 Task: Find connections with filter location Osterholz-Scharmbeck with filter topic #Lifechangewith filter profile language English with filter current company Rackspace Technology with filter school Sree Sastha Institute of Engineering and Technology with filter industry Retail Gasoline with filter service category Search Engine Optimization (SEO) with filter keywords title Welder
Action: Mouse moved to (540, 89)
Screenshot: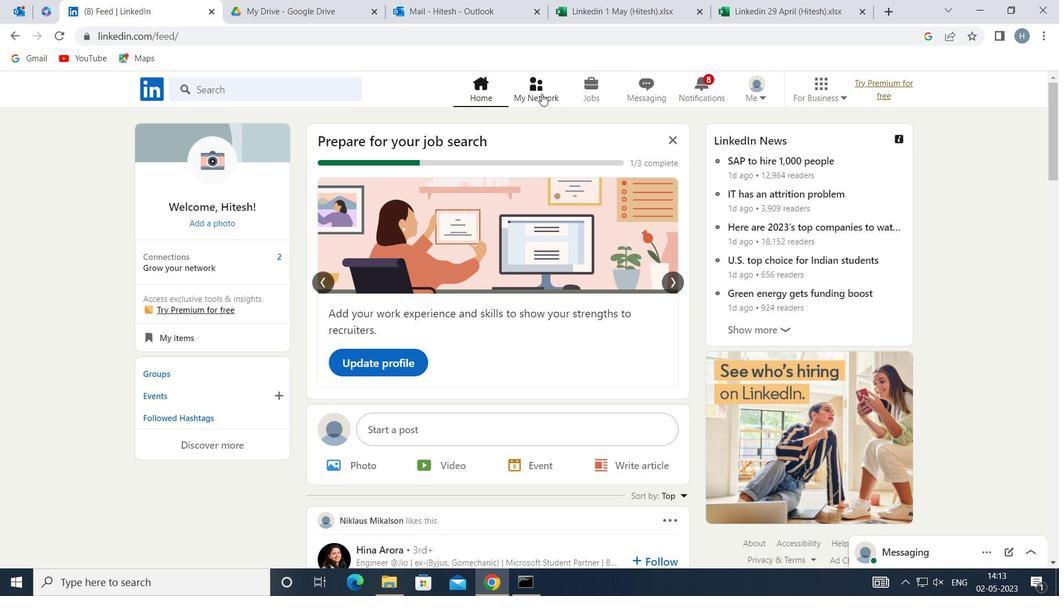 
Action: Mouse pressed left at (540, 89)
Screenshot: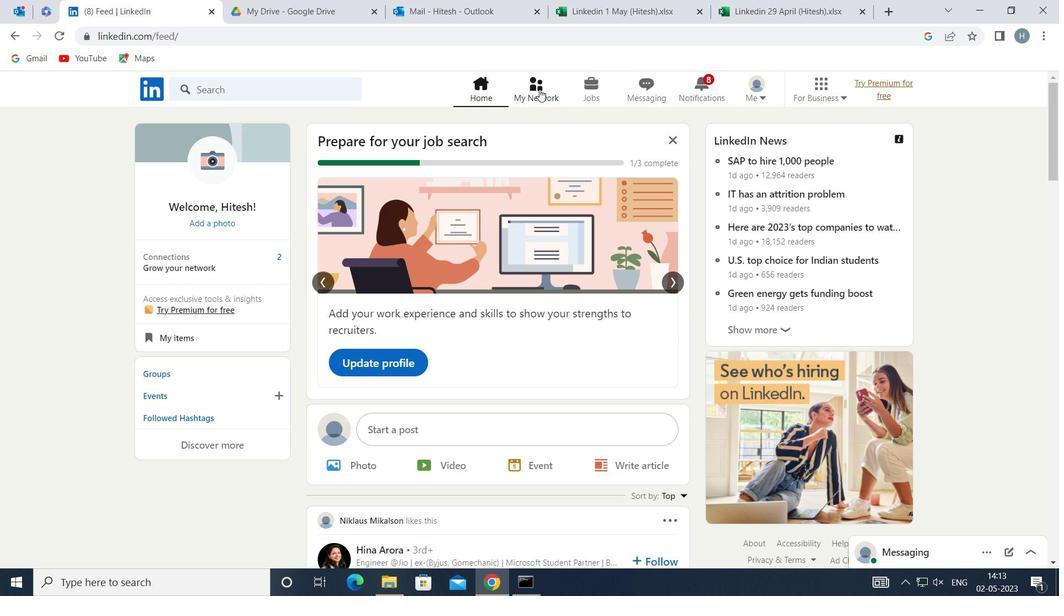 
Action: Mouse moved to (308, 161)
Screenshot: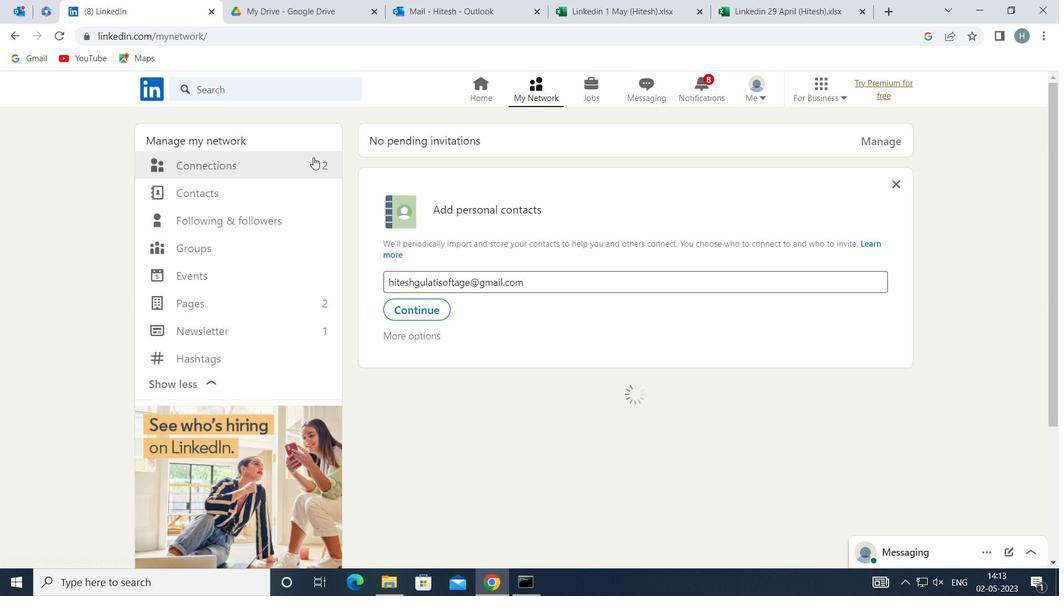 
Action: Mouse pressed left at (308, 161)
Screenshot: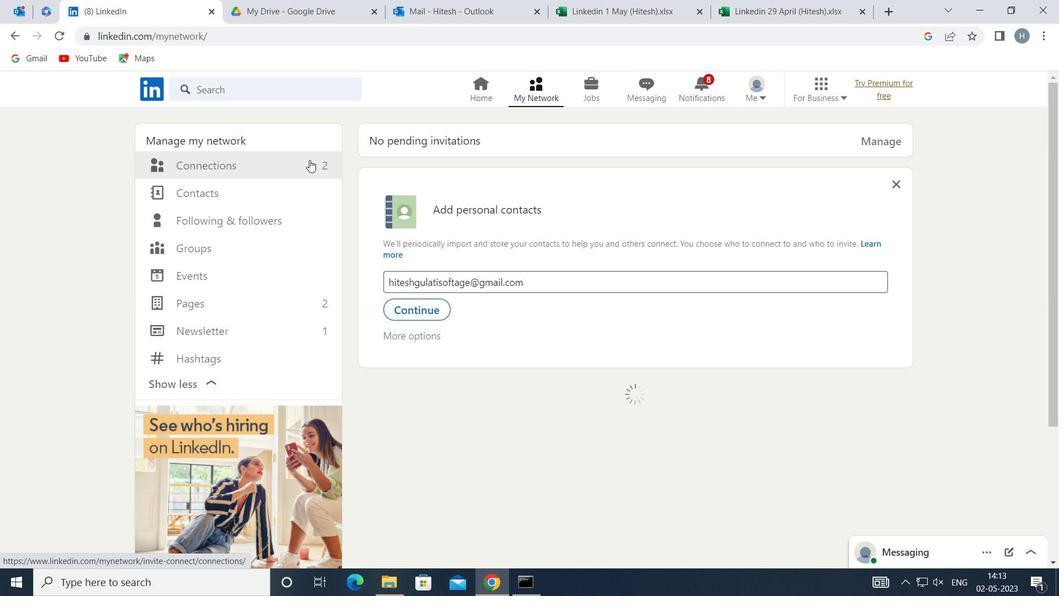 
Action: Mouse moved to (637, 167)
Screenshot: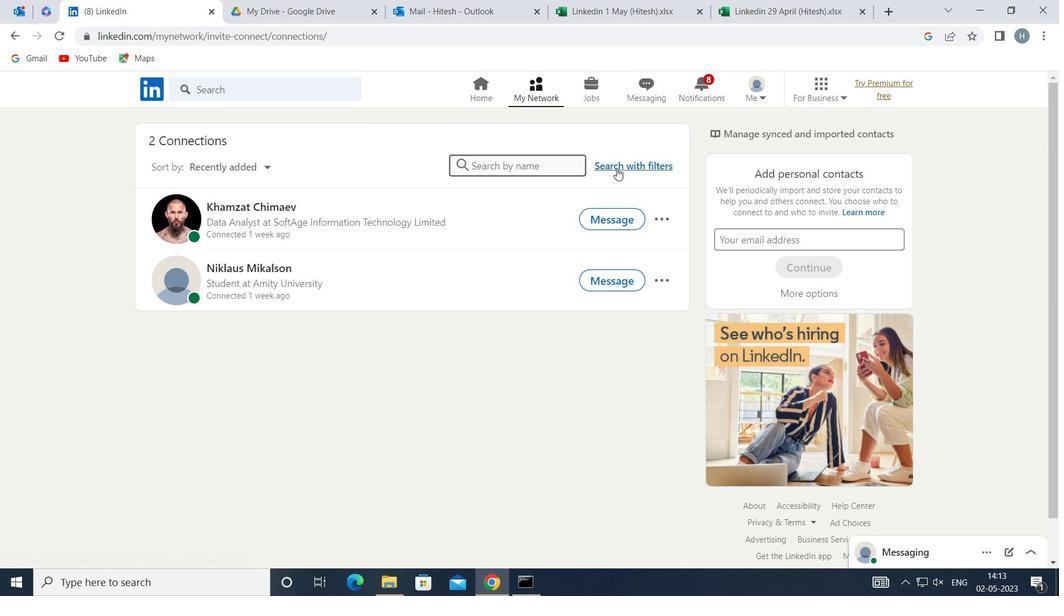 
Action: Mouse pressed left at (637, 167)
Screenshot: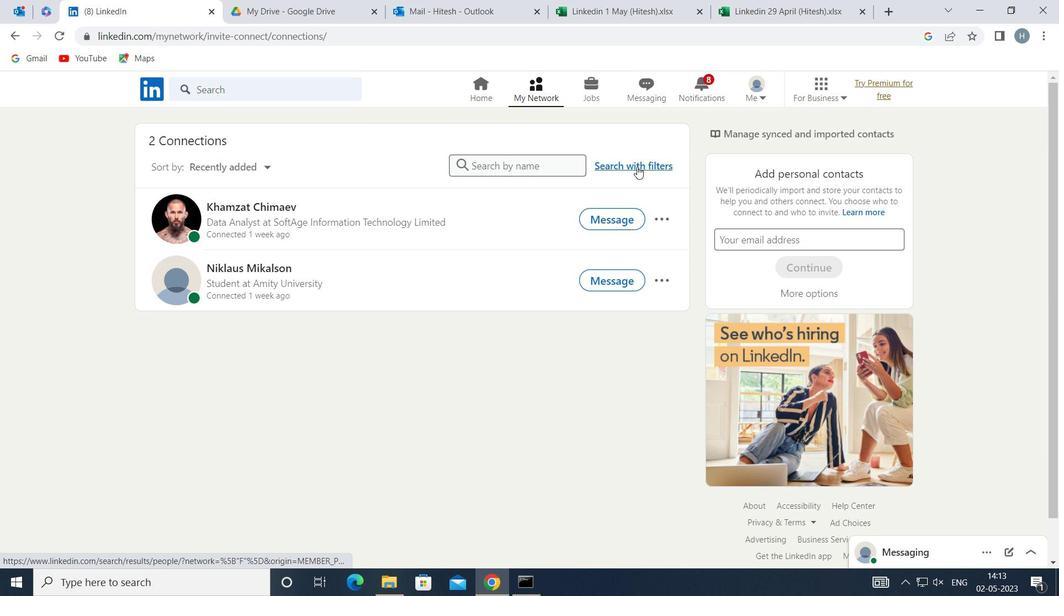 
Action: Mouse moved to (580, 126)
Screenshot: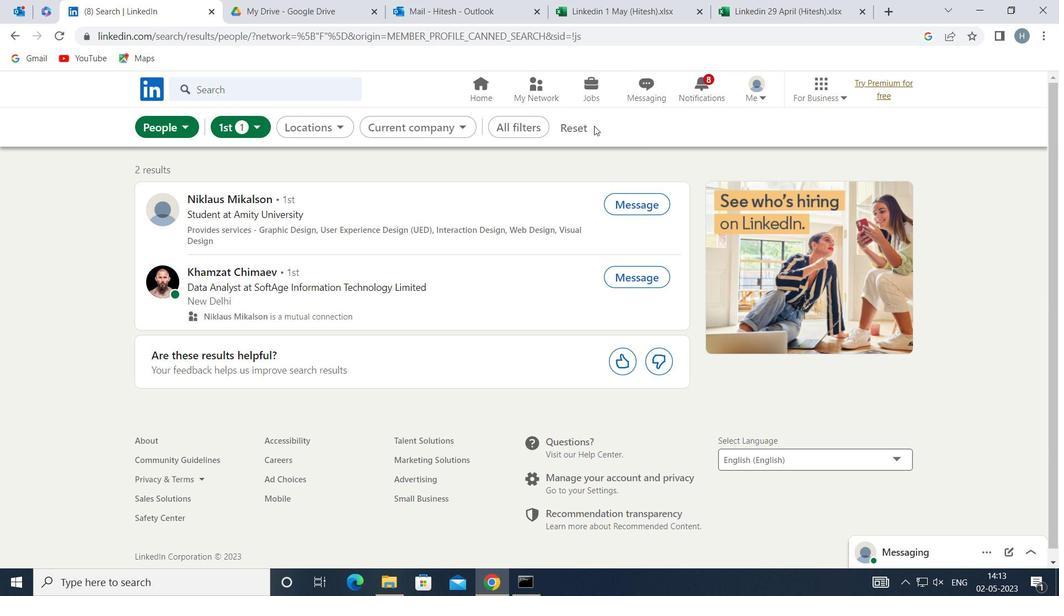 
Action: Mouse pressed left at (580, 126)
Screenshot: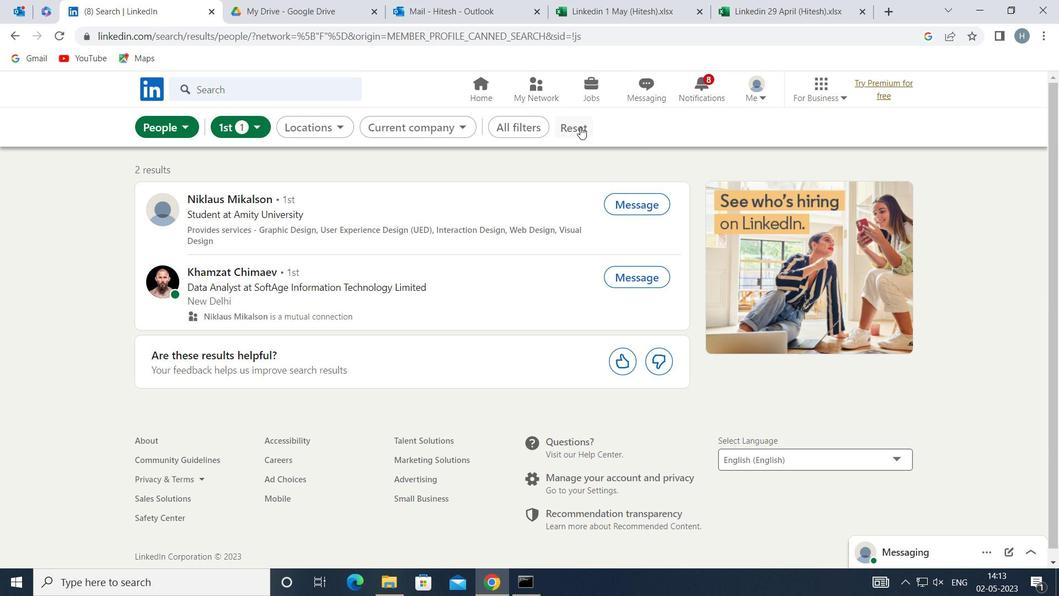
Action: Mouse moved to (564, 122)
Screenshot: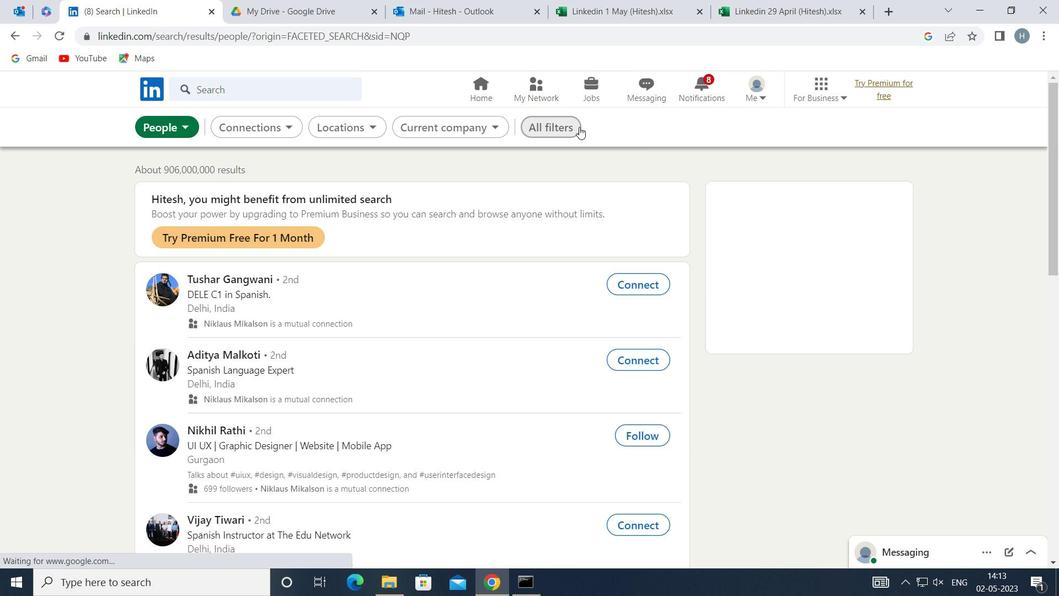 
Action: Mouse pressed left at (564, 122)
Screenshot: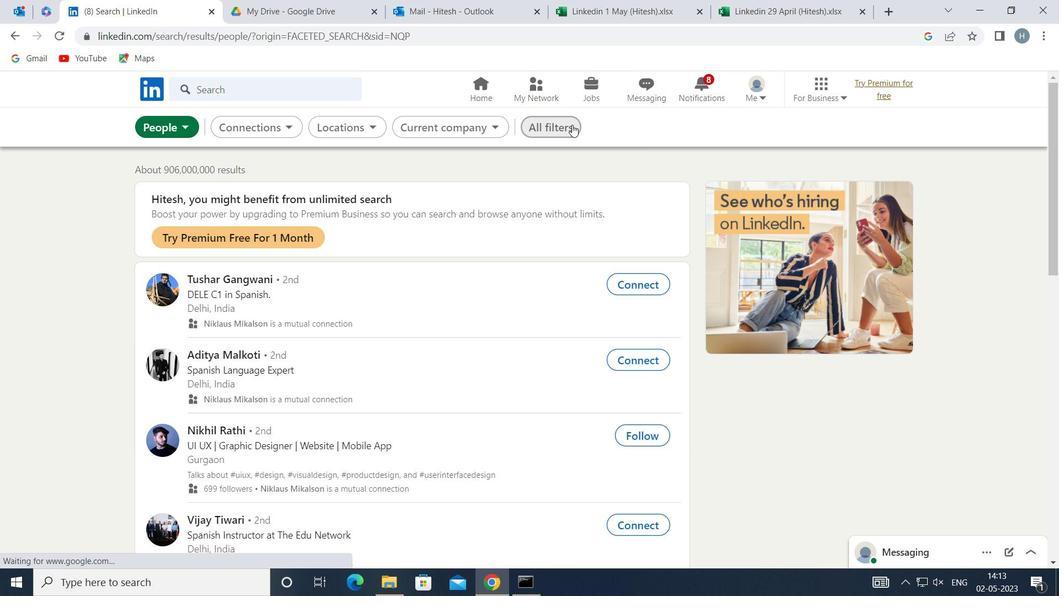 
Action: Mouse moved to (812, 260)
Screenshot: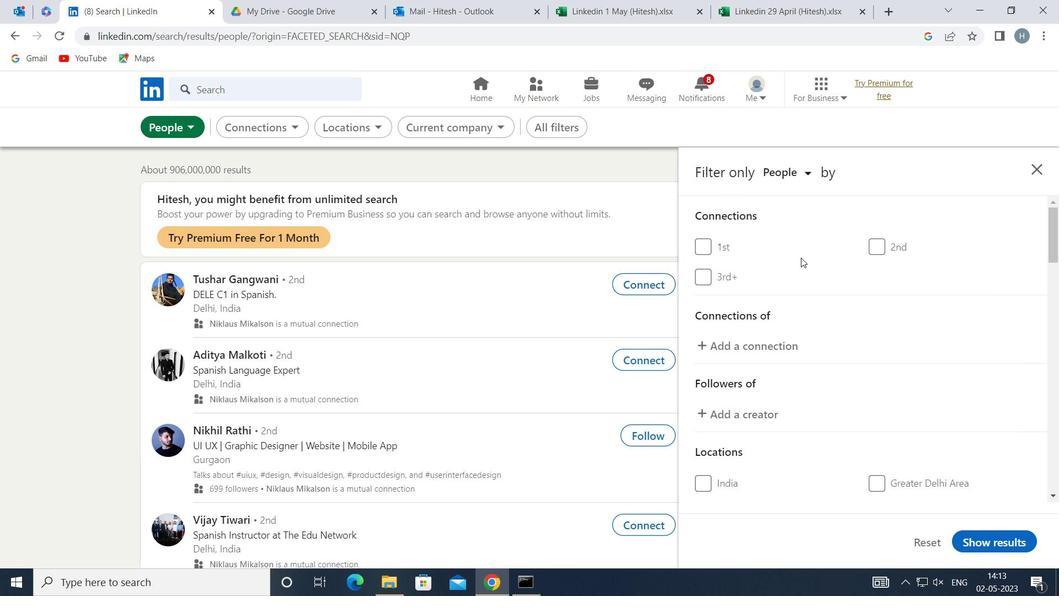 
Action: Mouse scrolled (812, 259) with delta (0, 0)
Screenshot: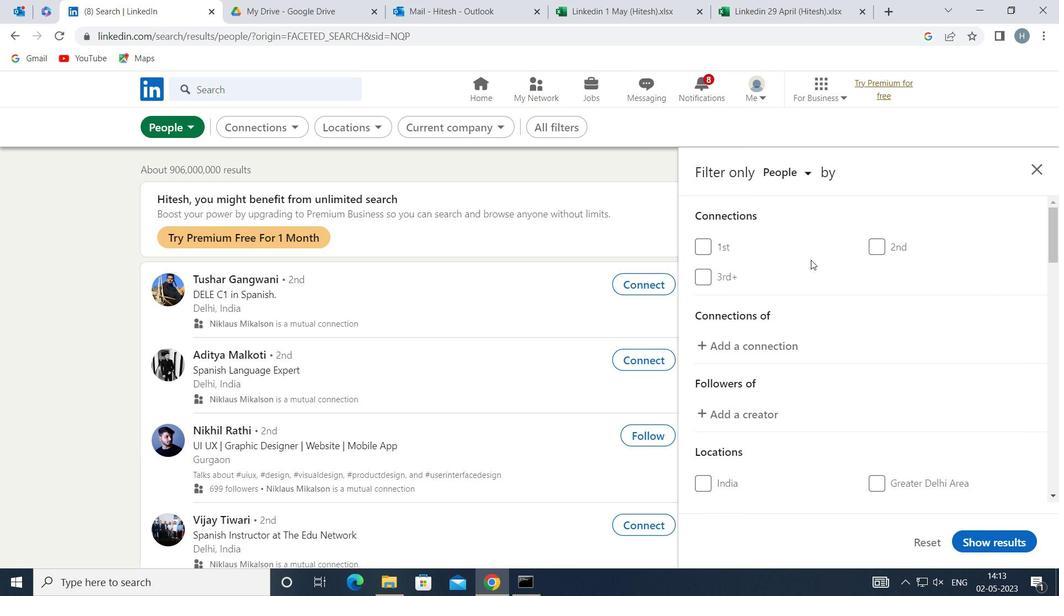 
Action: Mouse scrolled (812, 259) with delta (0, 0)
Screenshot: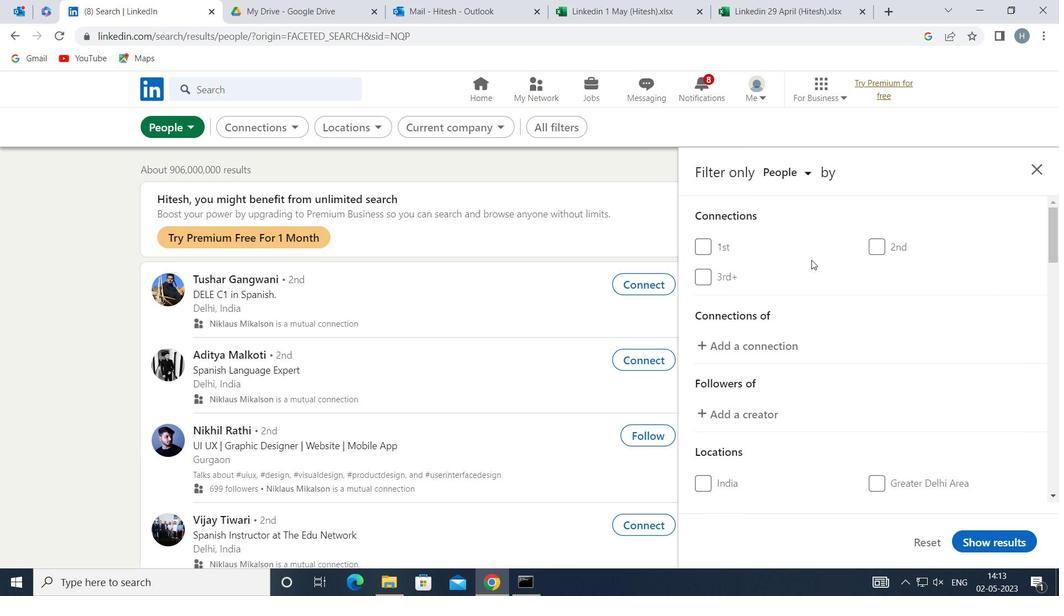 
Action: Mouse scrolled (812, 259) with delta (0, 0)
Screenshot: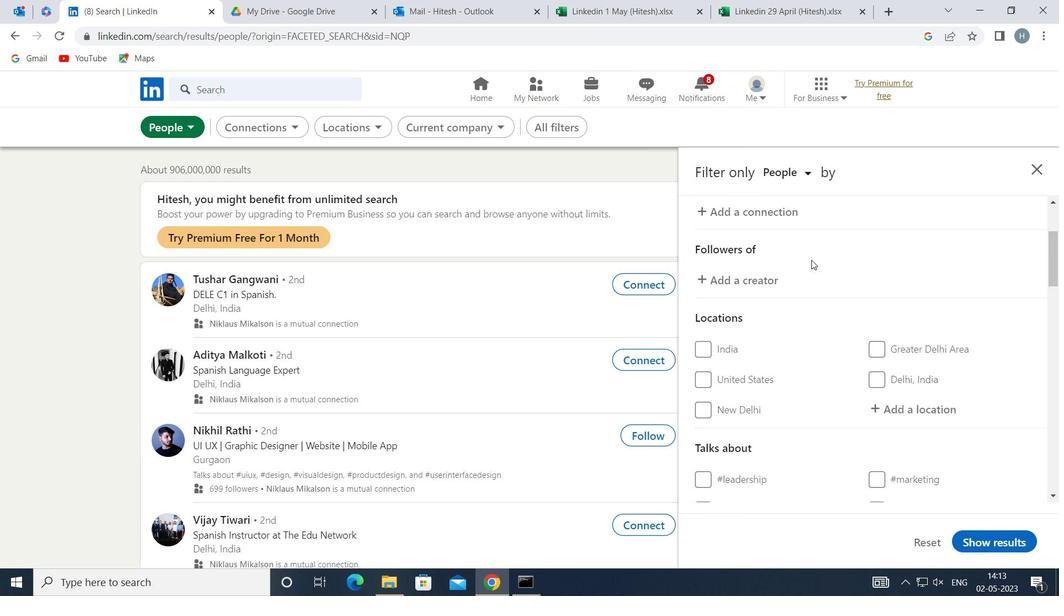 
Action: Mouse moved to (900, 331)
Screenshot: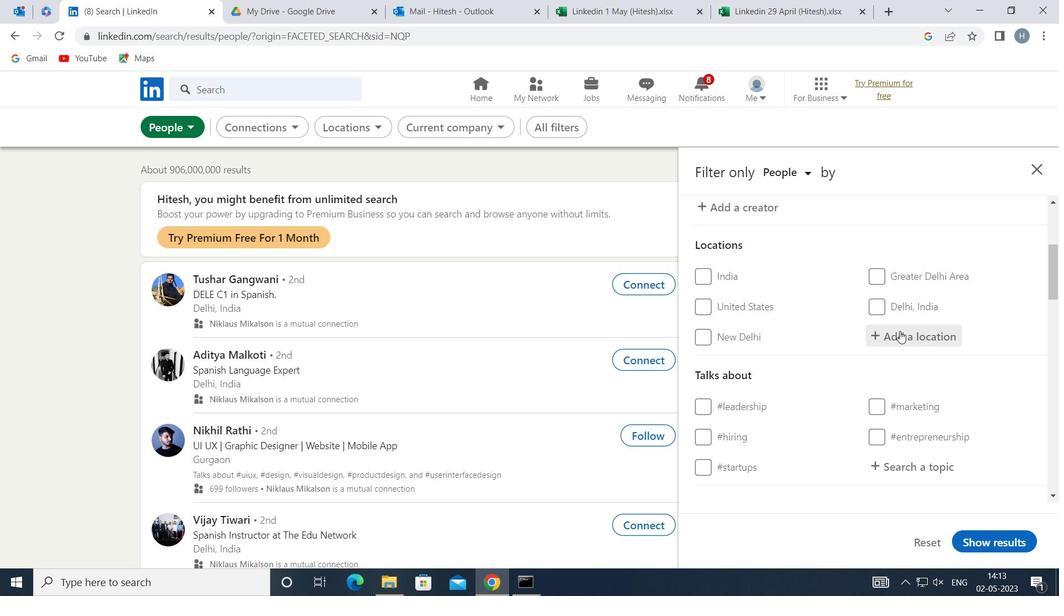
Action: Mouse pressed left at (900, 331)
Screenshot: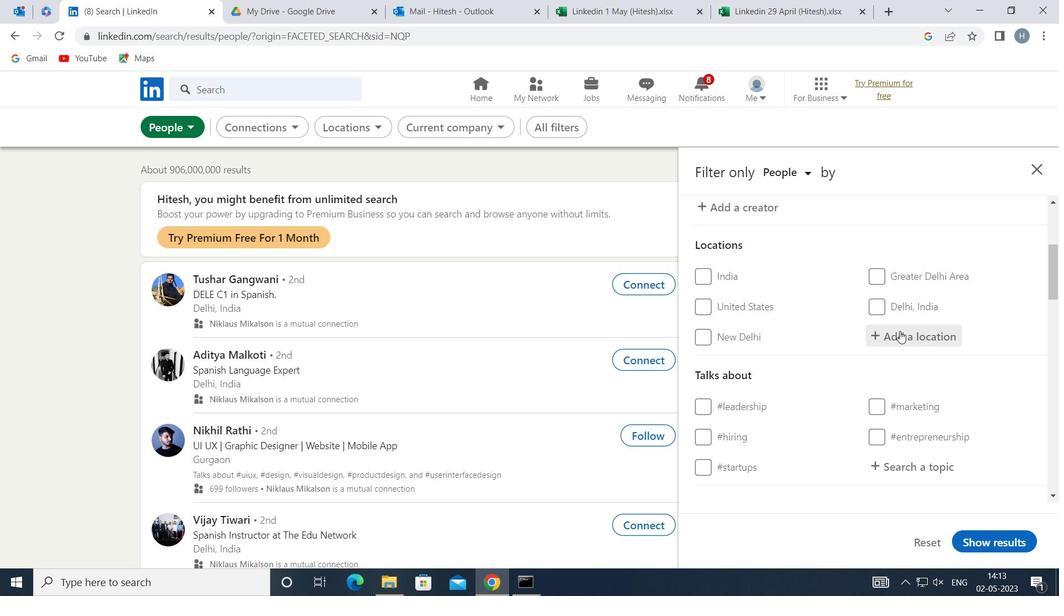 
Action: Mouse moved to (888, 325)
Screenshot: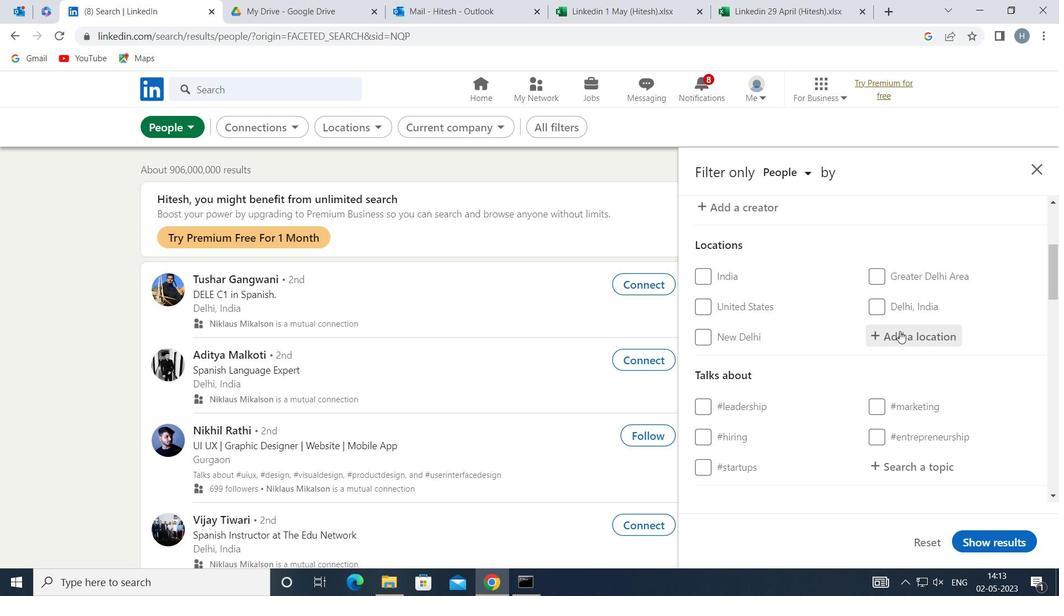 
Action: Key pressed <Key.shift>OSTERHI<Key.backspace>OLZ
Screenshot: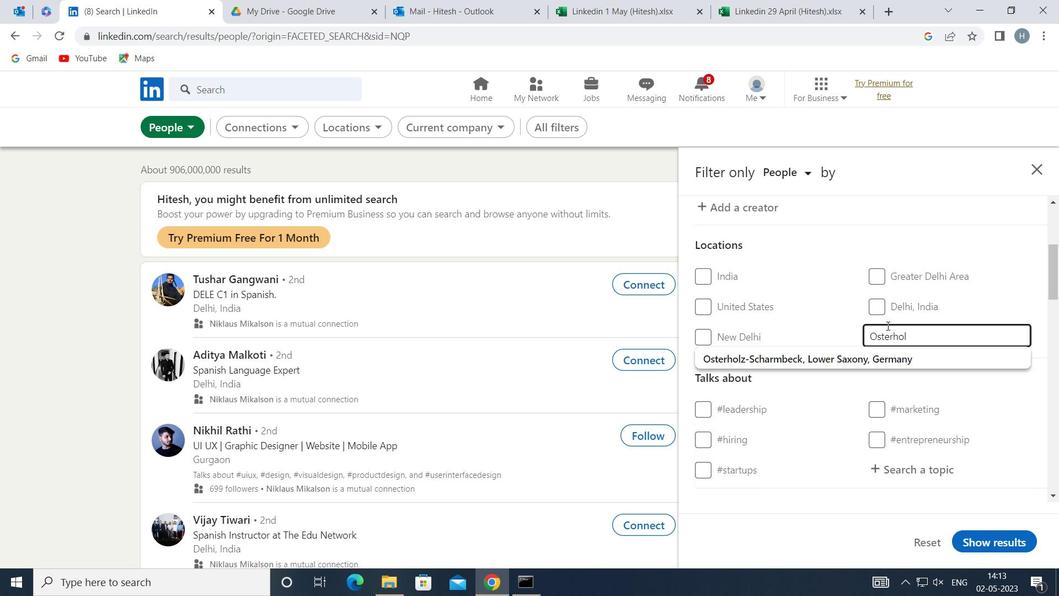 
Action: Mouse moved to (839, 354)
Screenshot: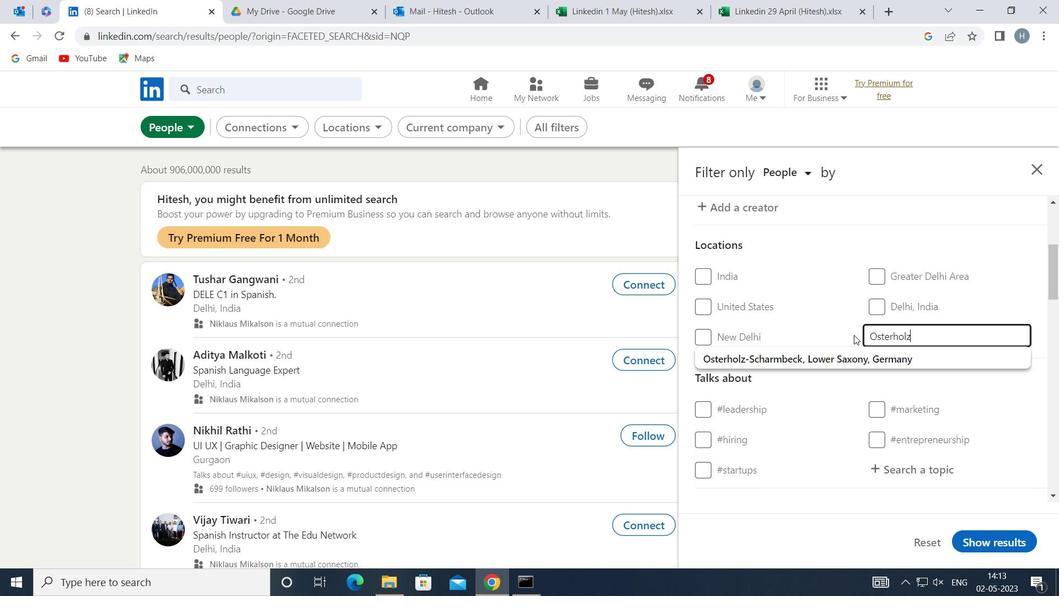
Action: Mouse pressed left at (839, 354)
Screenshot: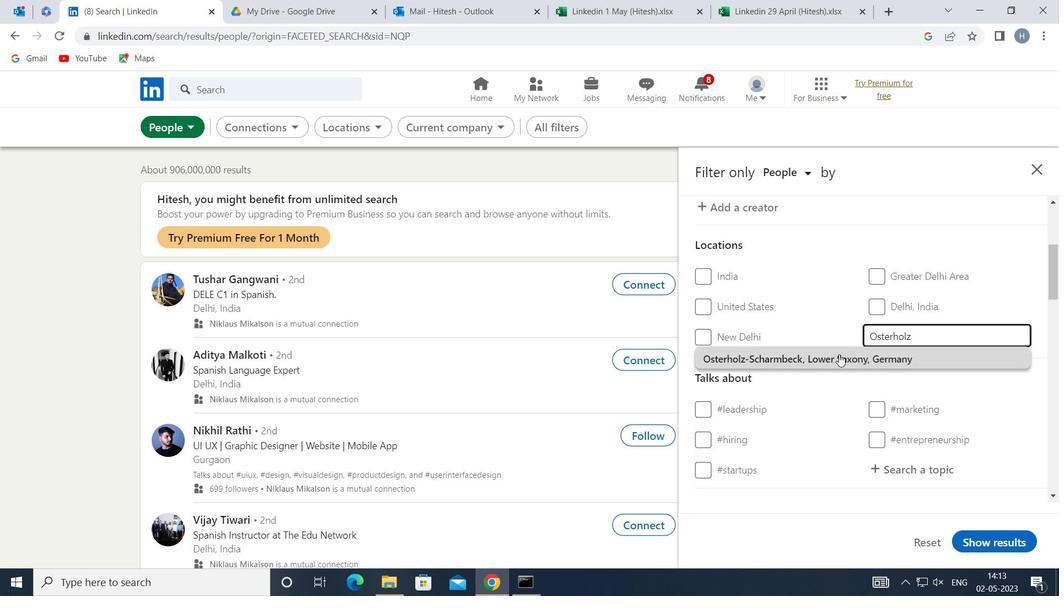 
Action: Mouse moved to (837, 355)
Screenshot: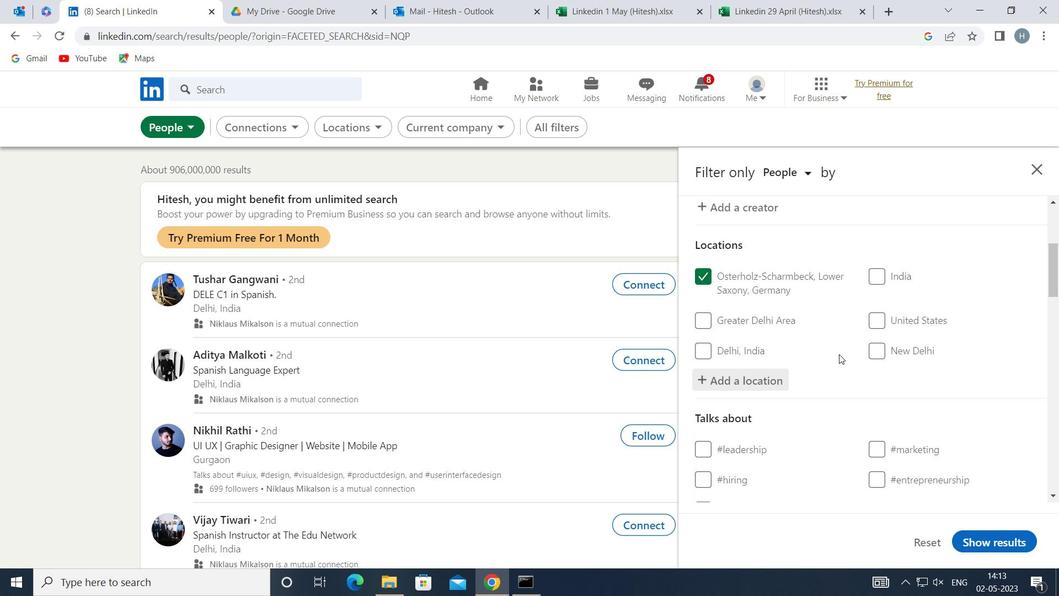 
Action: Mouse scrolled (837, 354) with delta (0, 0)
Screenshot: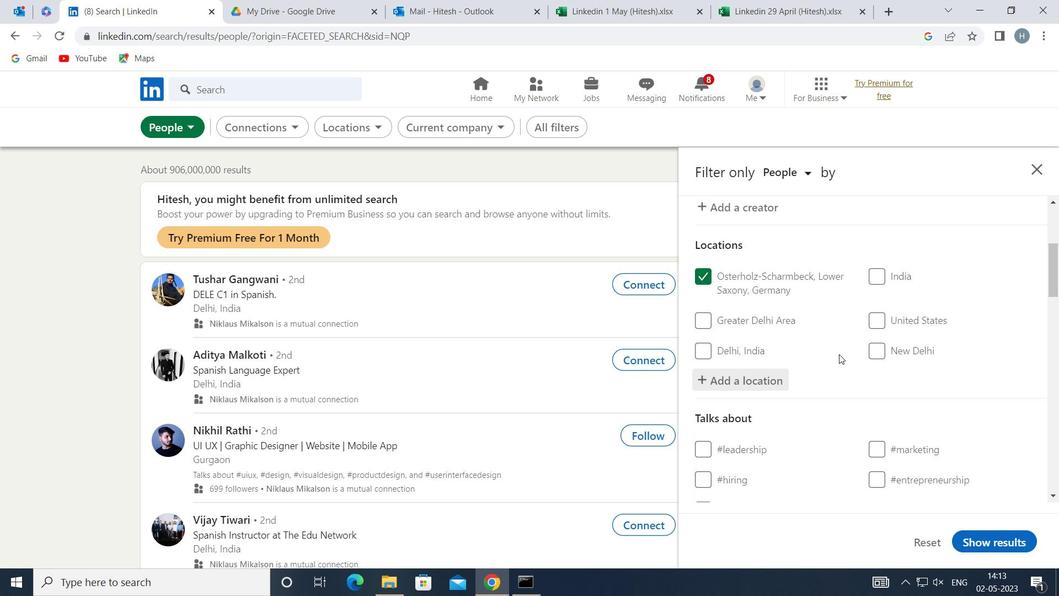 
Action: Mouse moved to (835, 358)
Screenshot: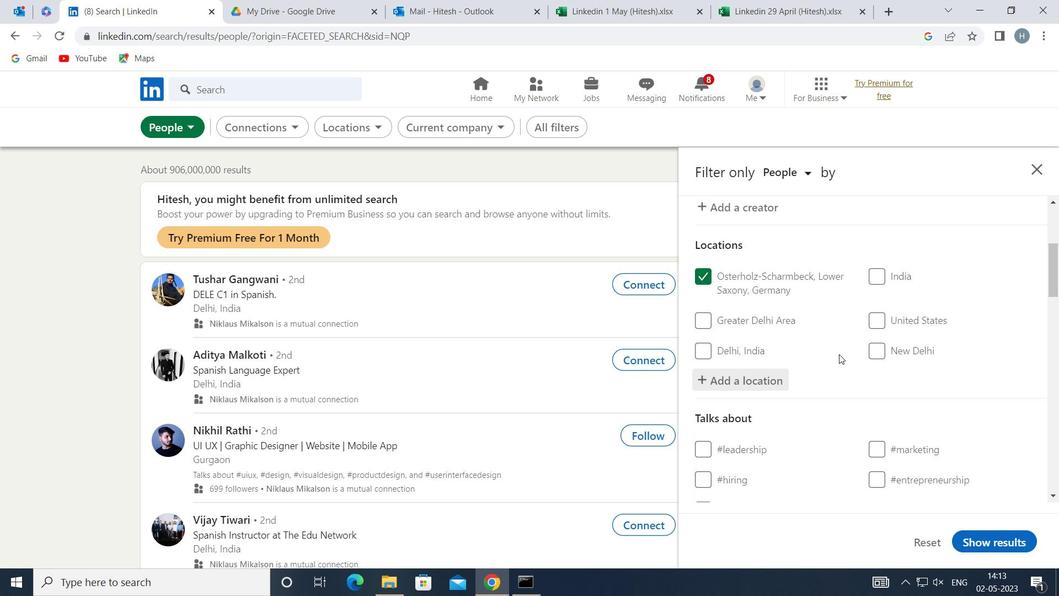 
Action: Mouse scrolled (835, 358) with delta (0, 0)
Screenshot: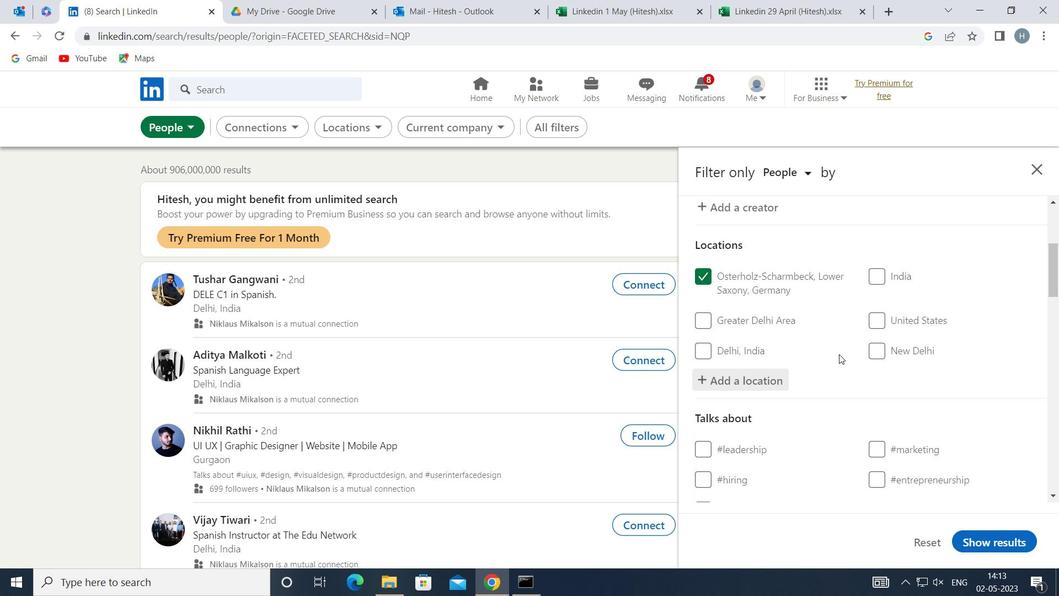 
Action: Mouse moved to (900, 370)
Screenshot: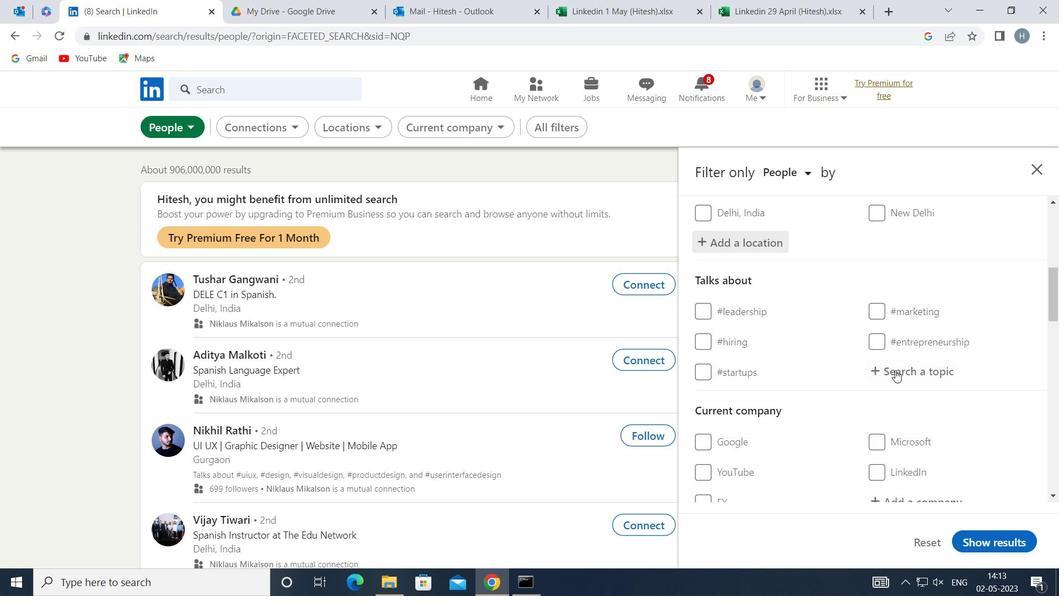 
Action: Mouse pressed left at (900, 370)
Screenshot: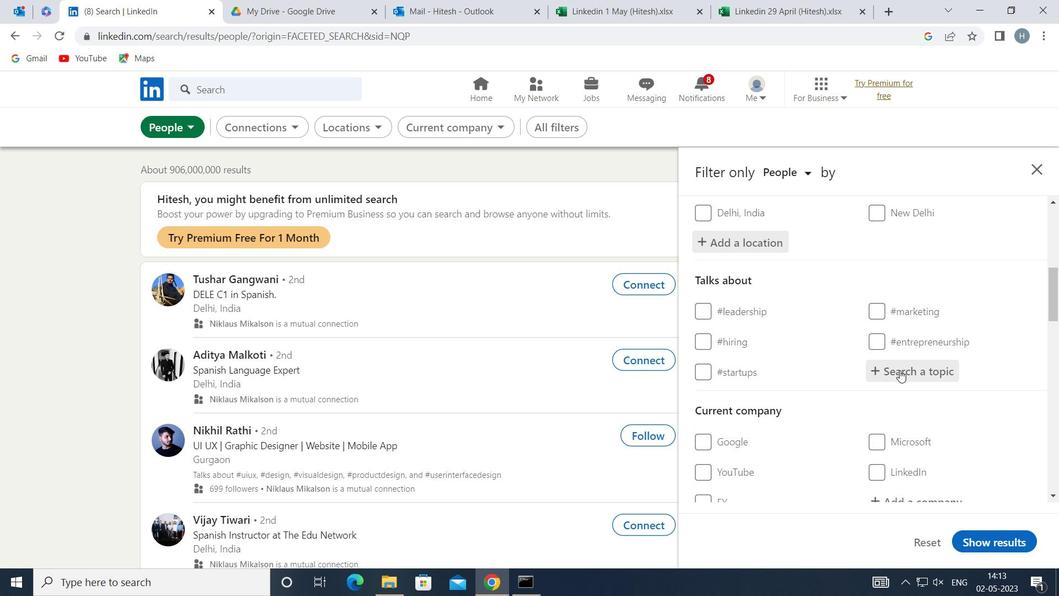 
Action: Key pressed <Key.shift>LIFE<Key.space><Key.backspace><Key.shift>CHANGE
Screenshot: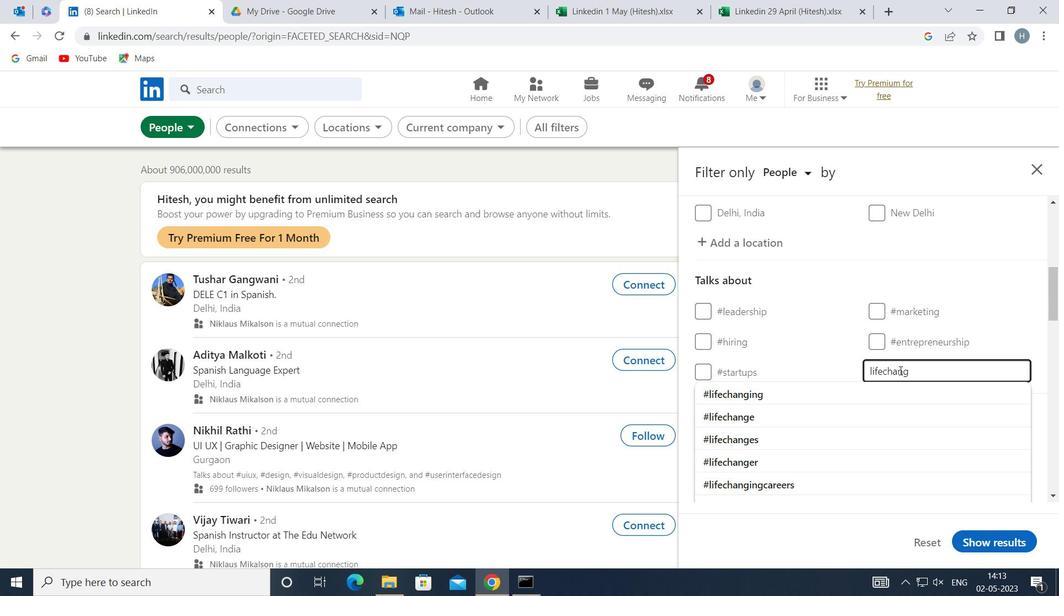 
Action: Mouse moved to (805, 398)
Screenshot: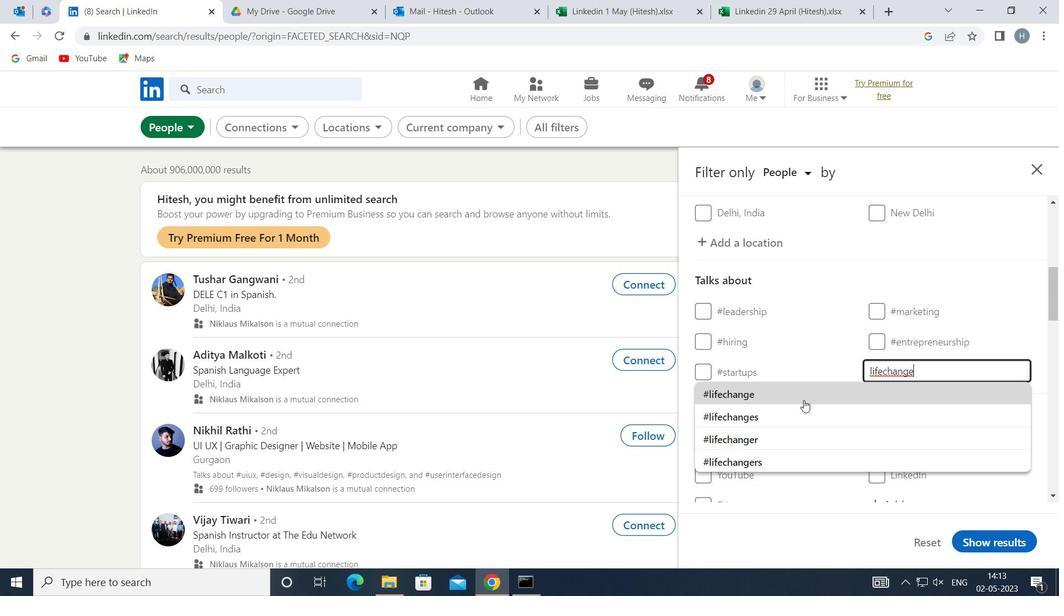 
Action: Mouse pressed left at (805, 398)
Screenshot: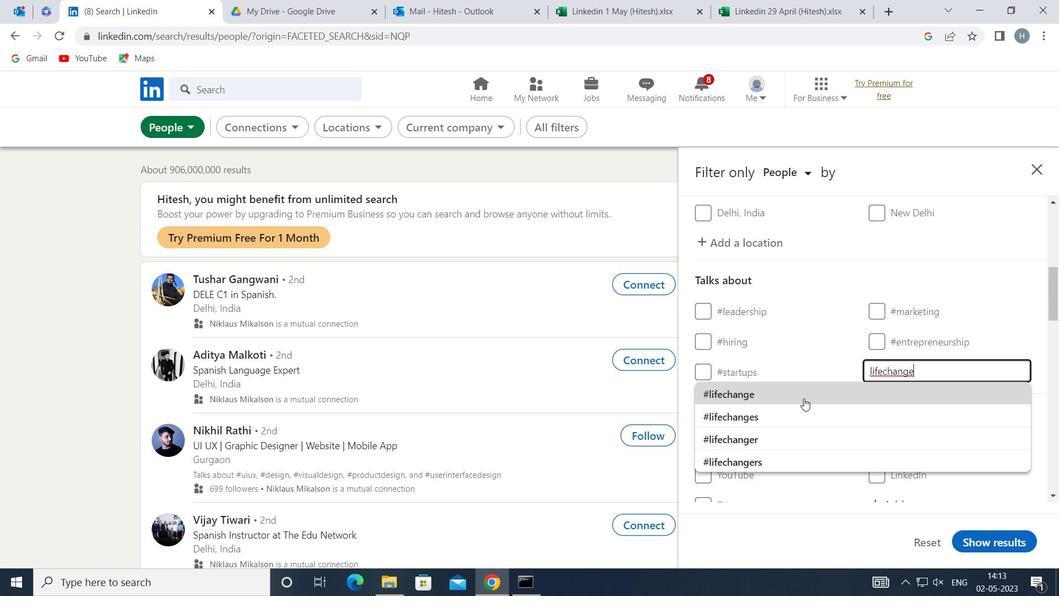 
Action: Mouse moved to (805, 371)
Screenshot: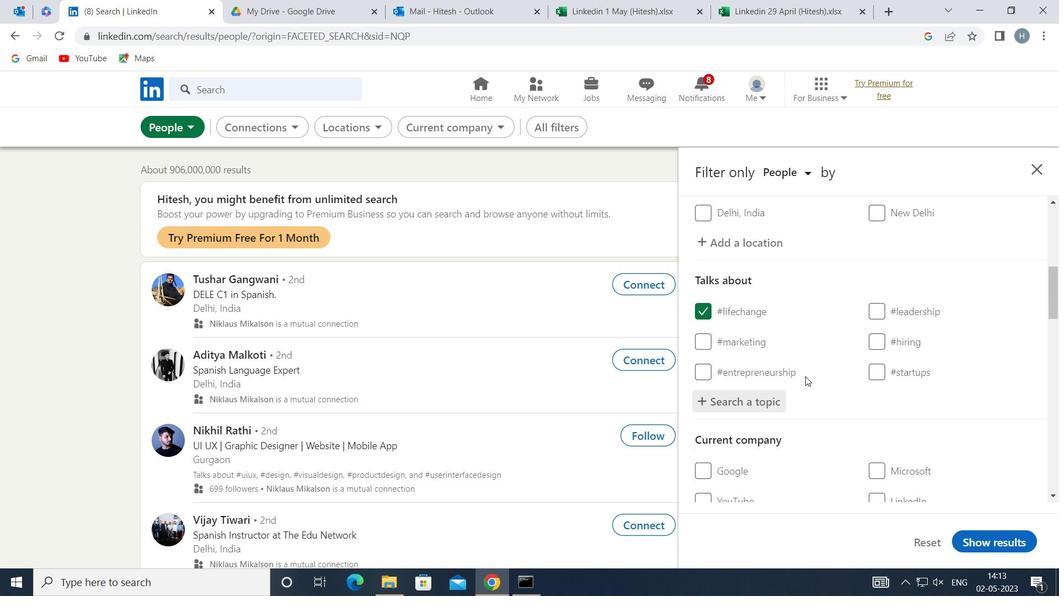 
Action: Mouse scrolled (805, 370) with delta (0, 0)
Screenshot: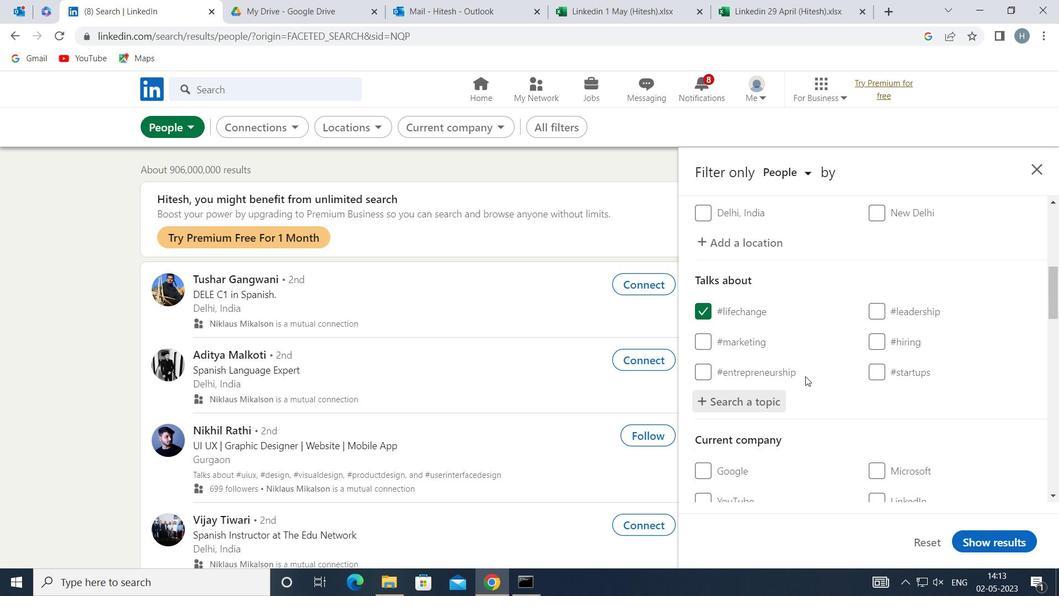 
Action: Mouse moved to (807, 368)
Screenshot: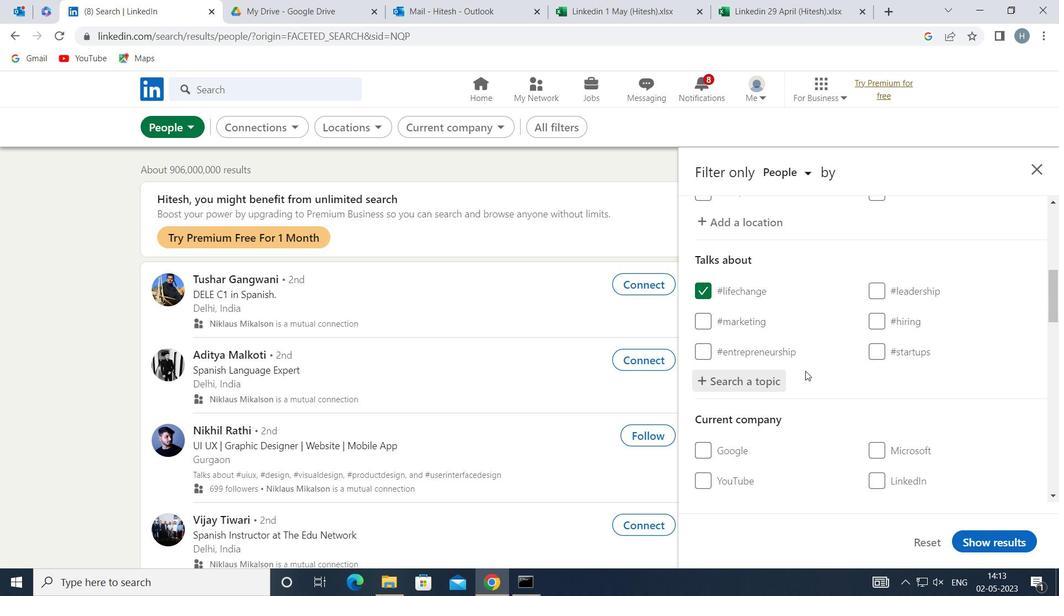 
Action: Mouse scrolled (807, 367) with delta (0, 0)
Screenshot: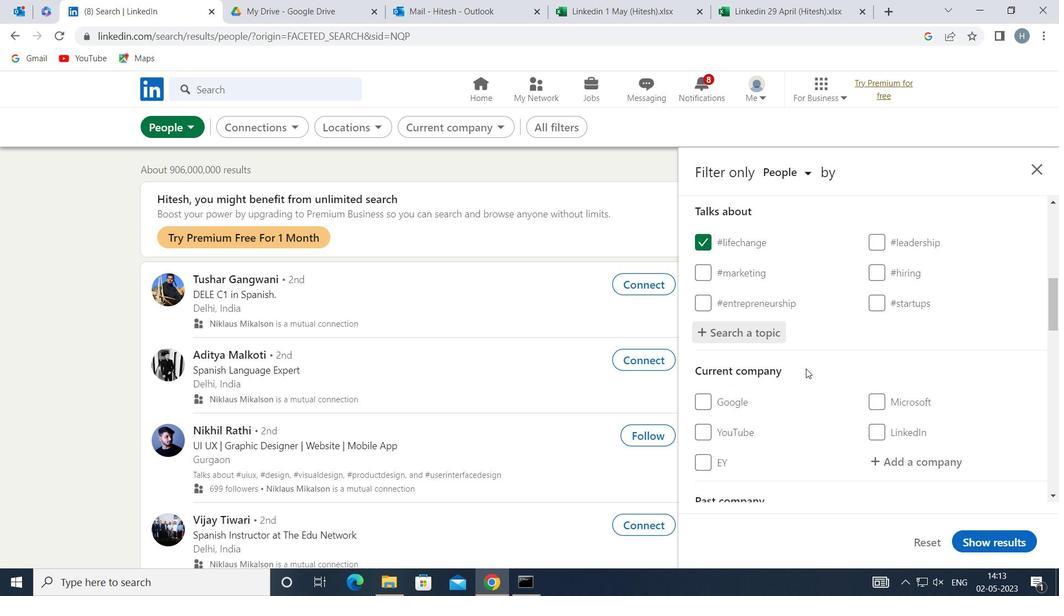 
Action: Mouse scrolled (807, 367) with delta (0, 0)
Screenshot: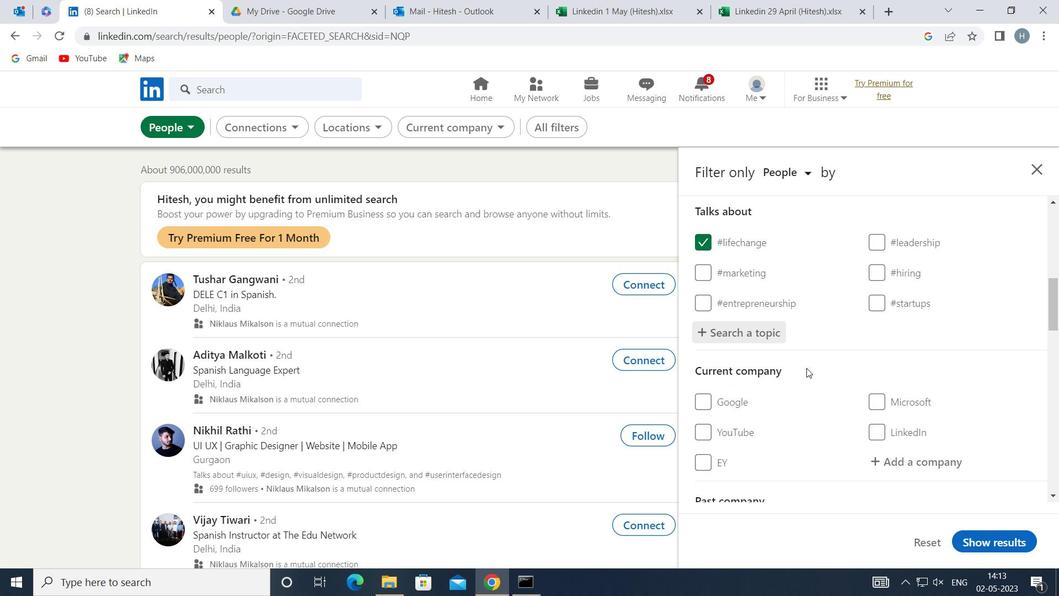 
Action: Mouse moved to (809, 367)
Screenshot: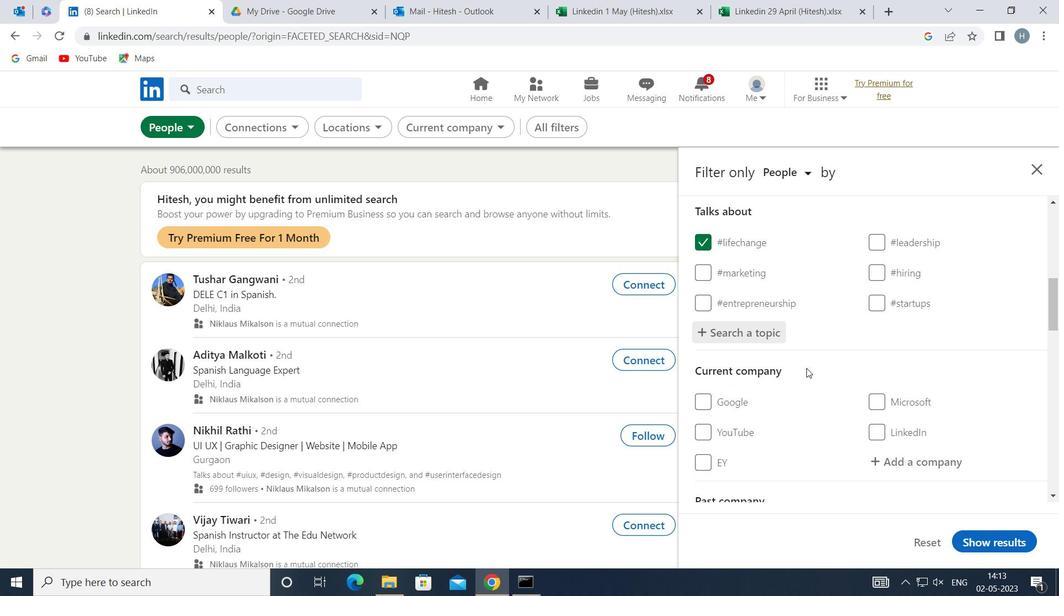 
Action: Mouse scrolled (809, 367) with delta (0, 0)
Screenshot: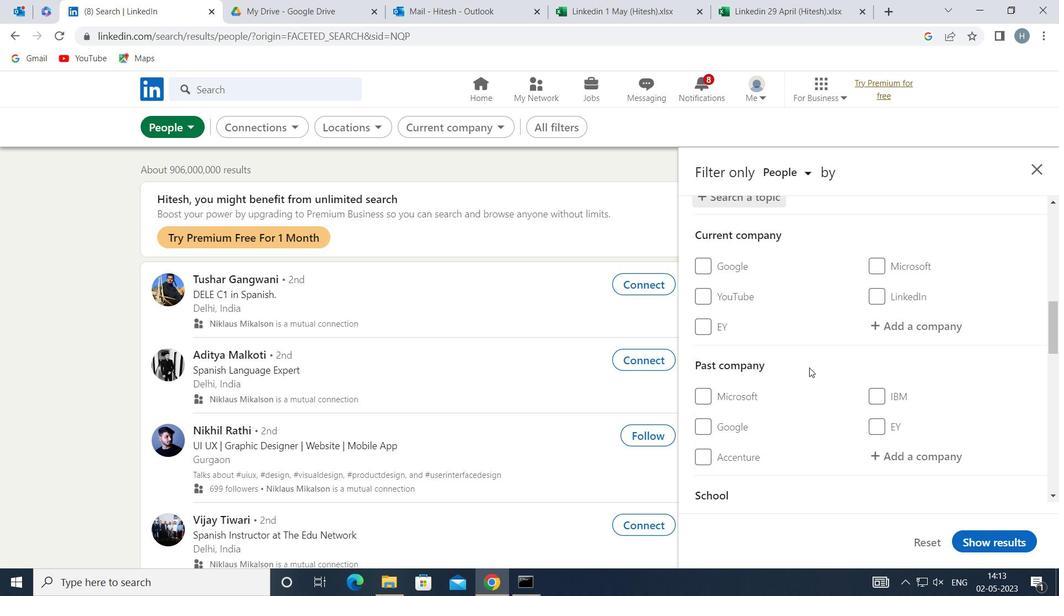 
Action: Mouse moved to (810, 367)
Screenshot: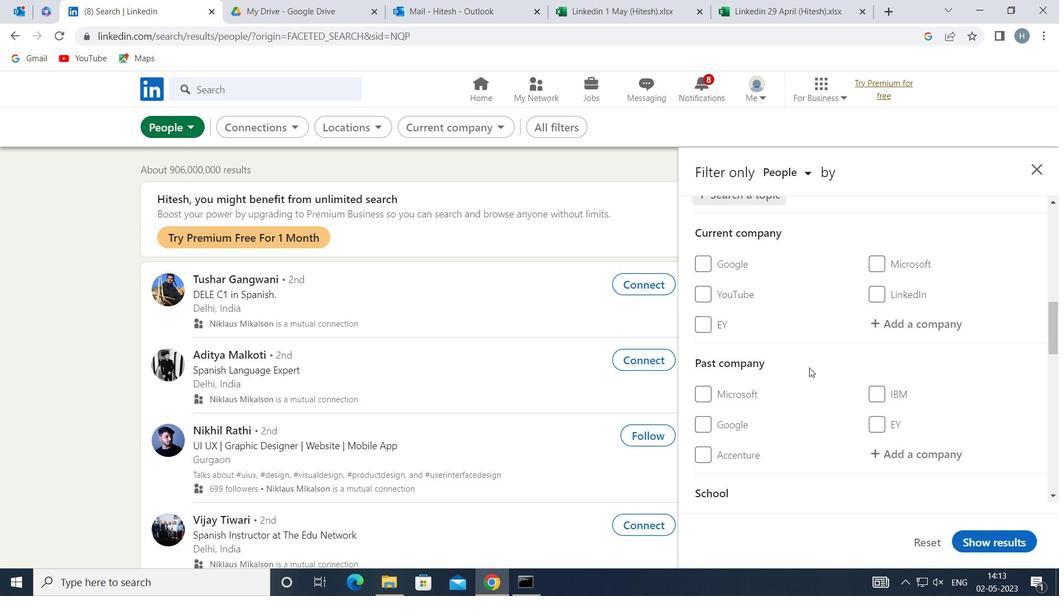 
Action: Mouse scrolled (810, 367) with delta (0, 0)
Screenshot: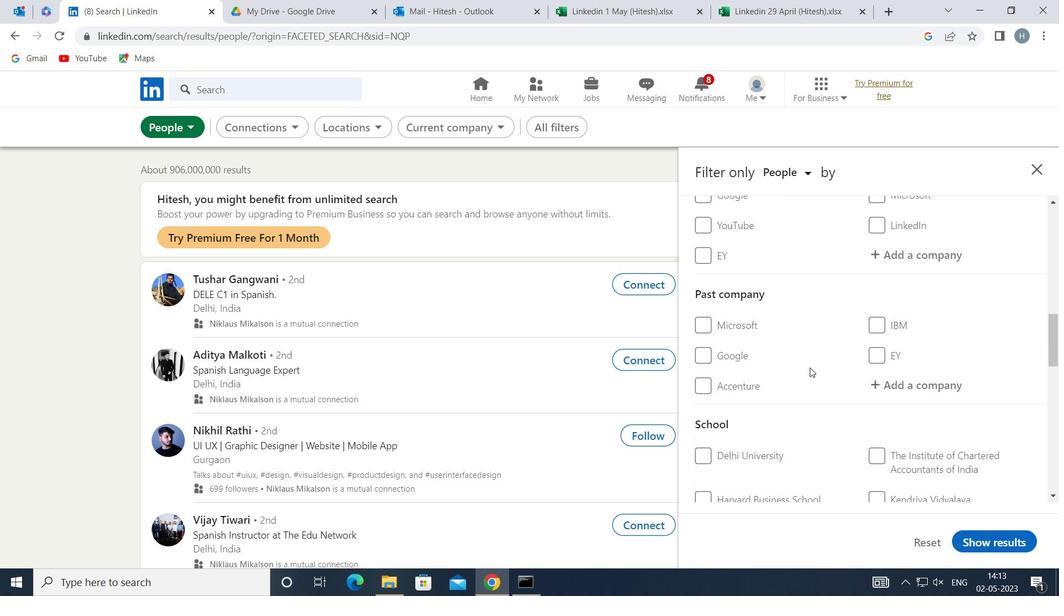 
Action: Mouse moved to (812, 367)
Screenshot: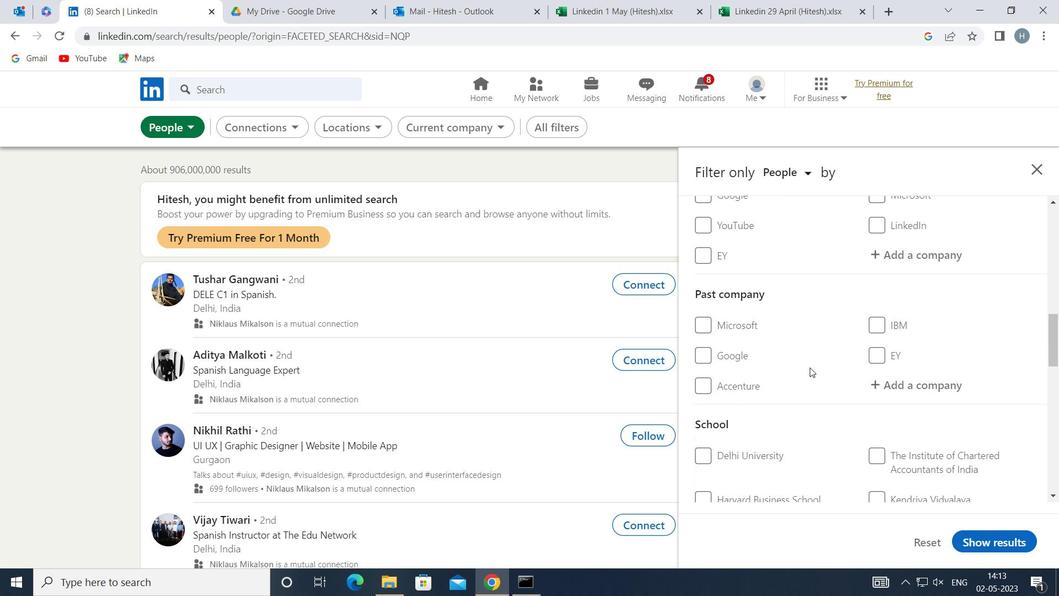 
Action: Mouse scrolled (812, 367) with delta (0, 0)
Screenshot: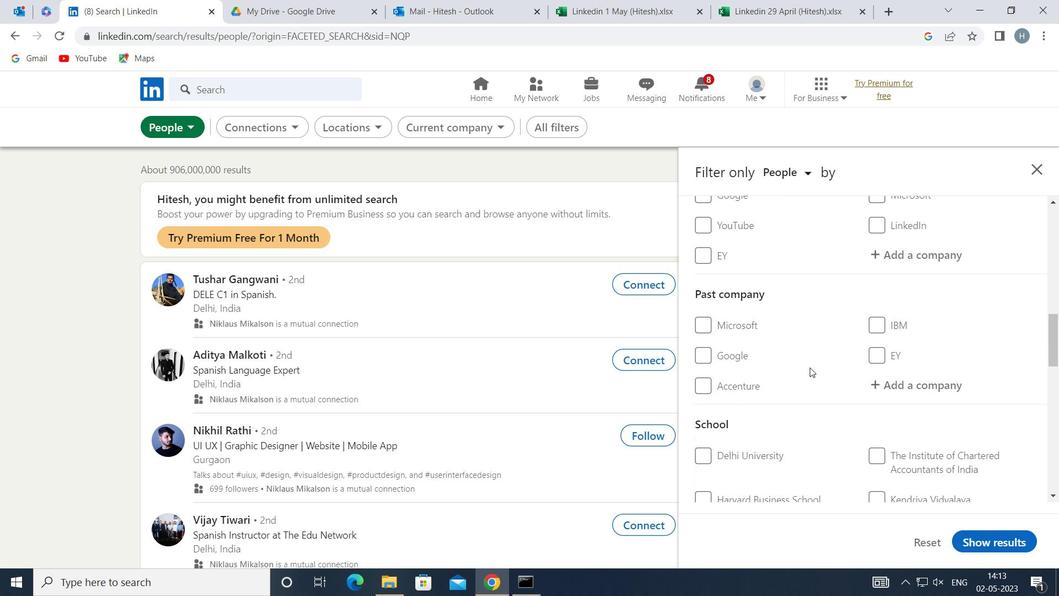 
Action: Mouse scrolled (812, 367) with delta (0, 0)
Screenshot: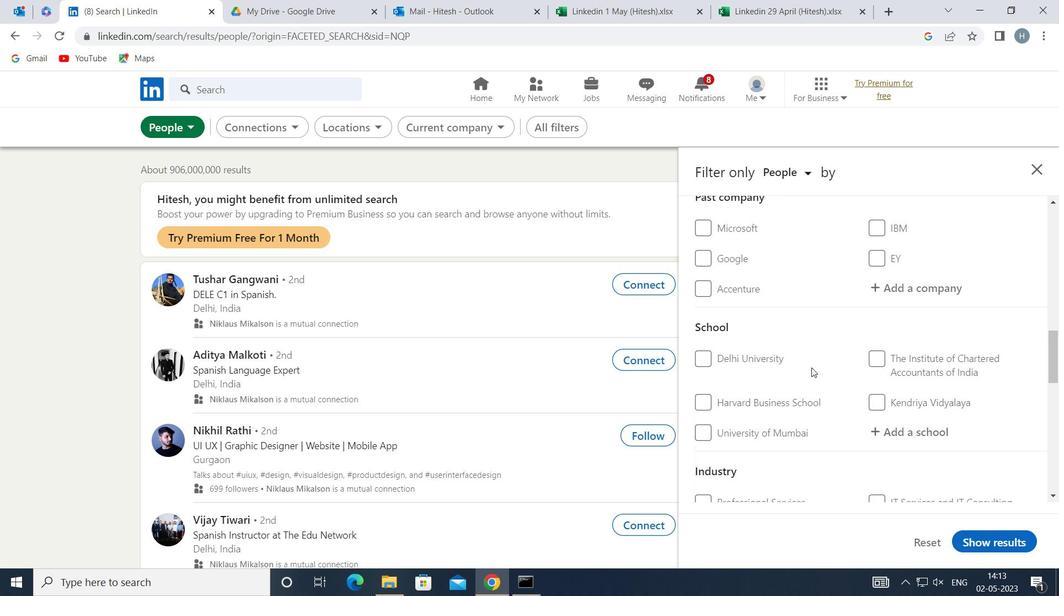 
Action: Mouse moved to (812, 367)
Screenshot: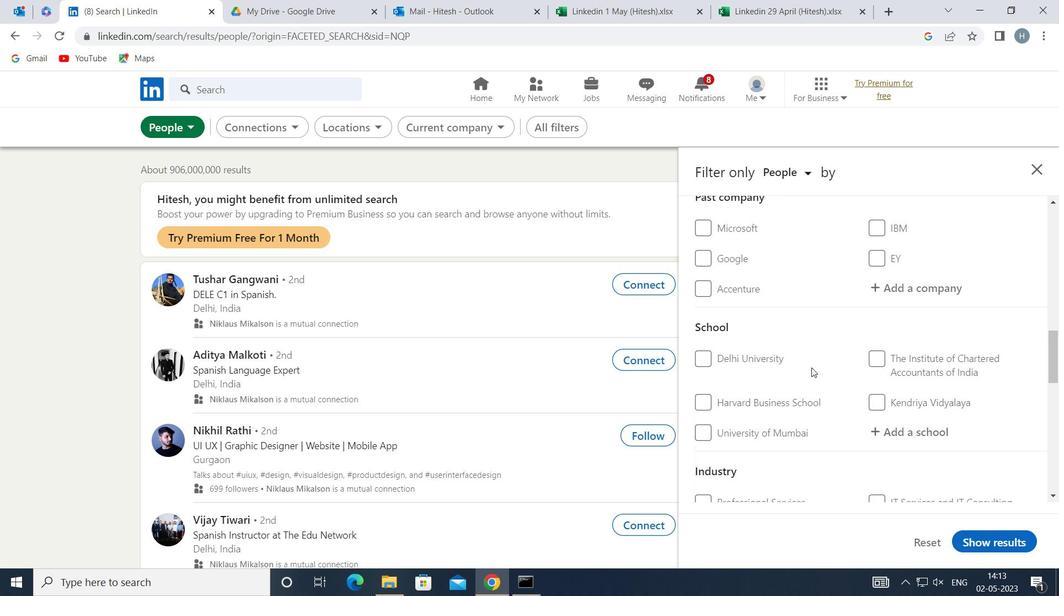 
Action: Mouse scrolled (812, 367) with delta (0, 0)
Screenshot: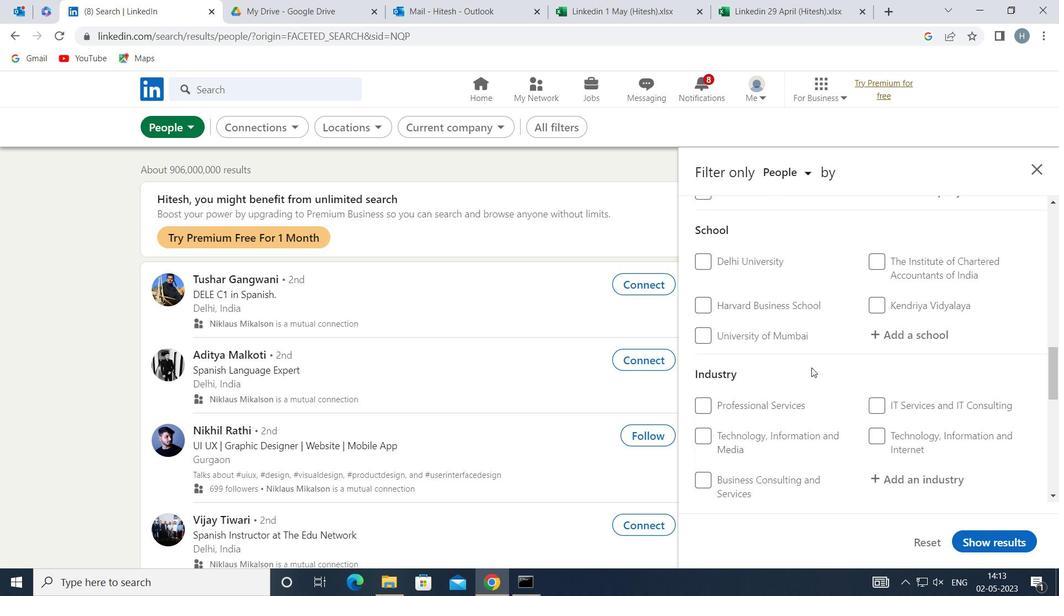 
Action: Mouse moved to (812, 368)
Screenshot: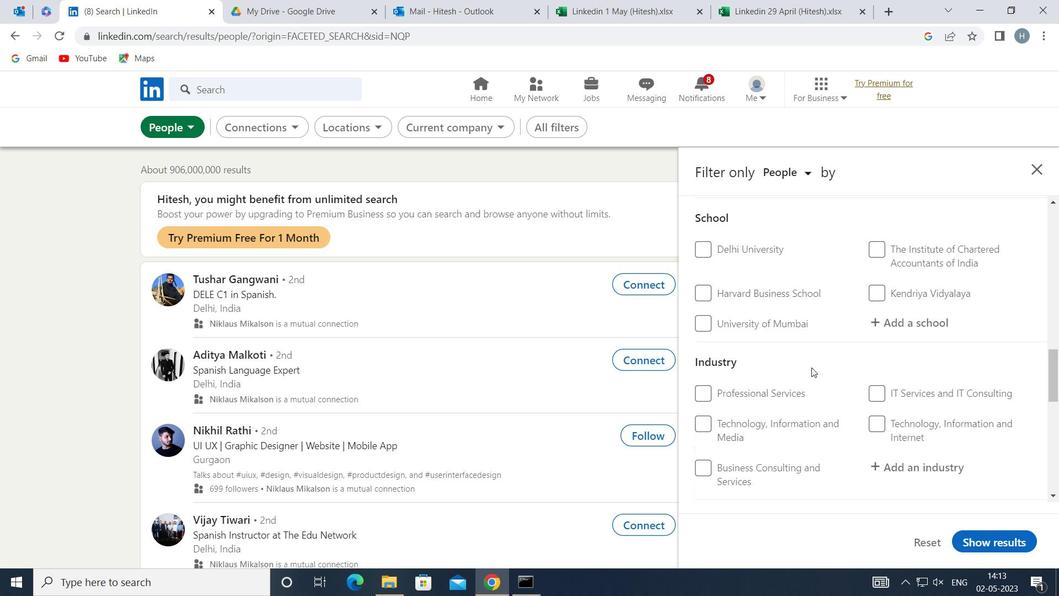 
Action: Mouse scrolled (812, 367) with delta (0, 0)
Screenshot: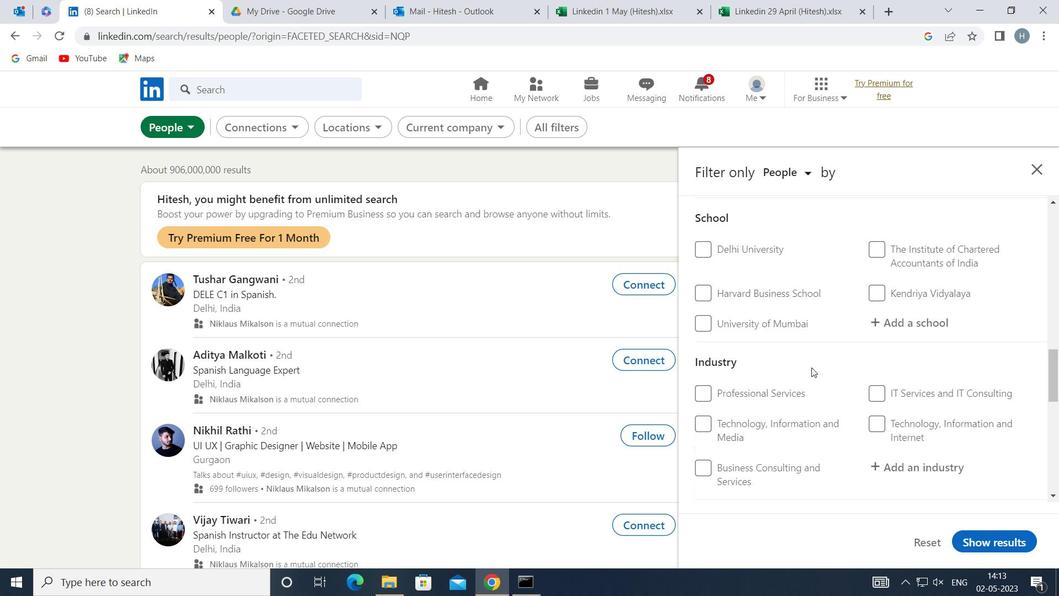 
Action: Mouse moved to (725, 416)
Screenshot: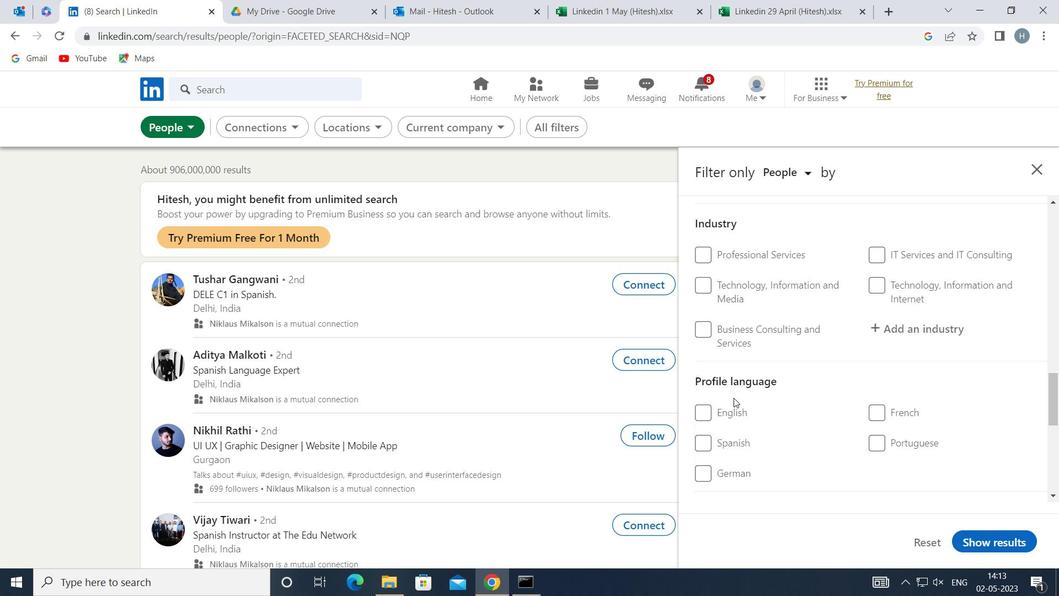 
Action: Mouse pressed left at (725, 416)
Screenshot: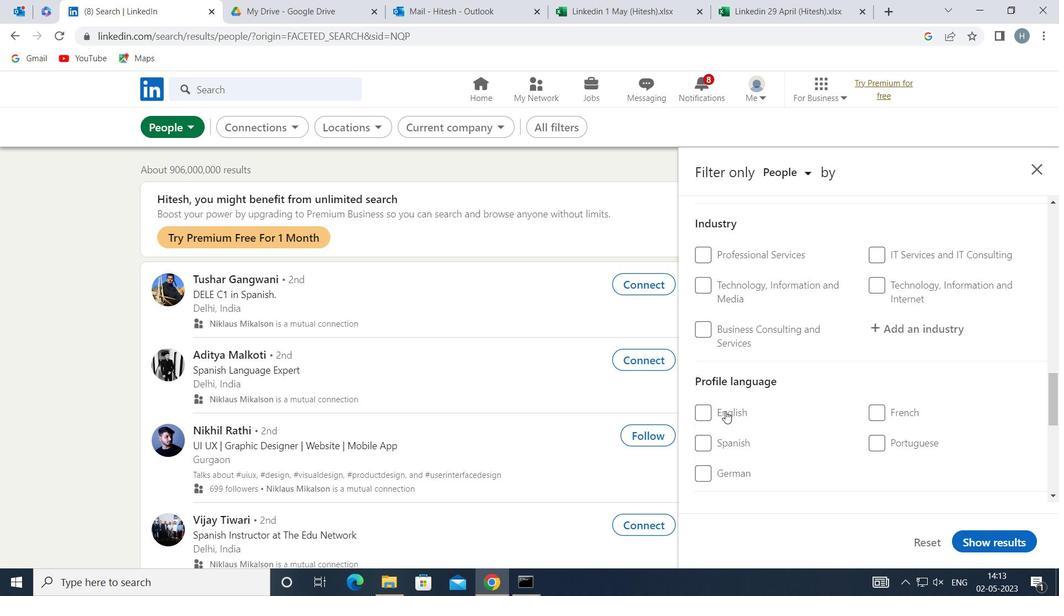 
Action: Mouse moved to (842, 400)
Screenshot: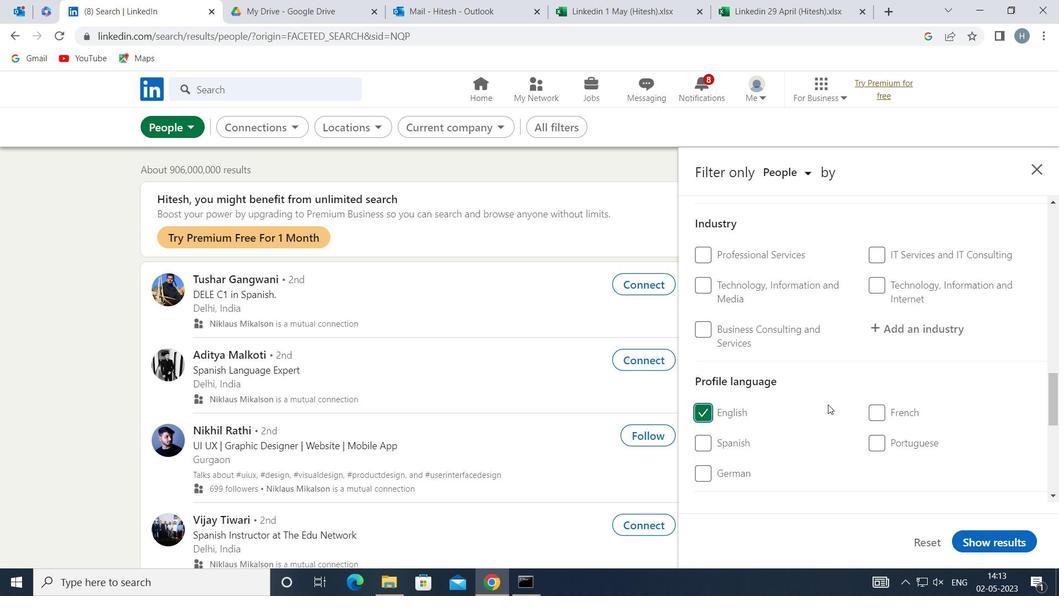 
Action: Mouse scrolled (842, 400) with delta (0, 0)
Screenshot: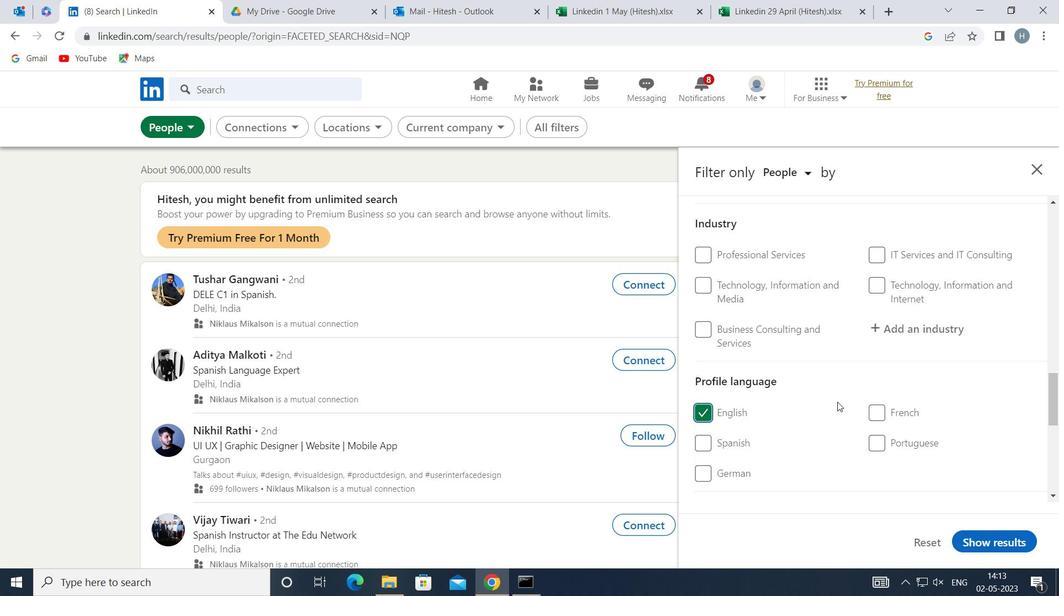
Action: Mouse moved to (842, 396)
Screenshot: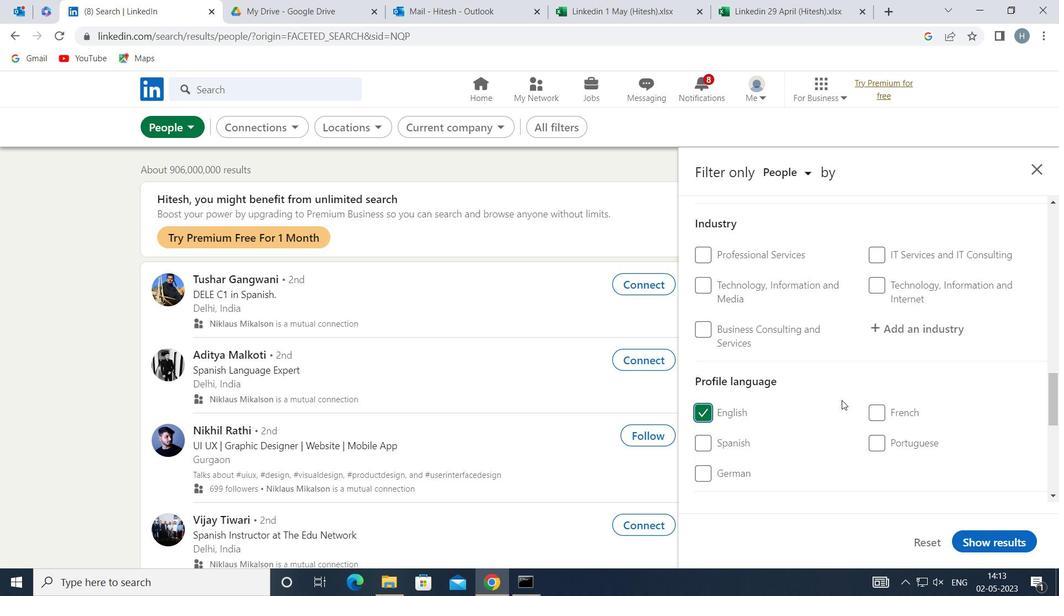 
Action: Mouse scrolled (842, 397) with delta (0, 0)
Screenshot: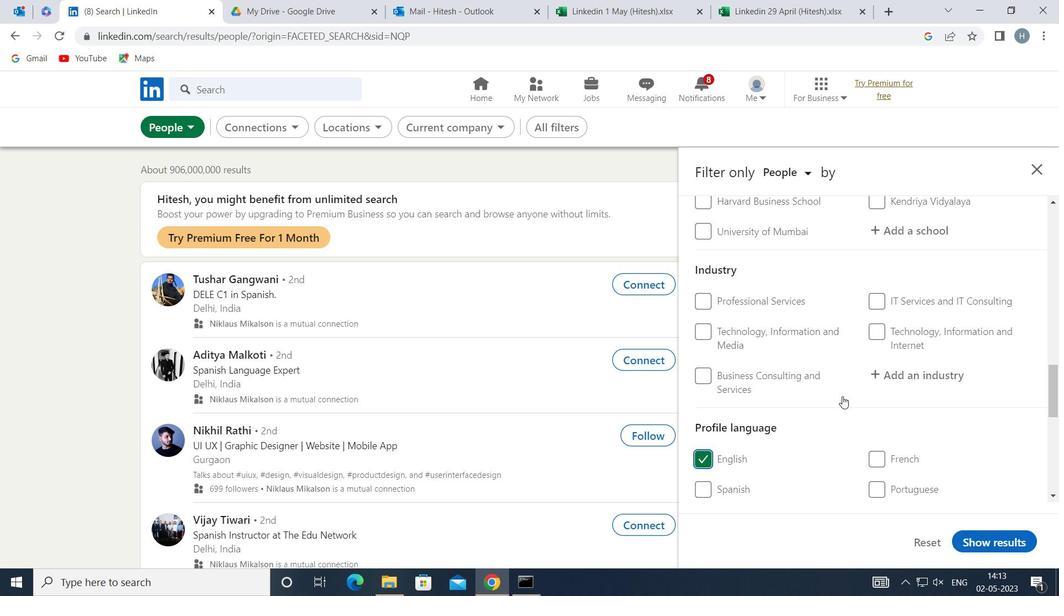 
Action: Mouse scrolled (842, 397) with delta (0, 0)
Screenshot: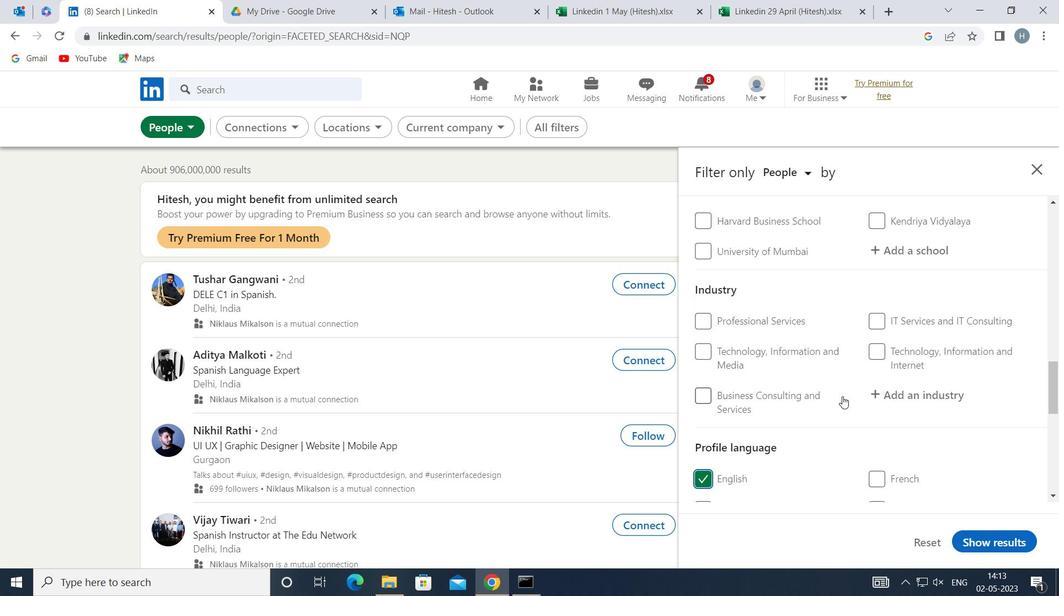 
Action: Mouse scrolled (842, 397) with delta (0, 0)
Screenshot: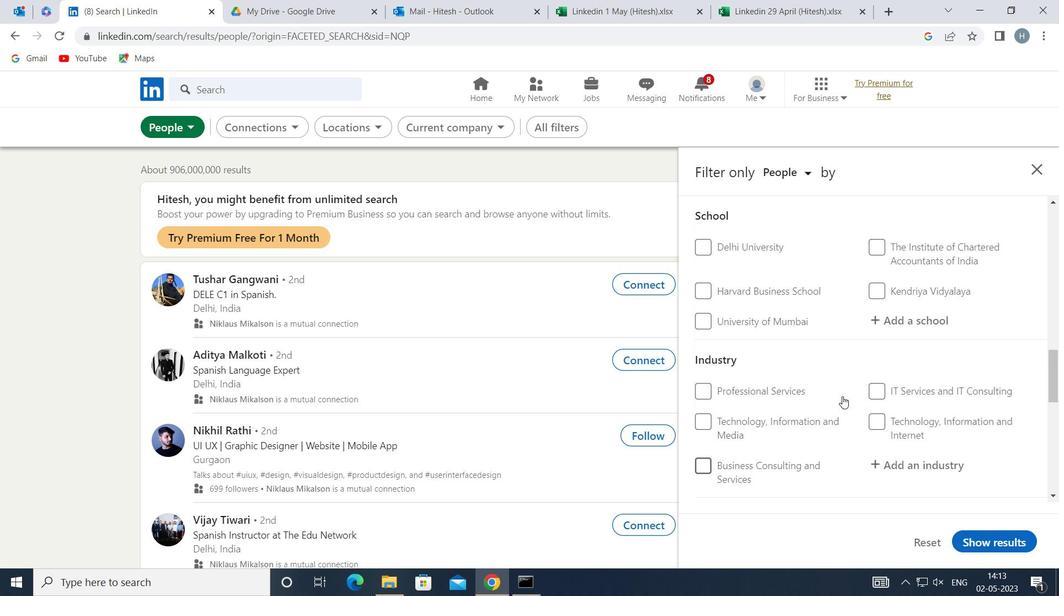 
Action: Mouse scrolled (842, 397) with delta (0, 0)
Screenshot: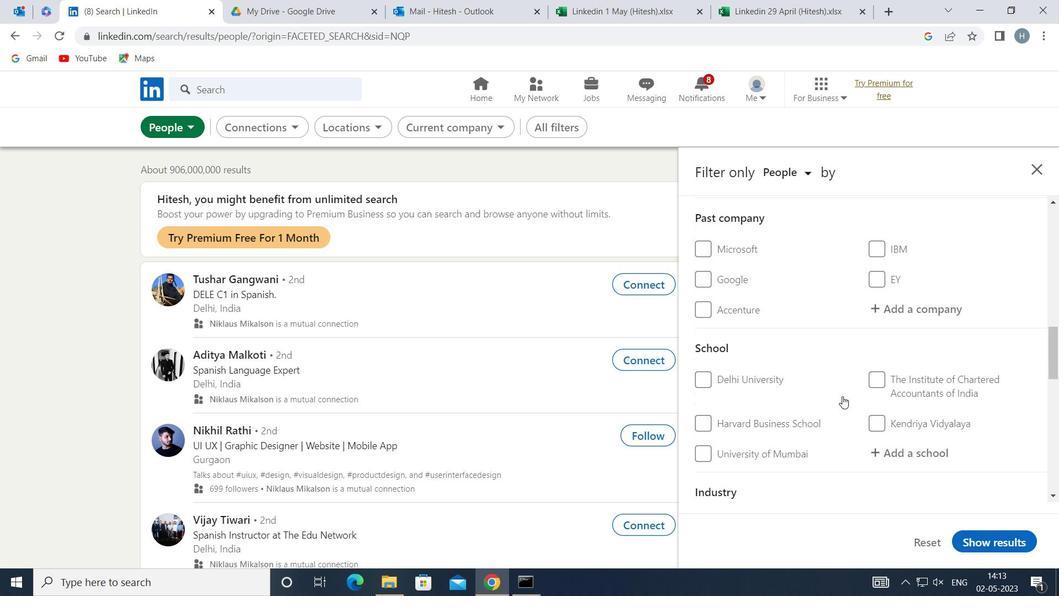 
Action: Mouse scrolled (842, 397) with delta (0, 0)
Screenshot: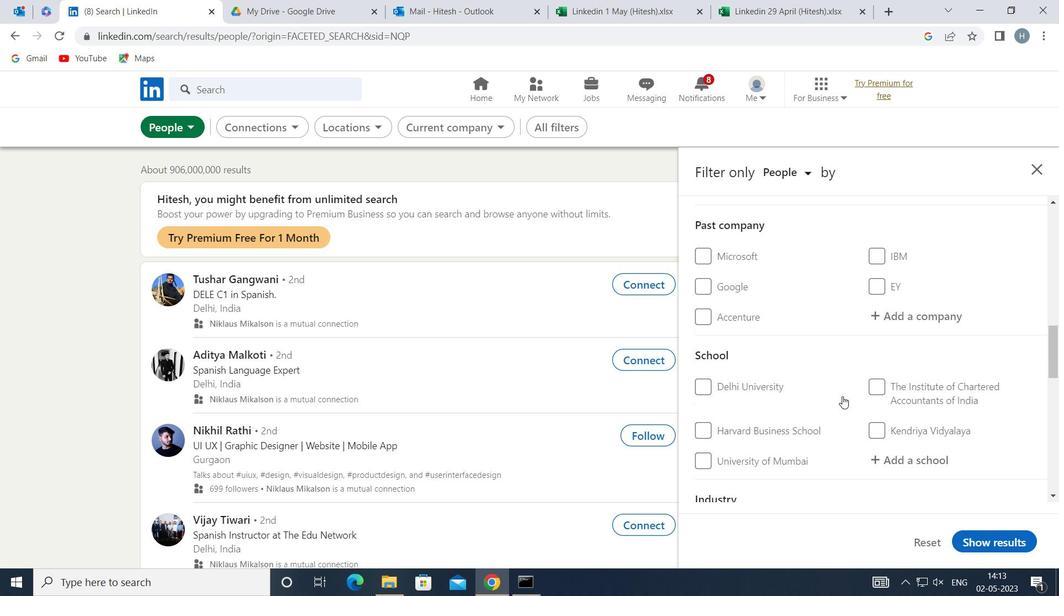 
Action: Mouse scrolled (842, 397) with delta (0, 0)
Screenshot: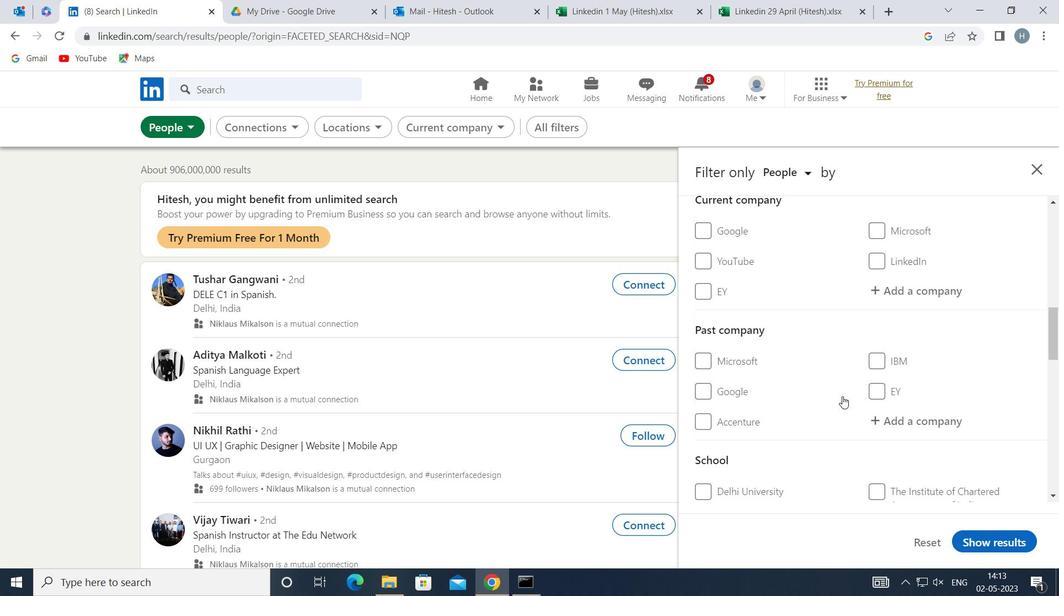
Action: Mouse scrolled (842, 397) with delta (0, 0)
Screenshot: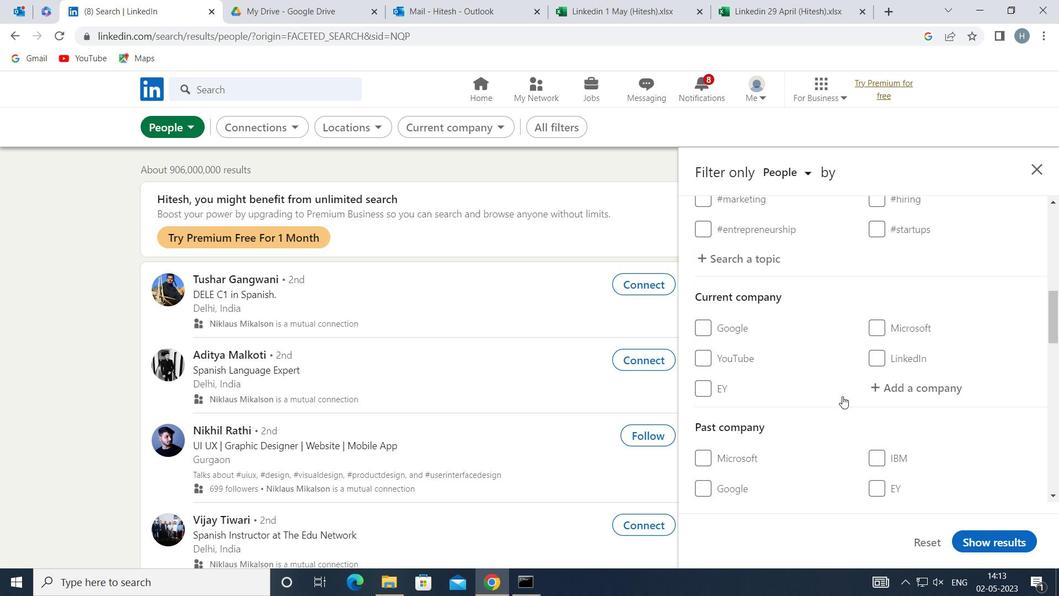 
Action: Mouse moved to (899, 460)
Screenshot: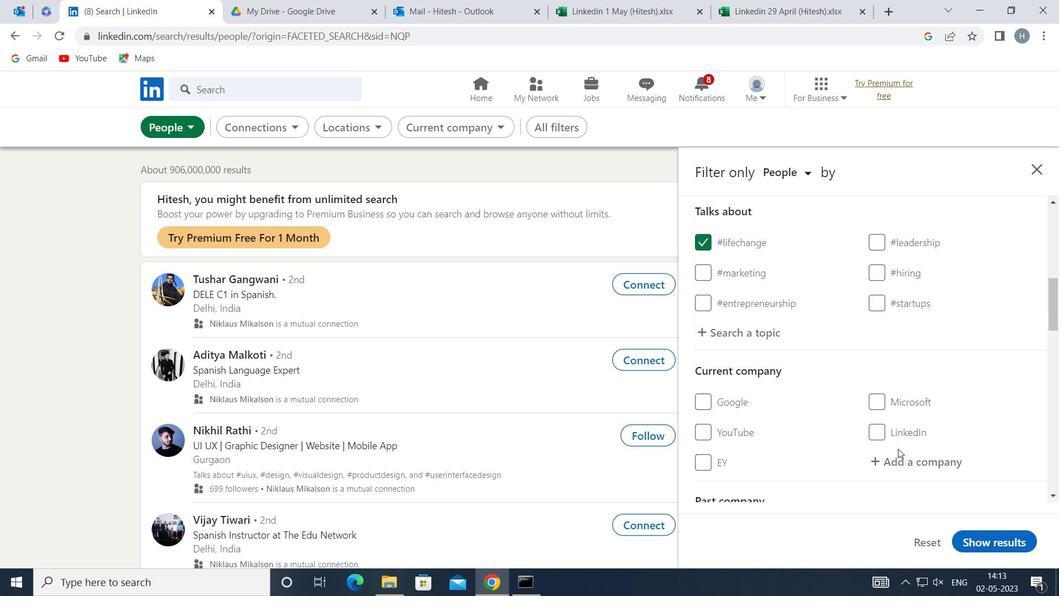 
Action: Mouse pressed left at (899, 460)
Screenshot: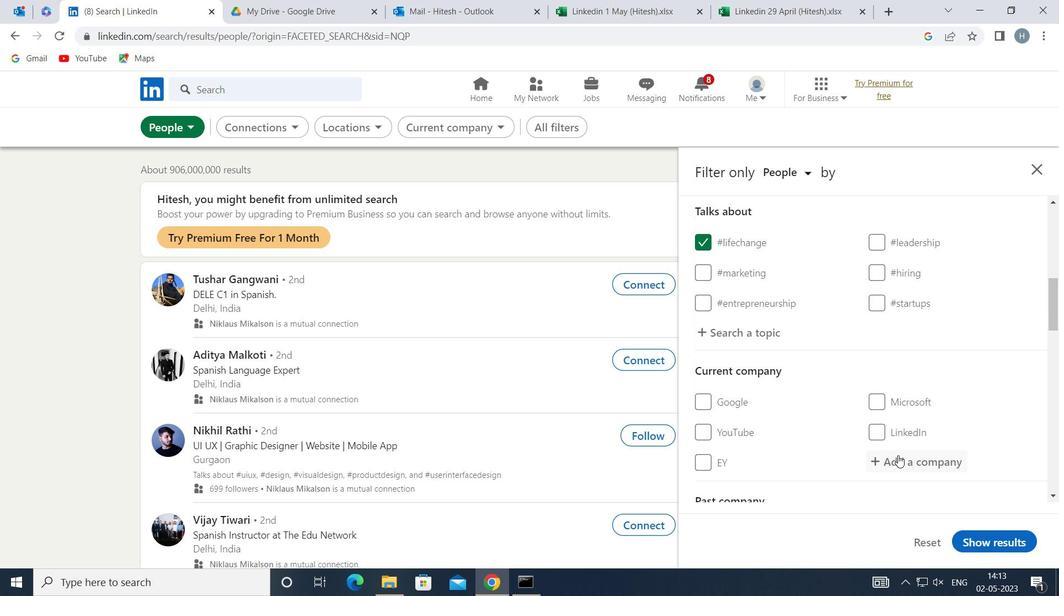 
Action: Key pressed <Key.shift><Key.shift><Key.shift>RACKSPACE<Key.space><Key.shift>TE
Screenshot: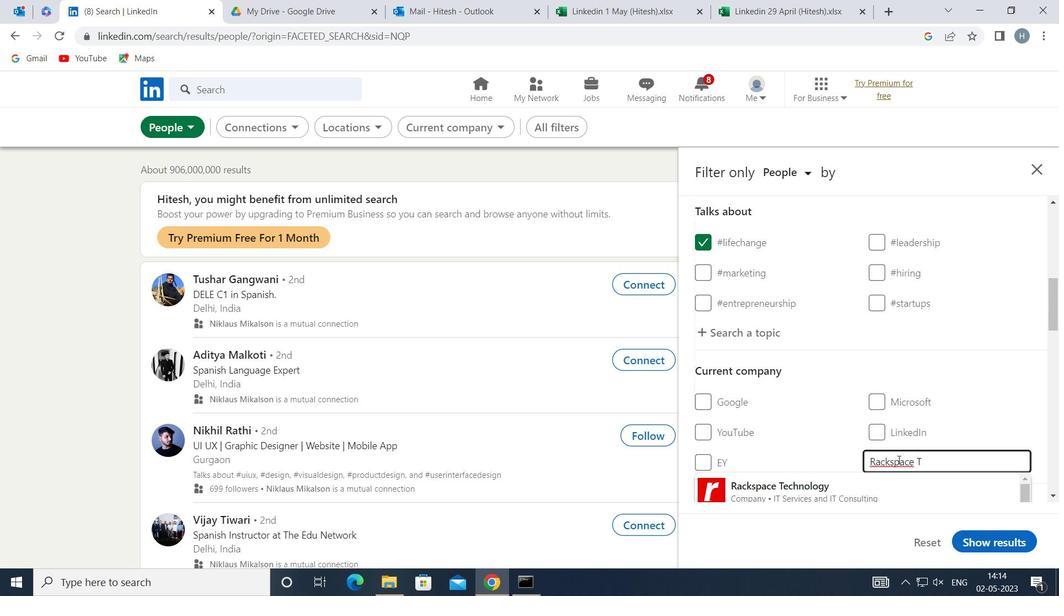 
Action: Mouse moved to (876, 485)
Screenshot: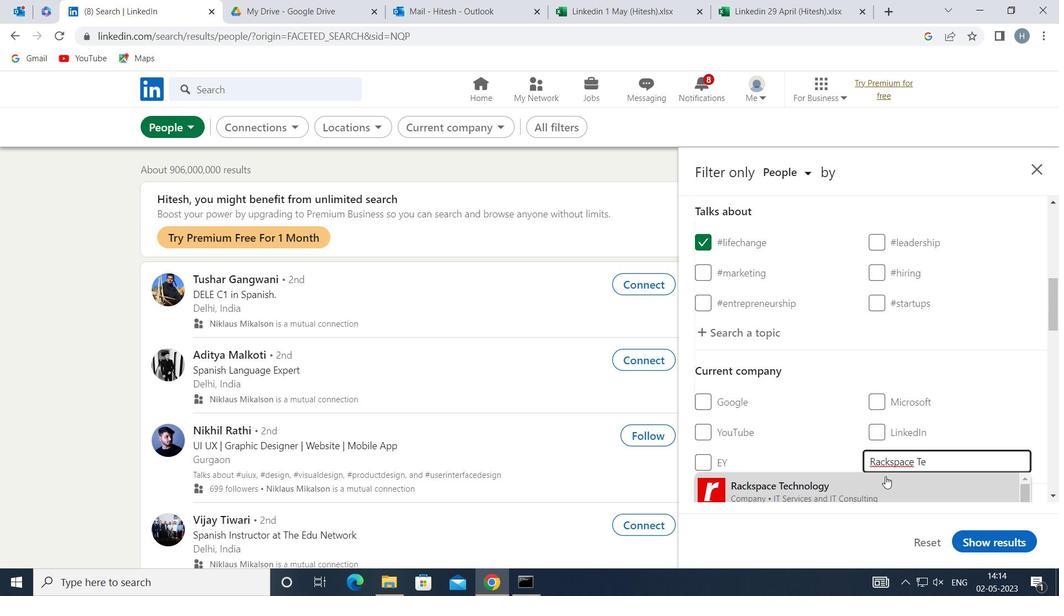 
Action: Mouse pressed left at (876, 485)
Screenshot: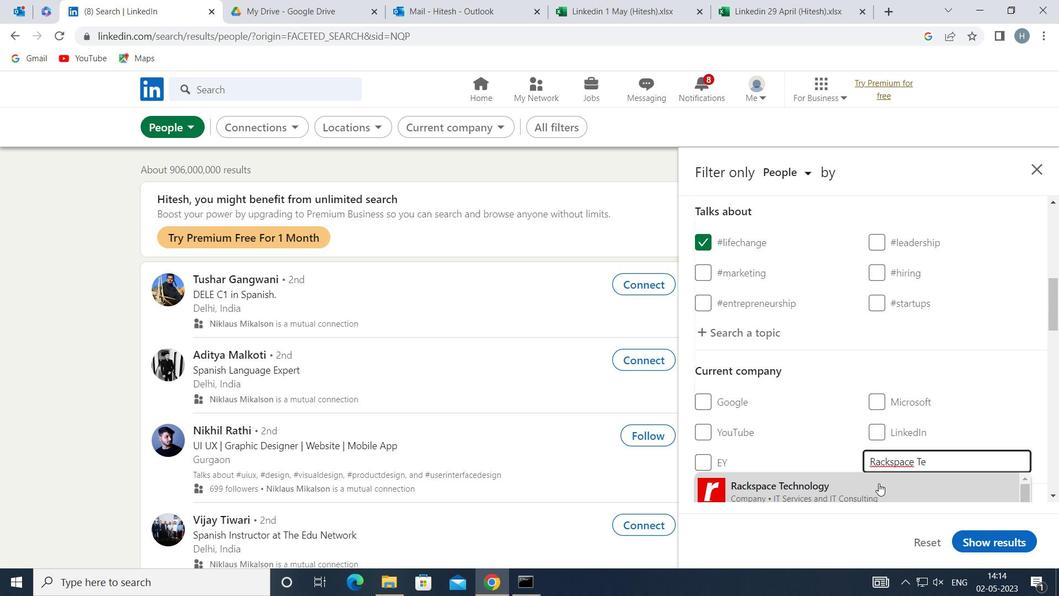 
Action: Mouse moved to (859, 343)
Screenshot: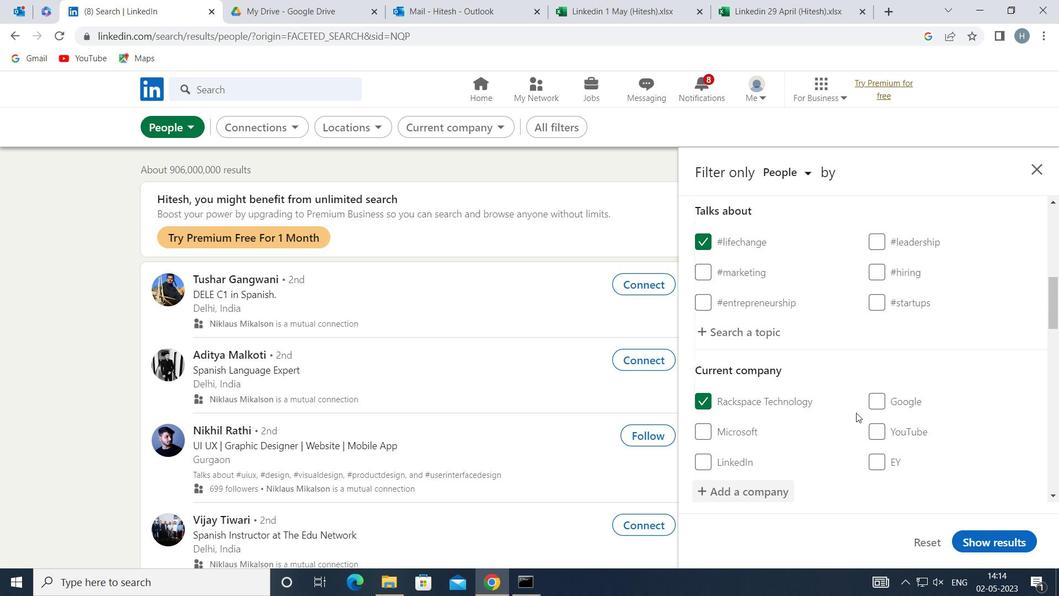 
Action: Mouse scrolled (859, 342) with delta (0, 0)
Screenshot: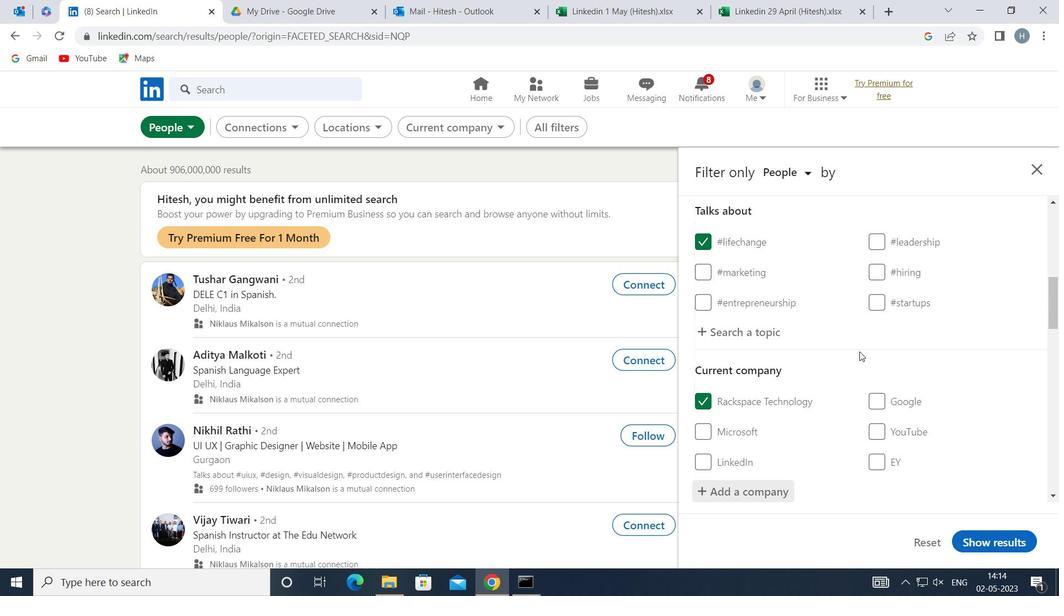 
Action: Mouse scrolled (859, 342) with delta (0, 0)
Screenshot: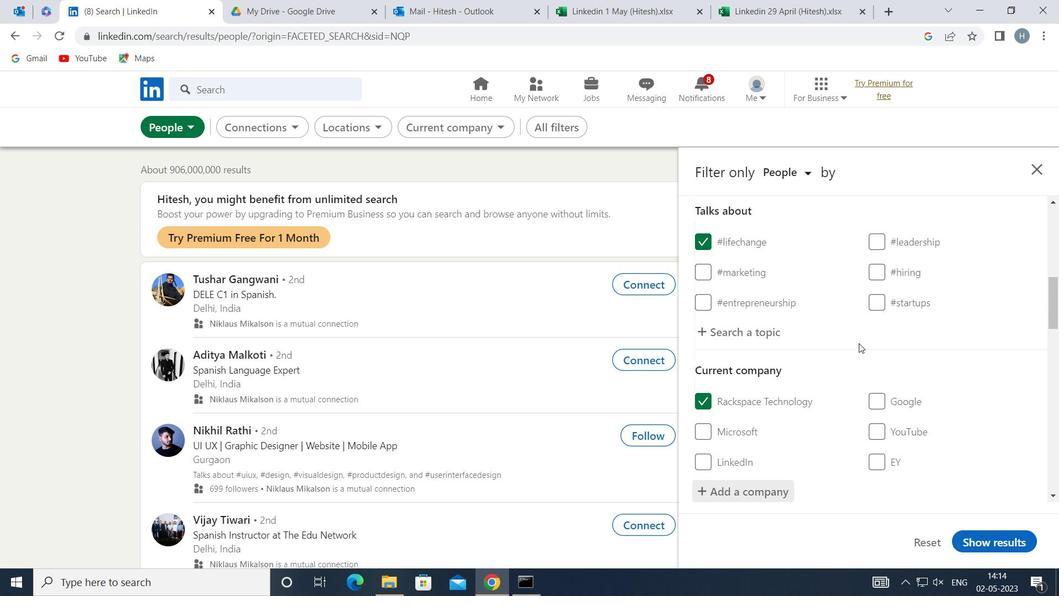 
Action: Mouse moved to (845, 342)
Screenshot: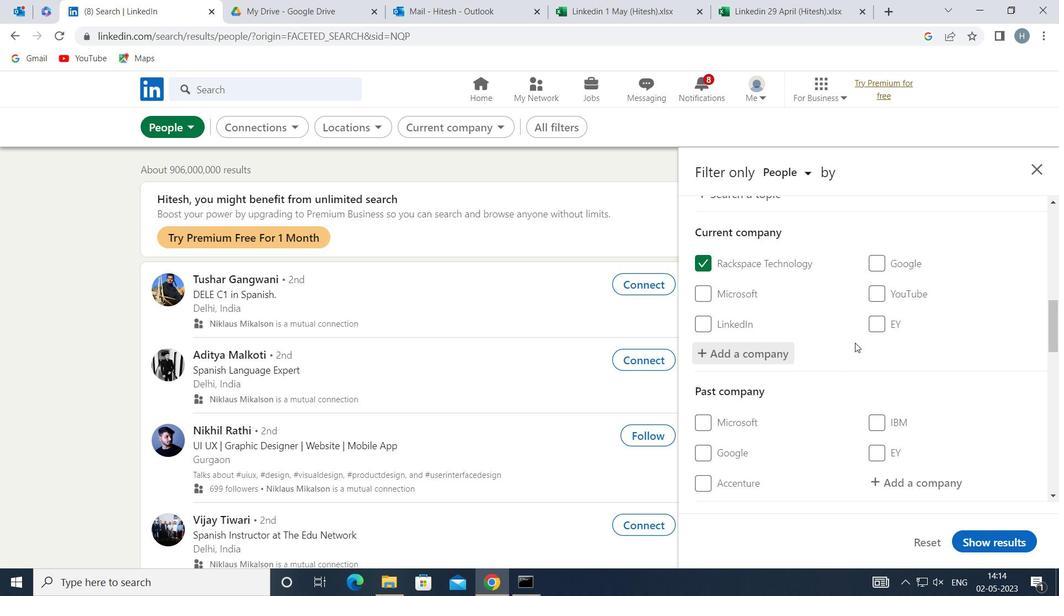
Action: Mouse scrolled (845, 342) with delta (0, 0)
Screenshot: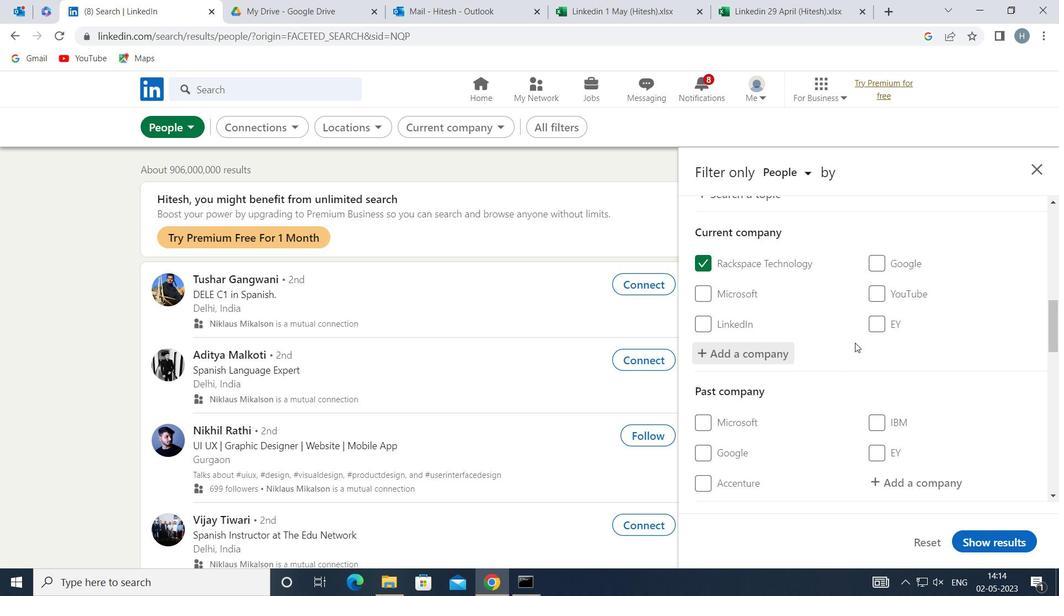 
Action: Mouse moved to (835, 341)
Screenshot: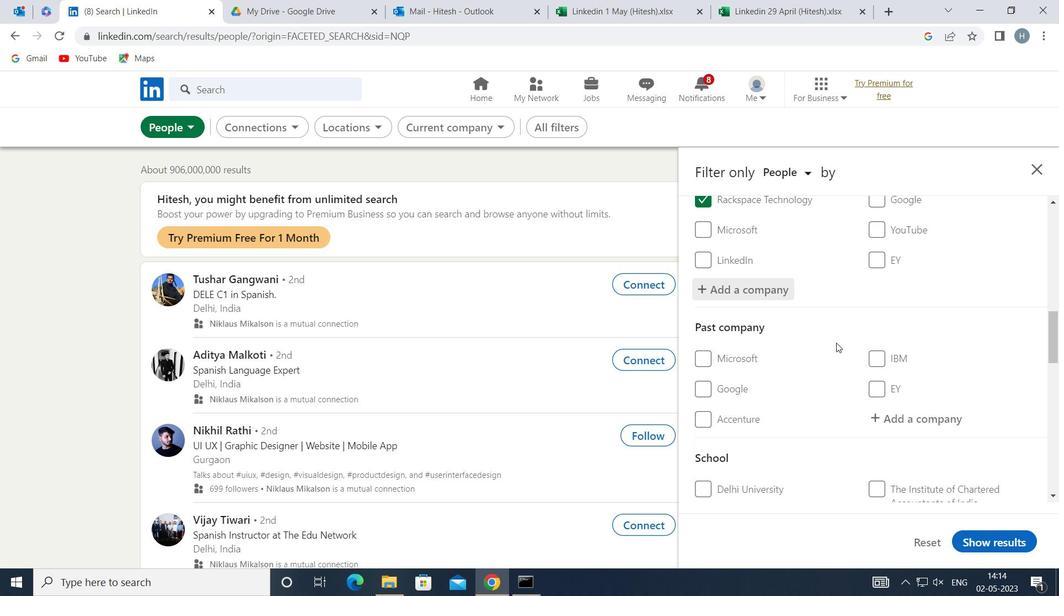 
Action: Mouse scrolled (835, 341) with delta (0, 0)
Screenshot: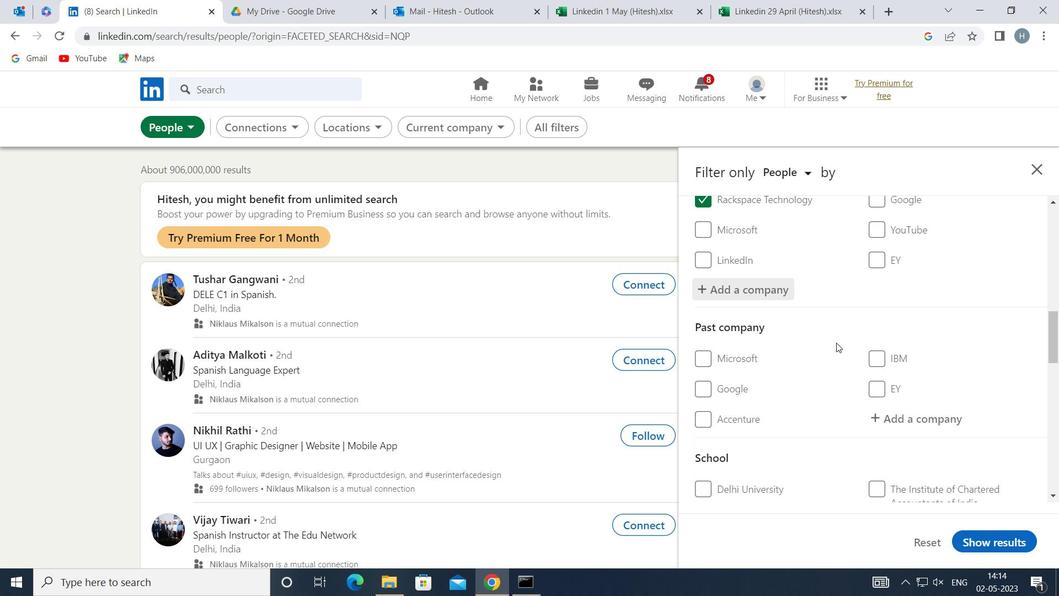 
Action: Mouse scrolled (835, 341) with delta (0, 0)
Screenshot: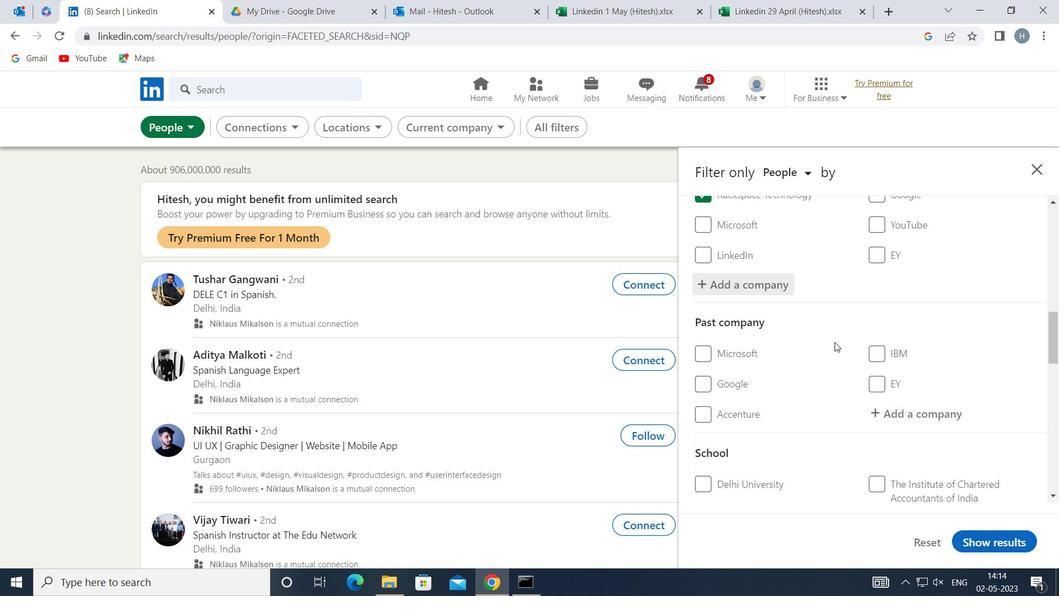 
Action: Mouse moved to (833, 338)
Screenshot: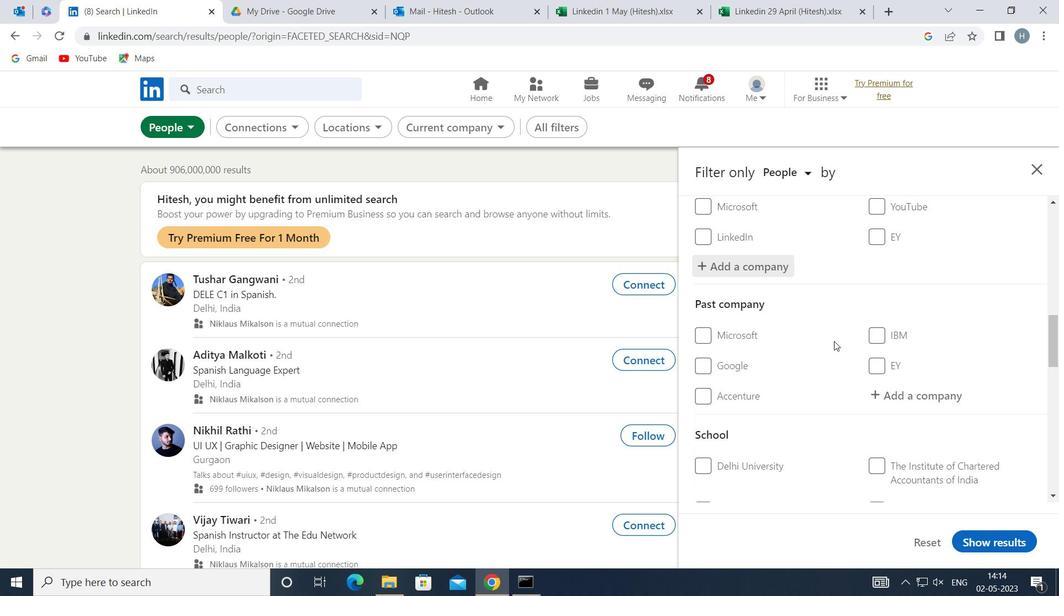 
Action: Mouse scrolled (833, 337) with delta (0, 0)
Screenshot: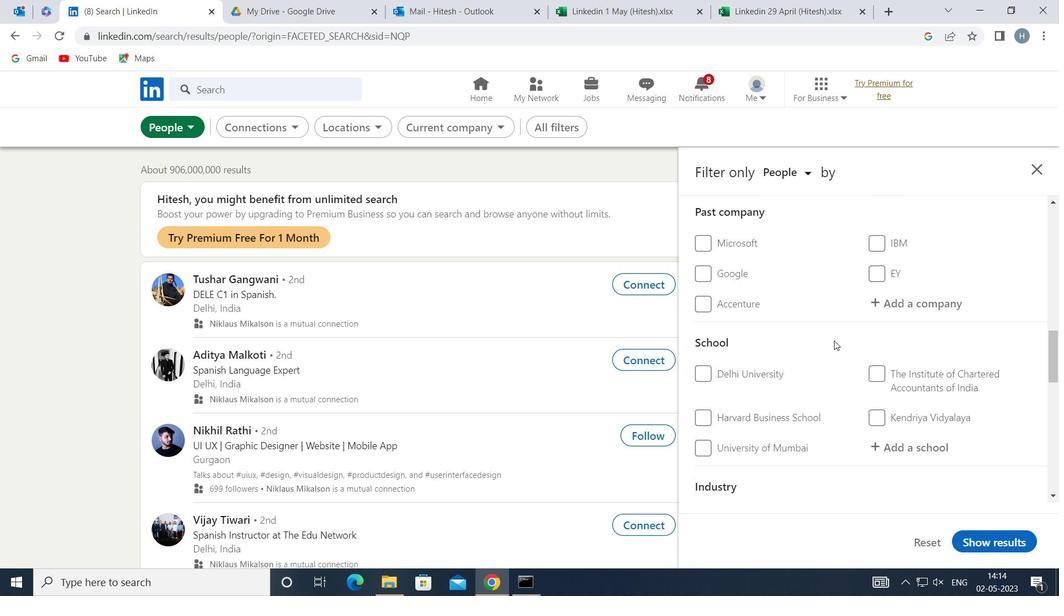 
Action: Mouse moved to (927, 342)
Screenshot: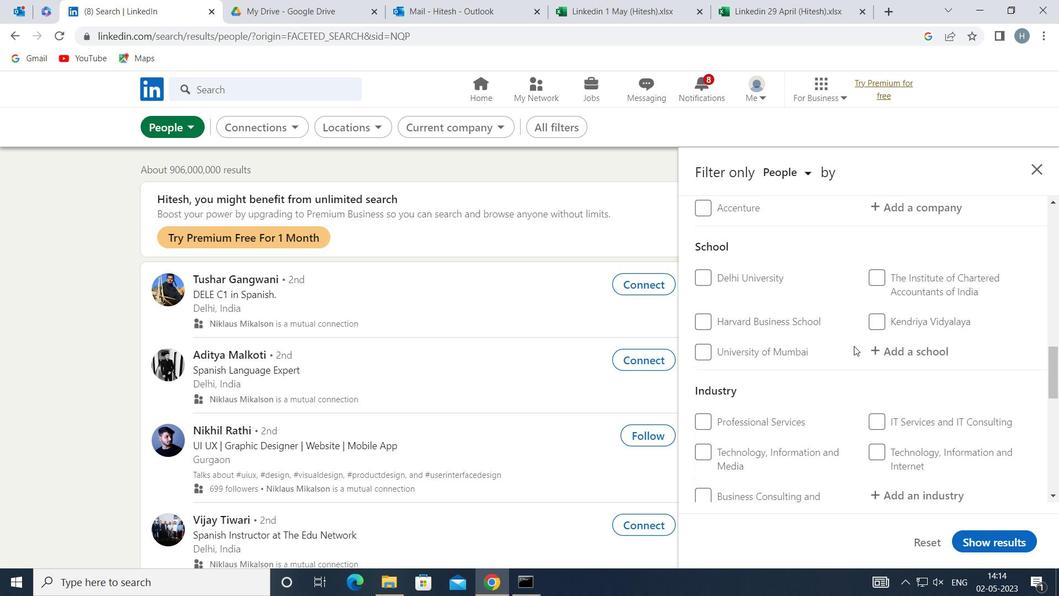 
Action: Mouse pressed left at (927, 342)
Screenshot: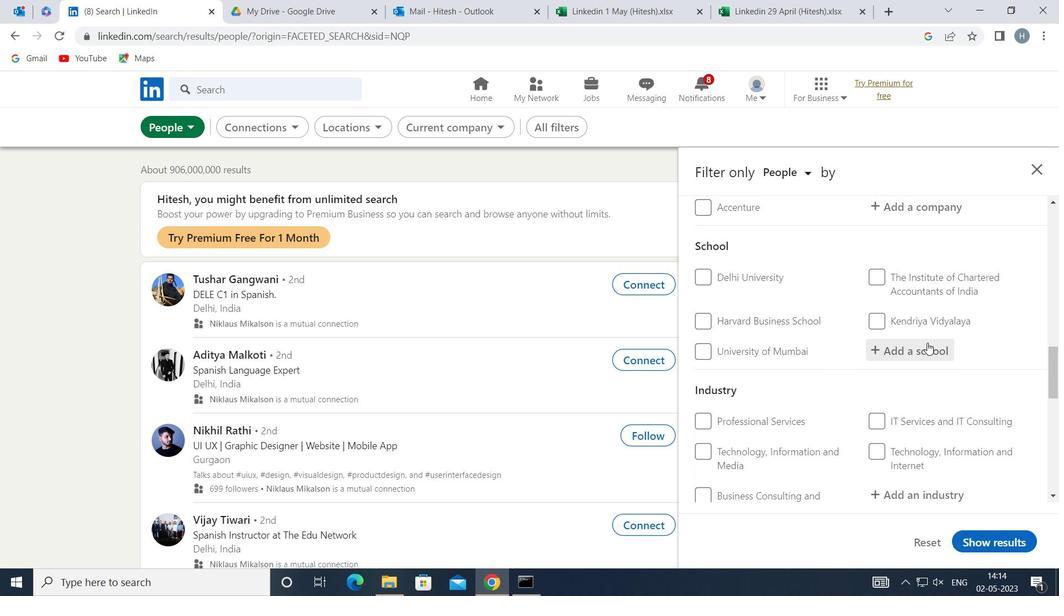 
Action: Key pressed <Key.shift>SREE<Key.space><Key.shift>SASTHA<Key.space><Key.shift>IN
Screenshot: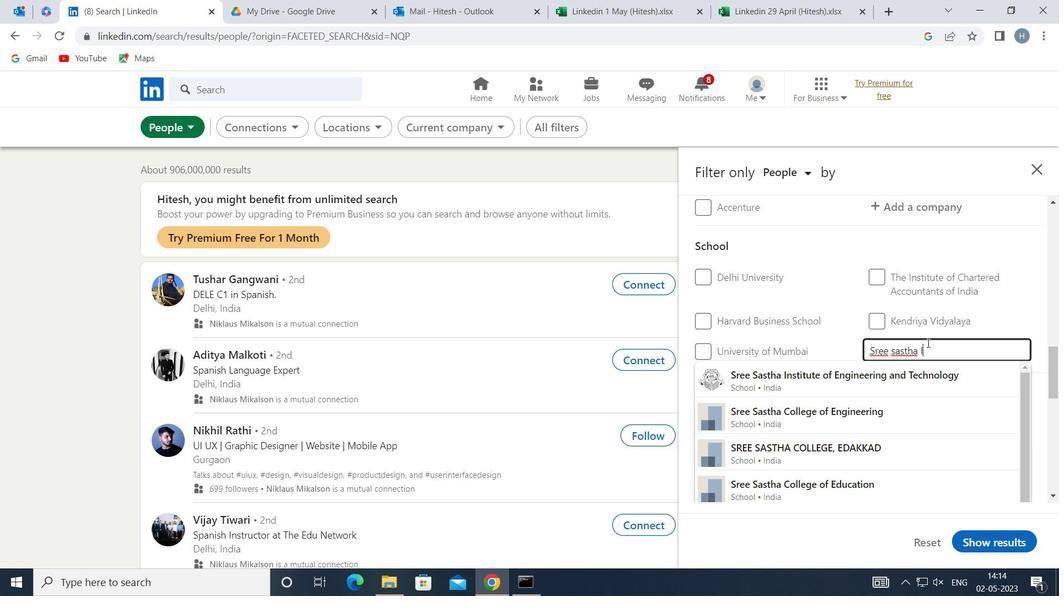 
Action: Mouse moved to (904, 377)
Screenshot: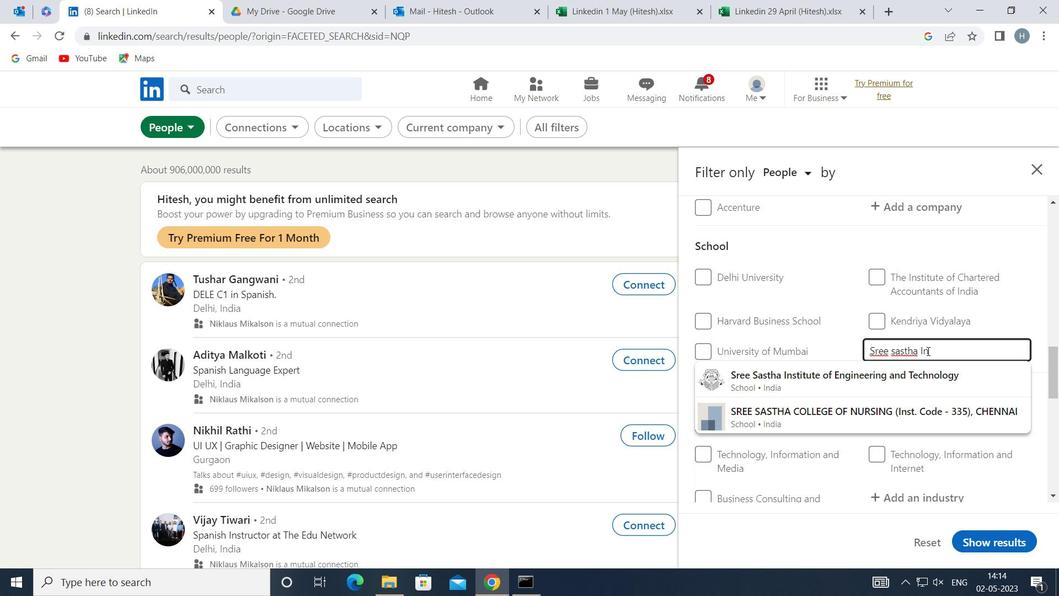 
Action: Mouse pressed left at (904, 377)
Screenshot: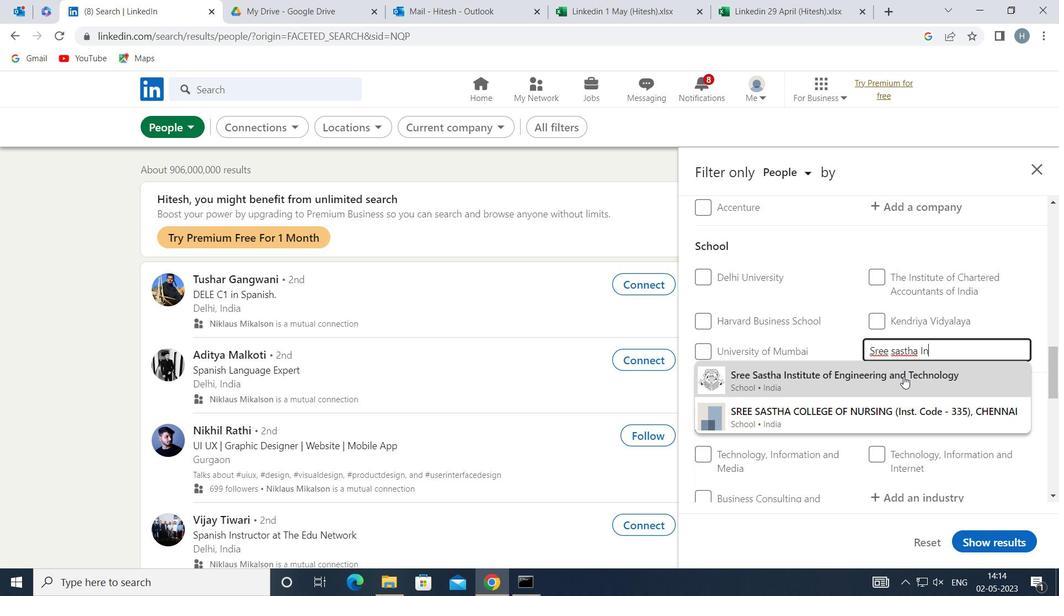 
Action: Mouse moved to (892, 353)
Screenshot: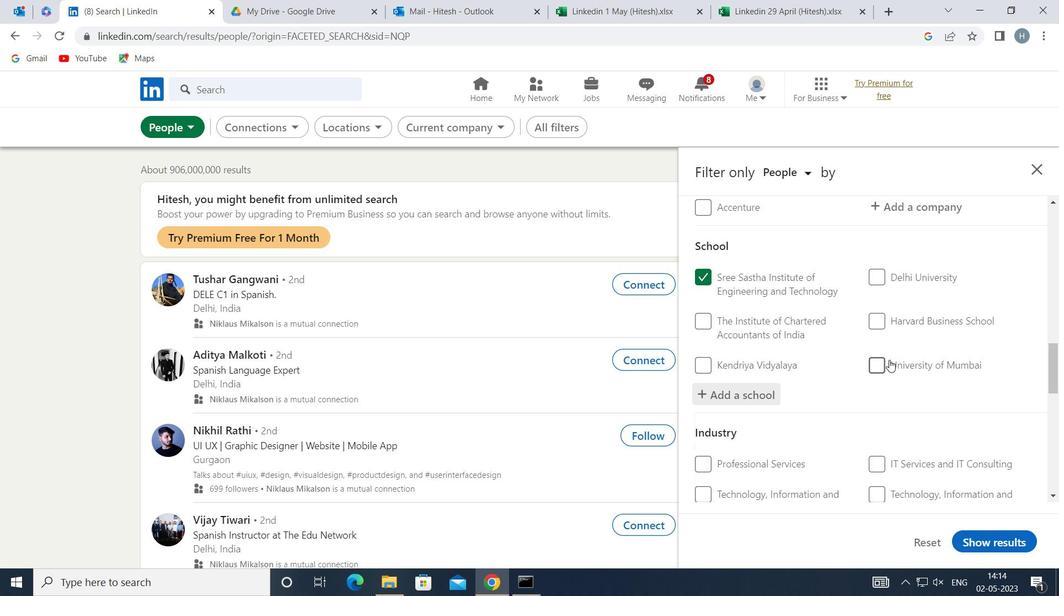 
Action: Mouse scrolled (892, 353) with delta (0, 0)
Screenshot: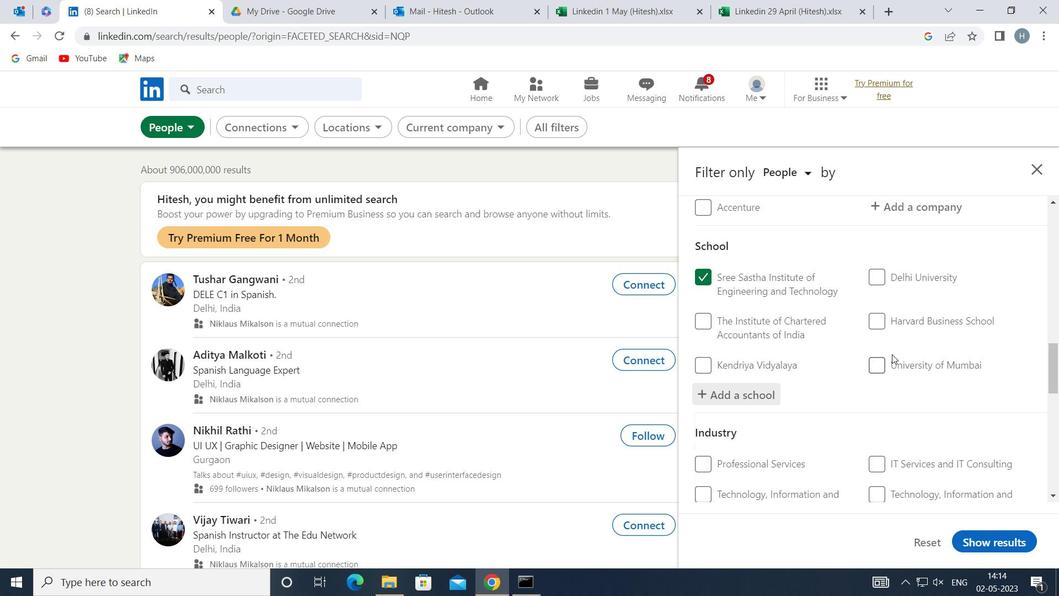 
Action: Mouse scrolled (892, 353) with delta (0, 0)
Screenshot: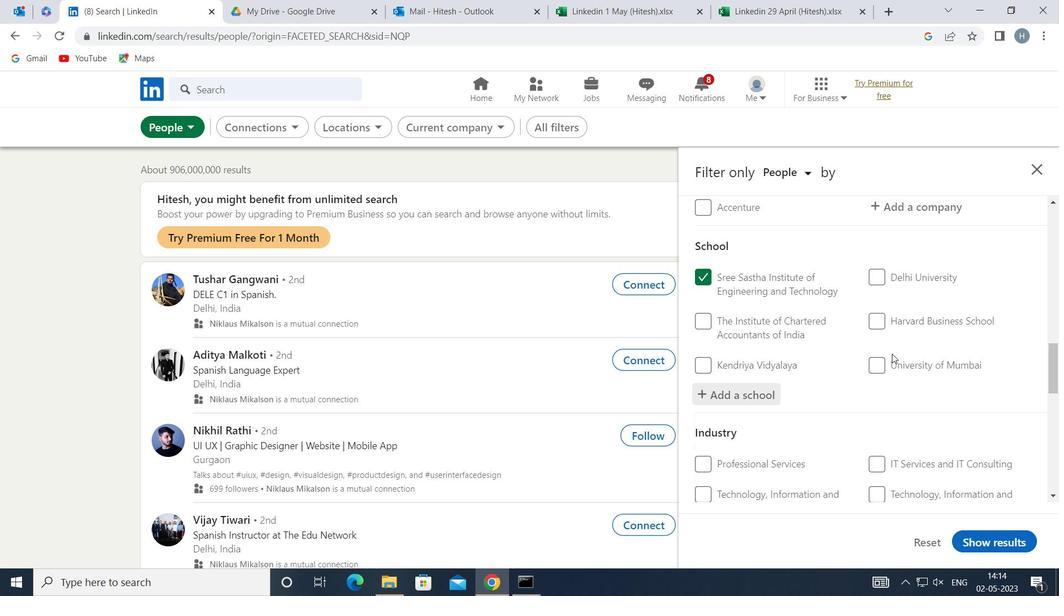 
Action: Mouse scrolled (892, 353) with delta (0, 0)
Screenshot: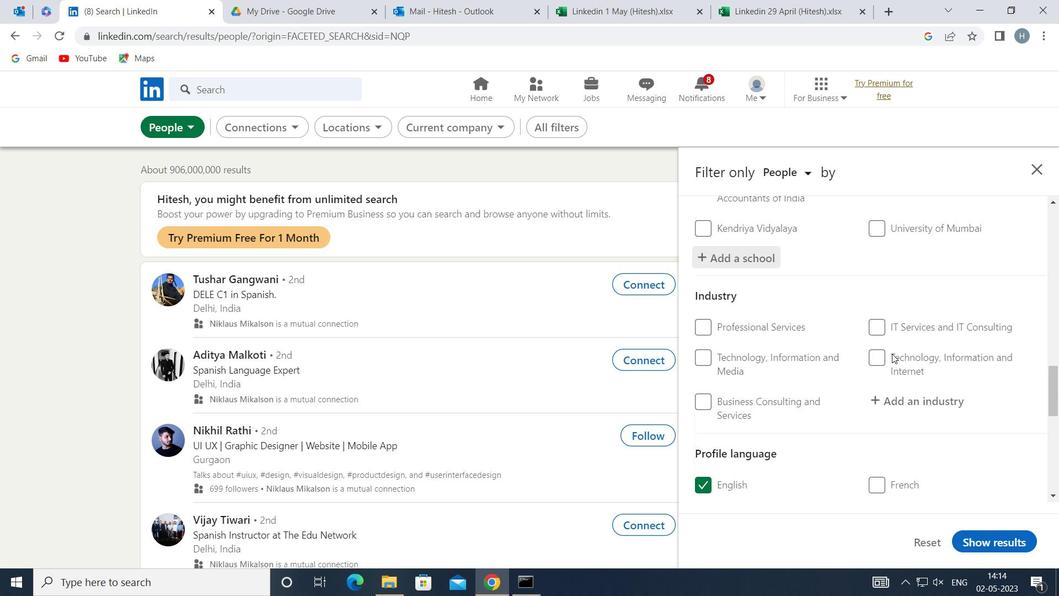 
Action: Mouse moved to (927, 335)
Screenshot: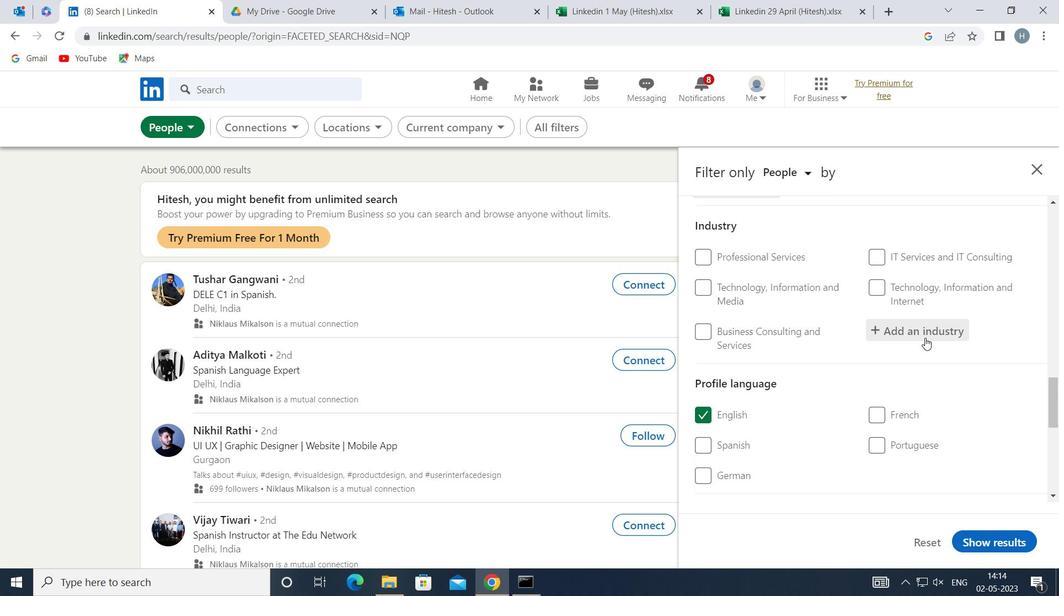 
Action: Mouse pressed left at (927, 335)
Screenshot: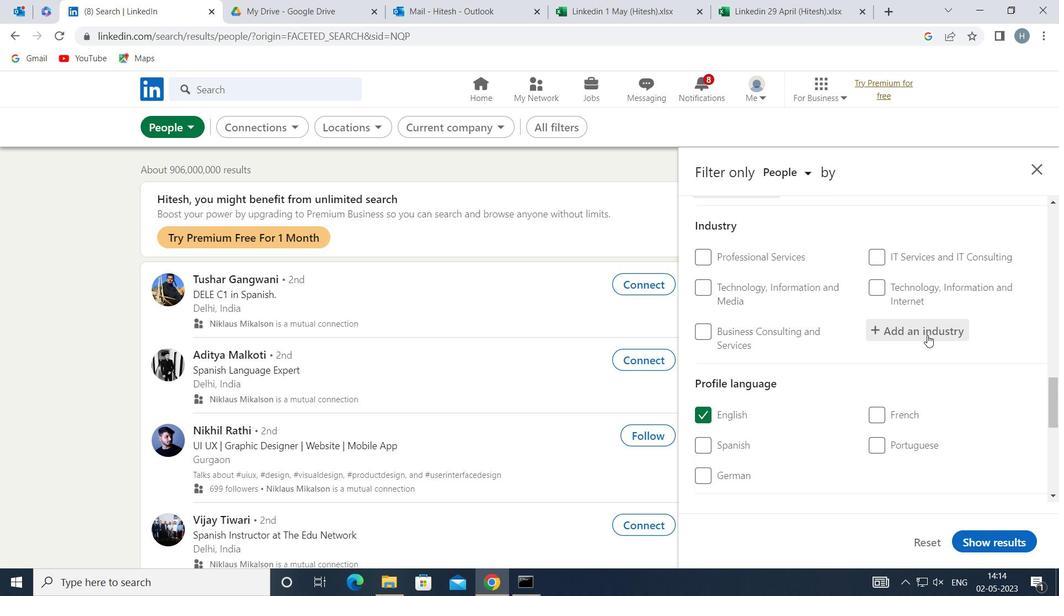 
Action: Key pressed <Key.shift>RETAIL<Key.space><Key.shift>GAS
Screenshot: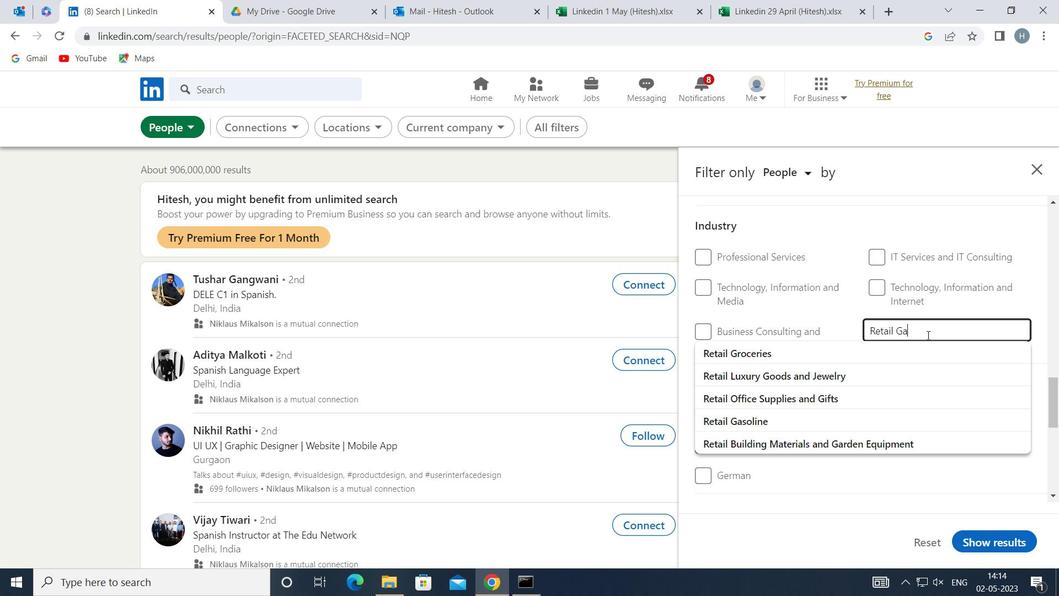 
Action: Mouse moved to (893, 350)
Screenshot: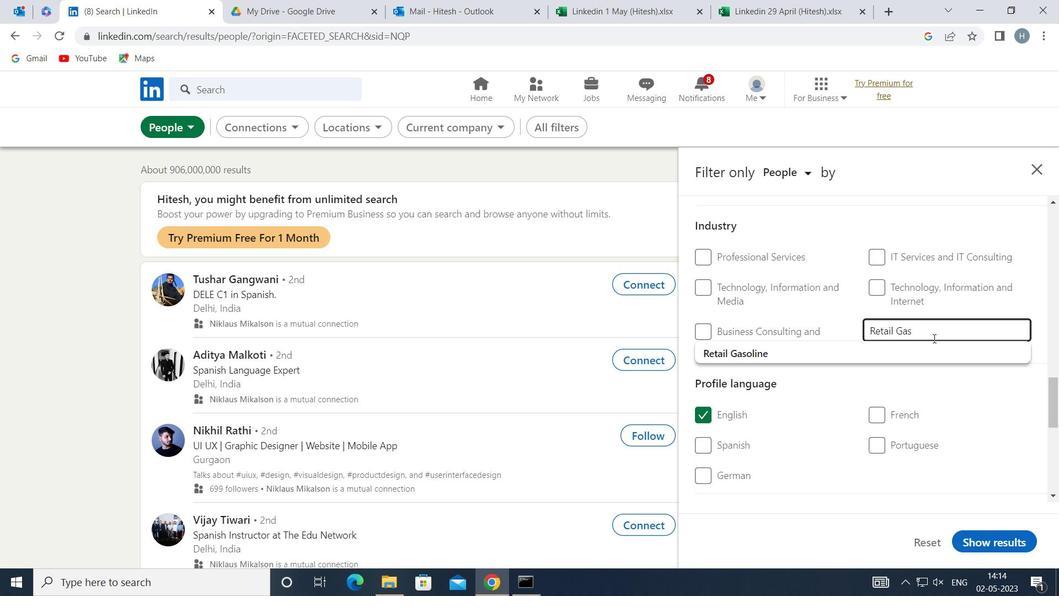 
Action: Mouse pressed left at (893, 350)
Screenshot: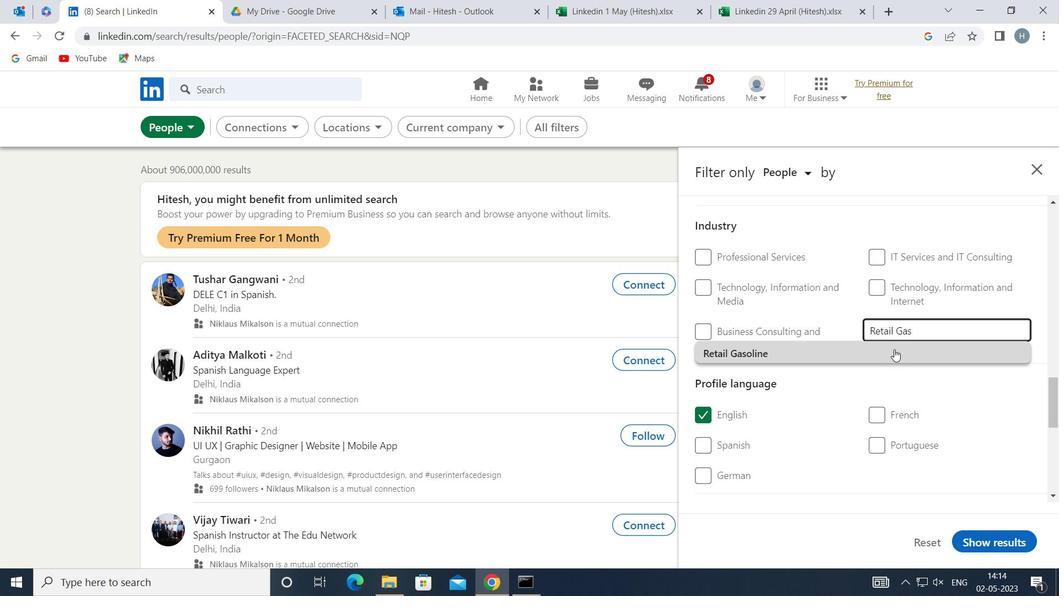 
Action: Mouse moved to (834, 352)
Screenshot: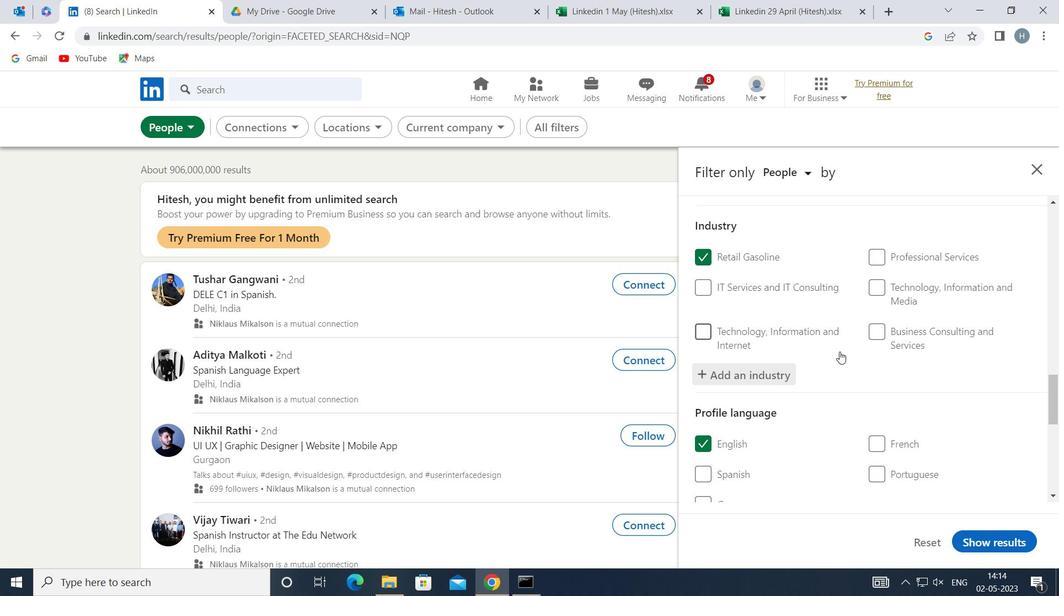 
Action: Mouse scrolled (834, 352) with delta (0, 0)
Screenshot: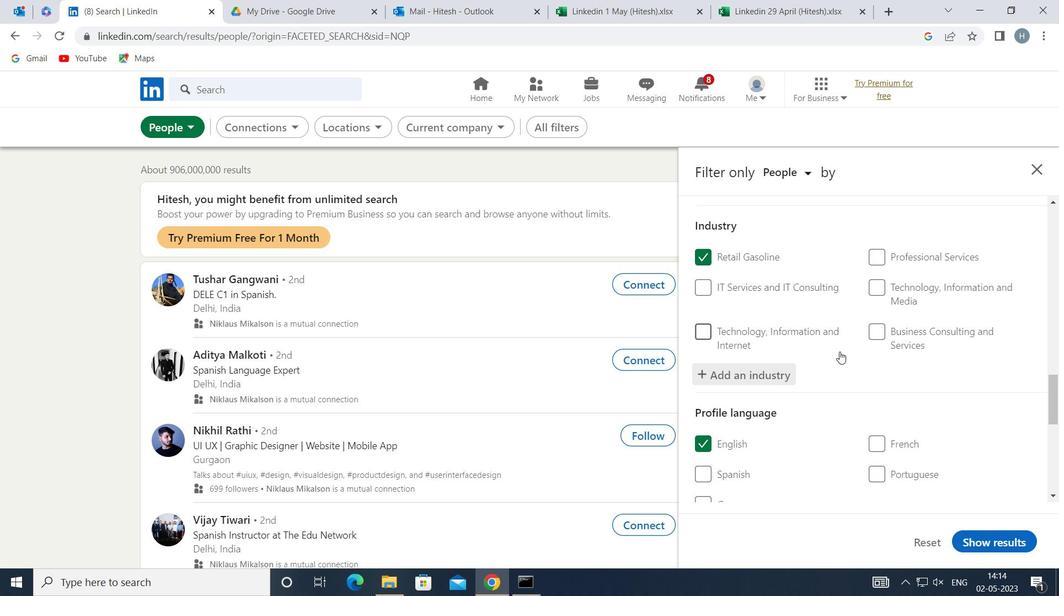 
Action: Mouse moved to (833, 353)
Screenshot: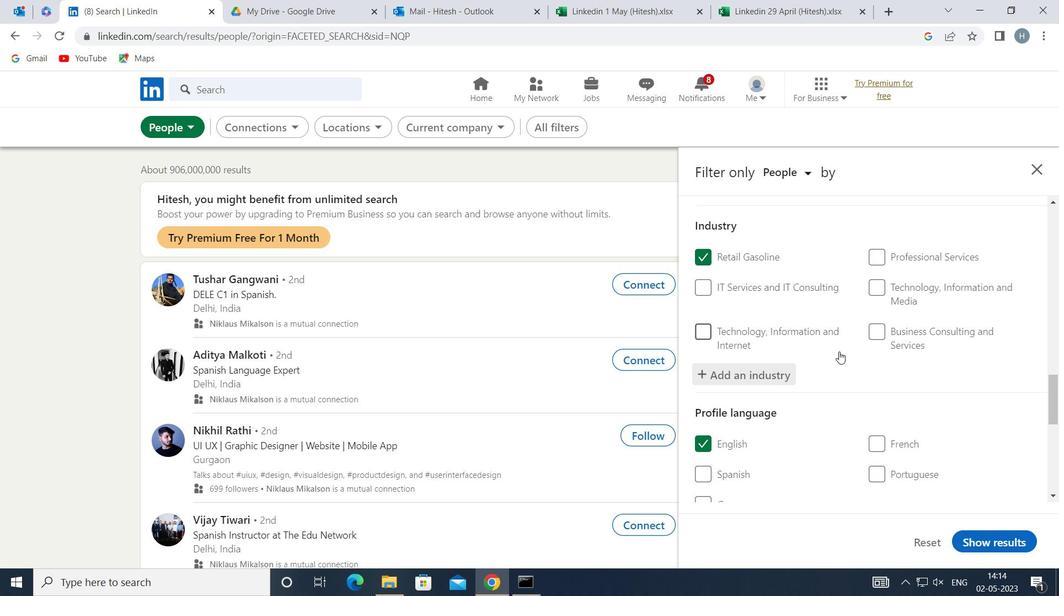 
Action: Mouse scrolled (833, 353) with delta (0, 0)
Screenshot: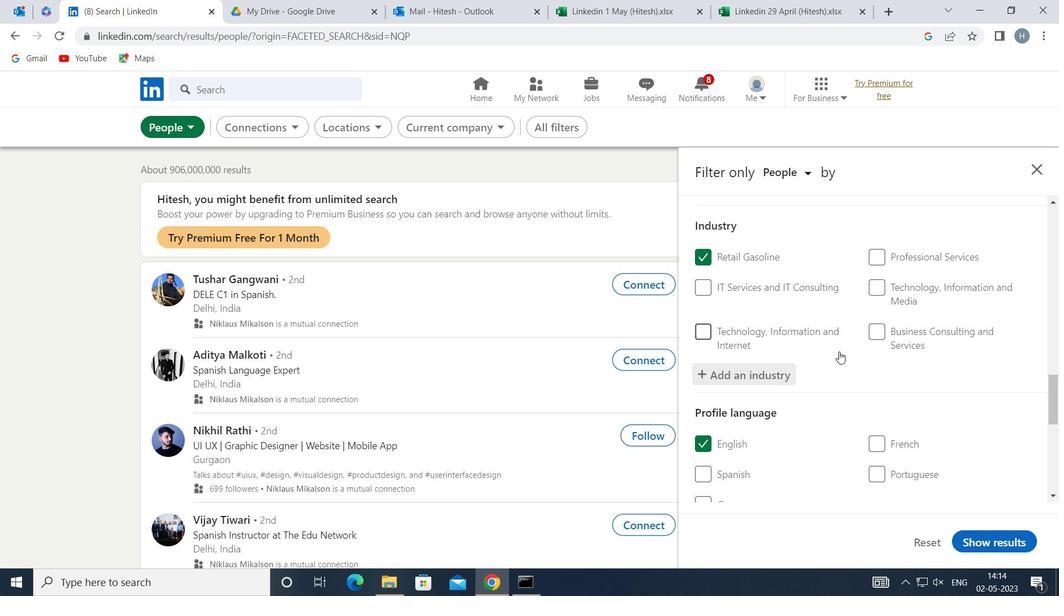 
Action: Mouse scrolled (833, 353) with delta (0, 0)
Screenshot: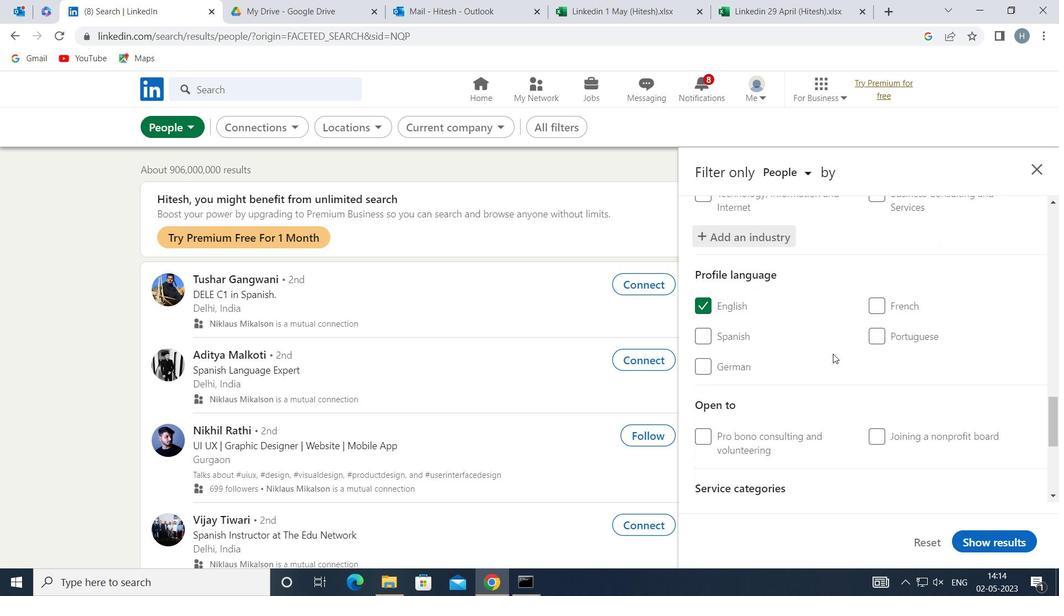 
Action: Mouse scrolled (833, 353) with delta (0, 0)
Screenshot: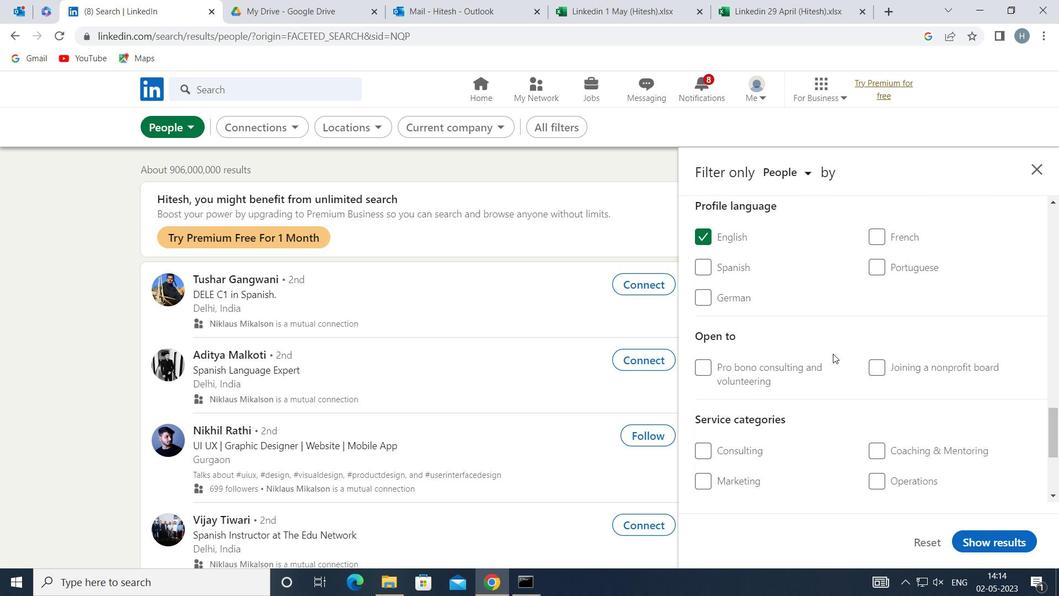 
Action: Mouse moved to (833, 357)
Screenshot: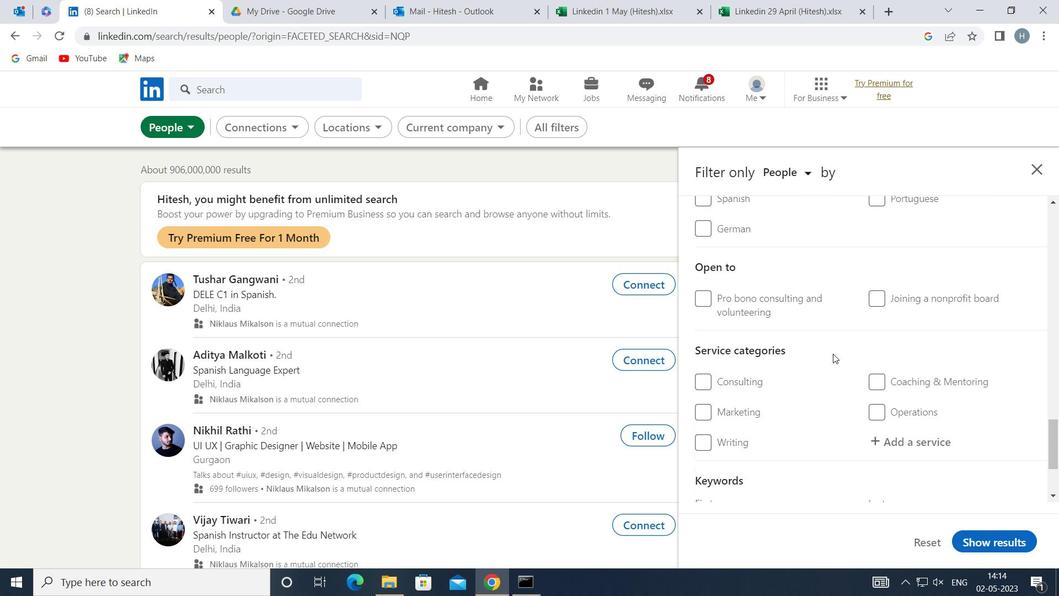 
Action: Mouse scrolled (833, 357) with delta (0, 0)
Screenshot: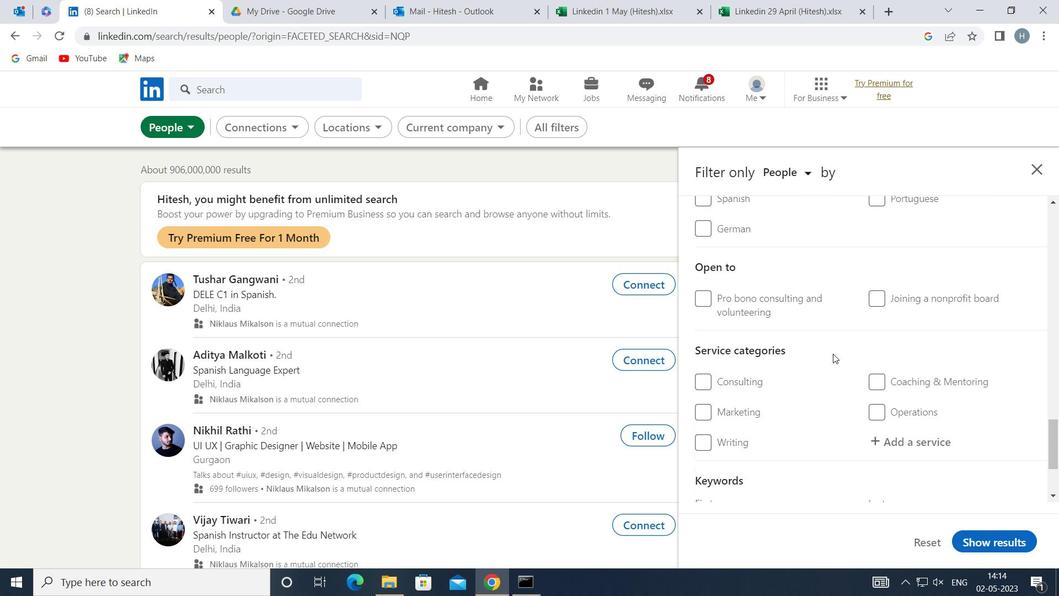 
Action: Mouse moved to (892, 374)
Screenshot: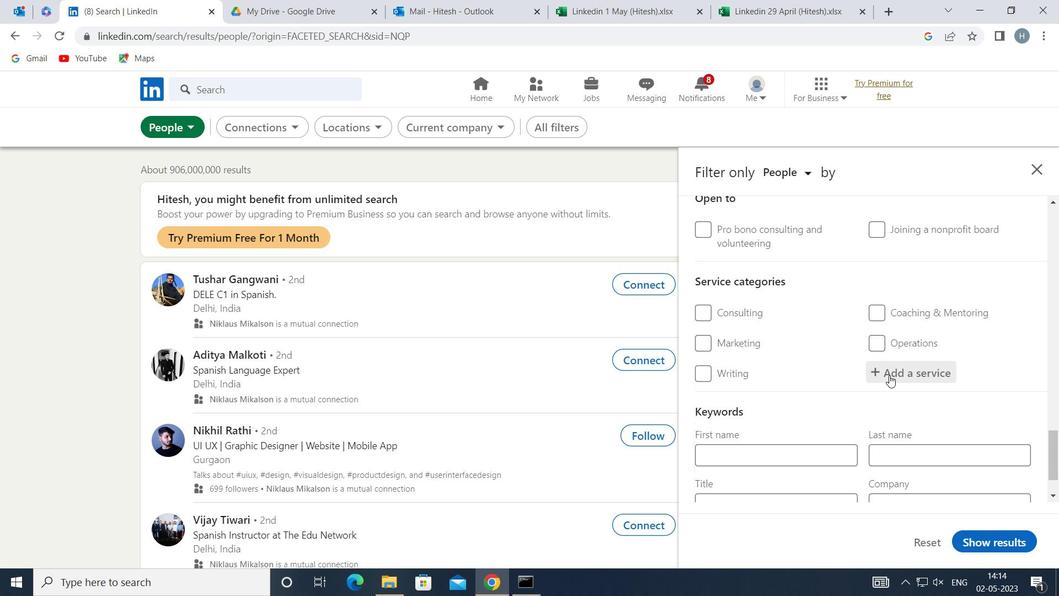 
Action: Mouse pressed left at (892, 374)
Screenshot: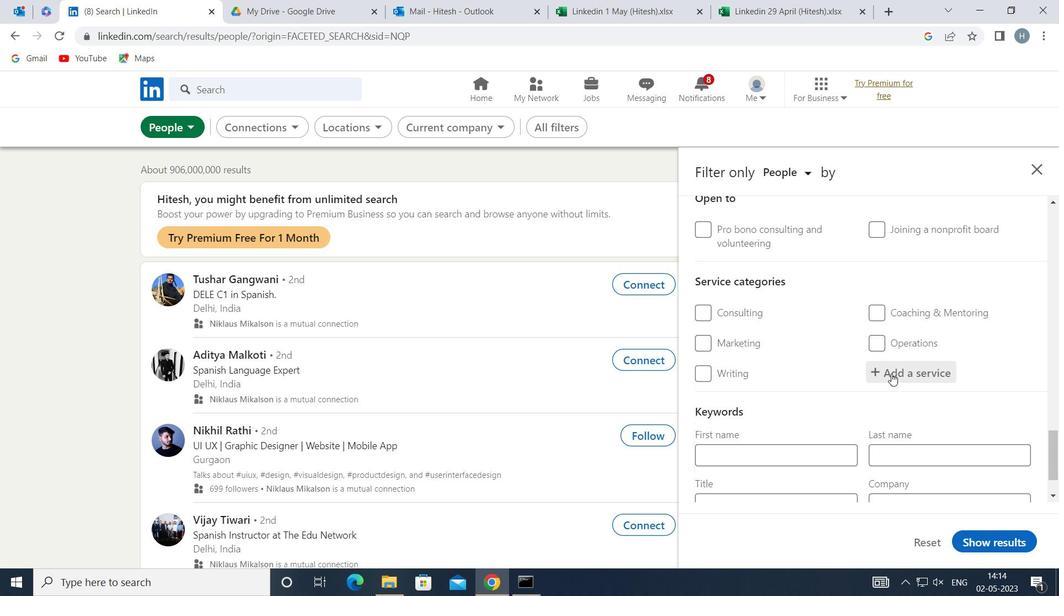 
Action: Mouse moved to (890, 373)
Screenshot: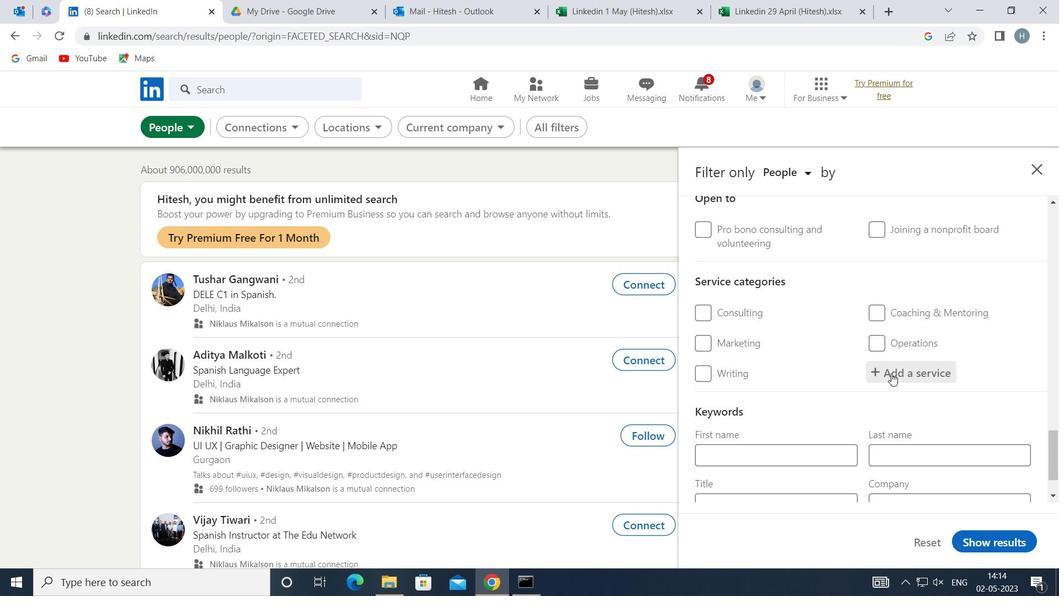 
Action: Key pressed <Key.shift>SEARCH
Screenshot: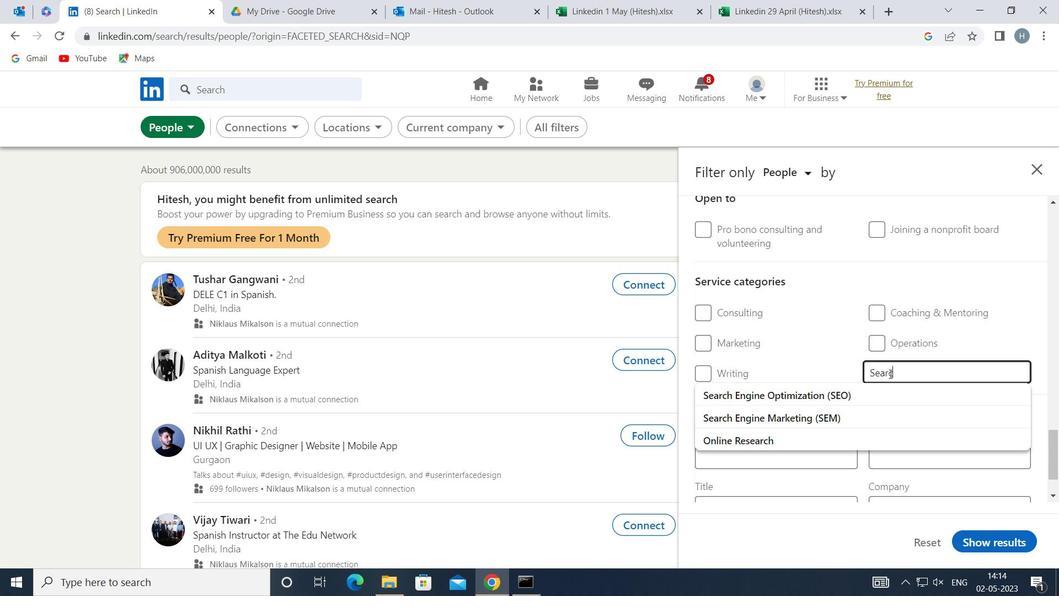 
Action: Mouse moved to (871, 398)
Screenshot: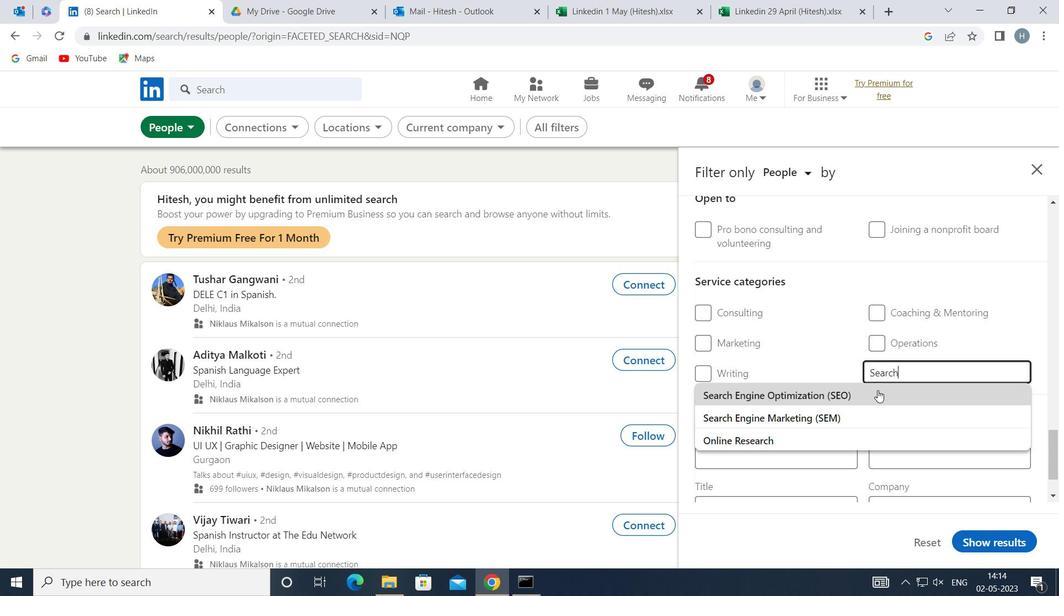 
Action: Mouse pressed left at (871, 398)
Screenshot: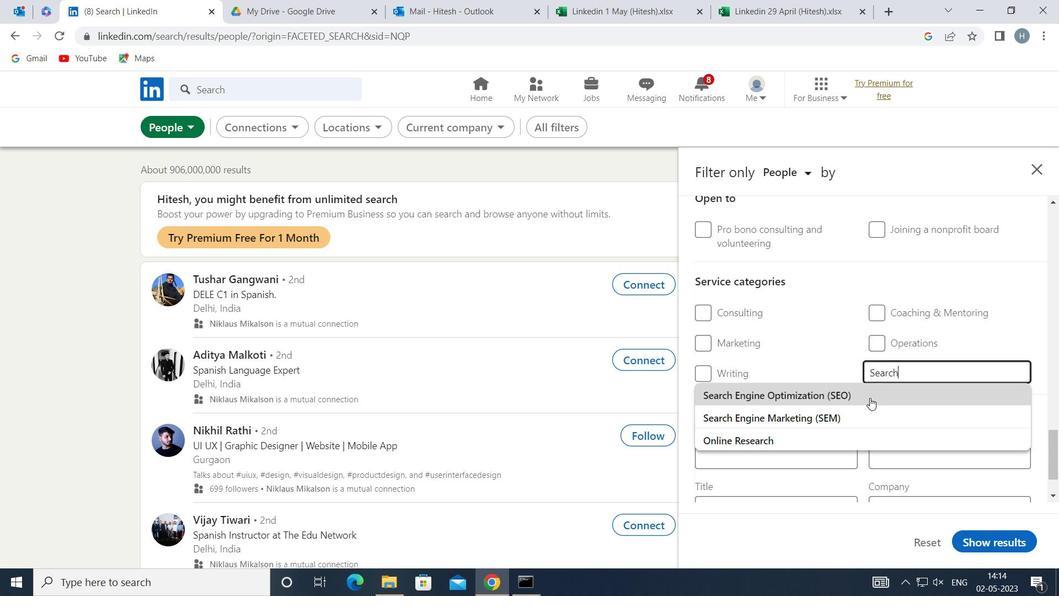 
Action: Mouse moved to (818, 388)
Screenshot: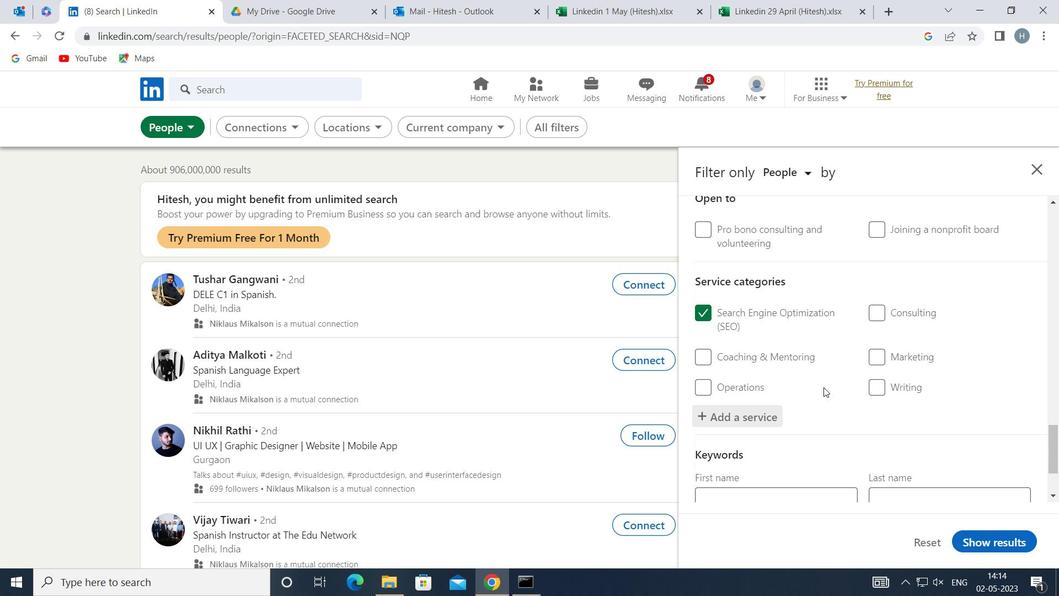 
Action: Mouse scrolled (818, 388) with delta (0, 0)
Screenshot: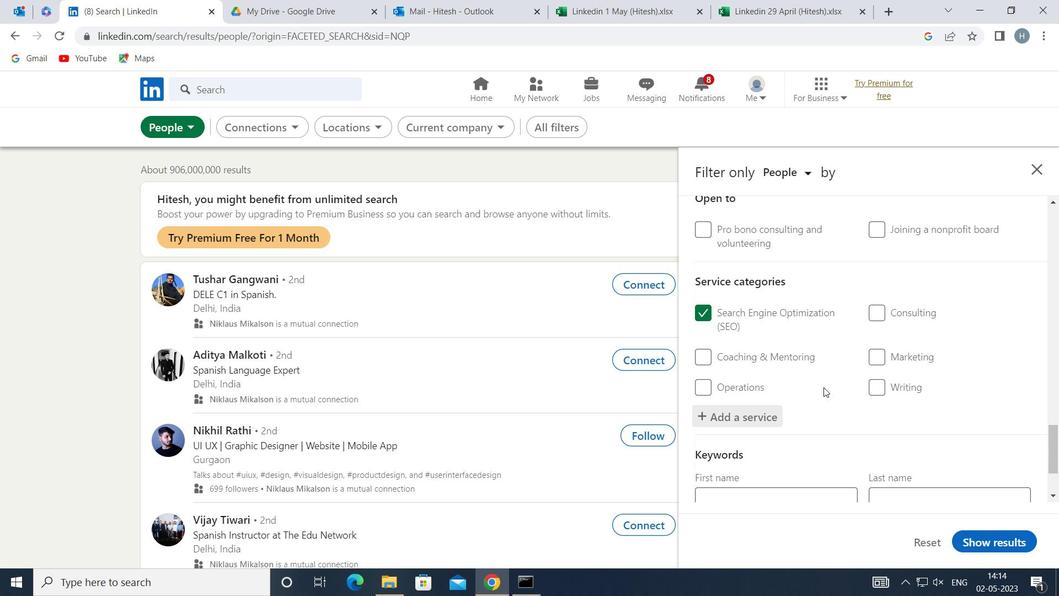 
Action: Mouse moved to (816, 391)
Screenshot: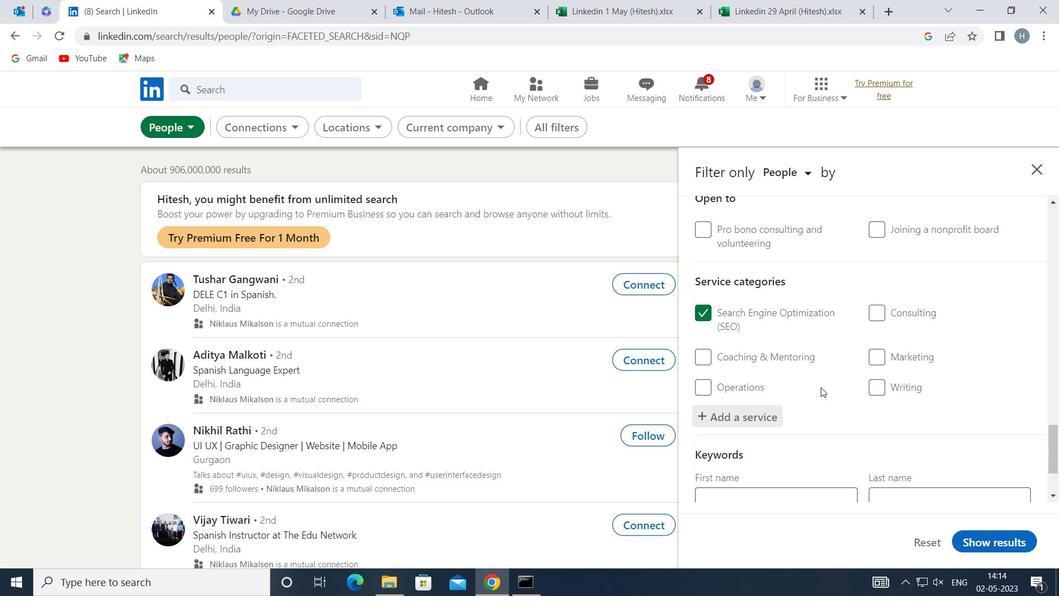 
Action: Mouse scrolled (816, 391) with delta (0, 0)
Screenshot: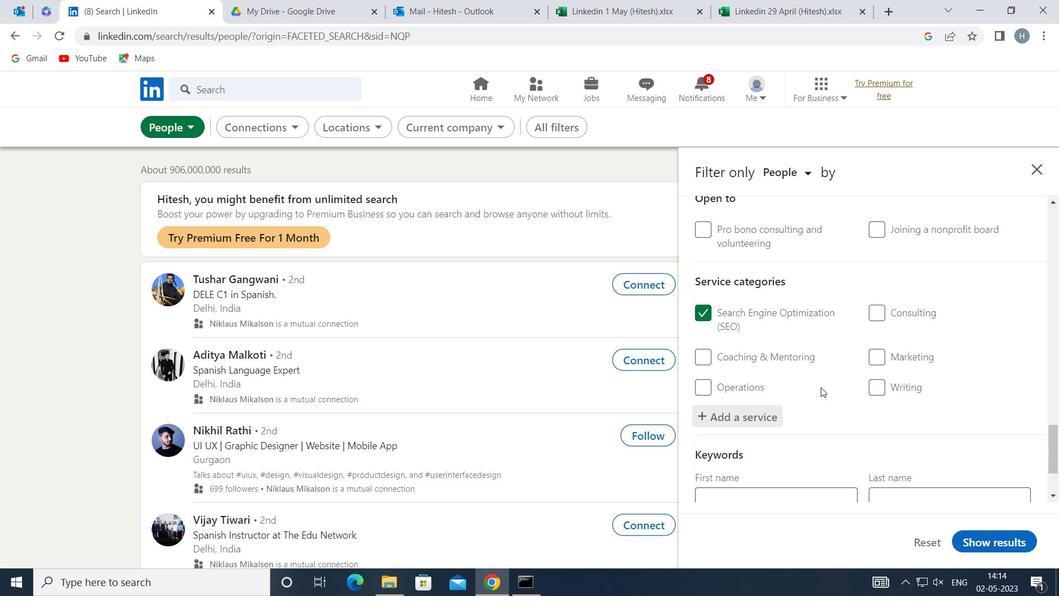 
Action: Mouse scrolled (816, 391) with delta (0, 0)
Screenshot: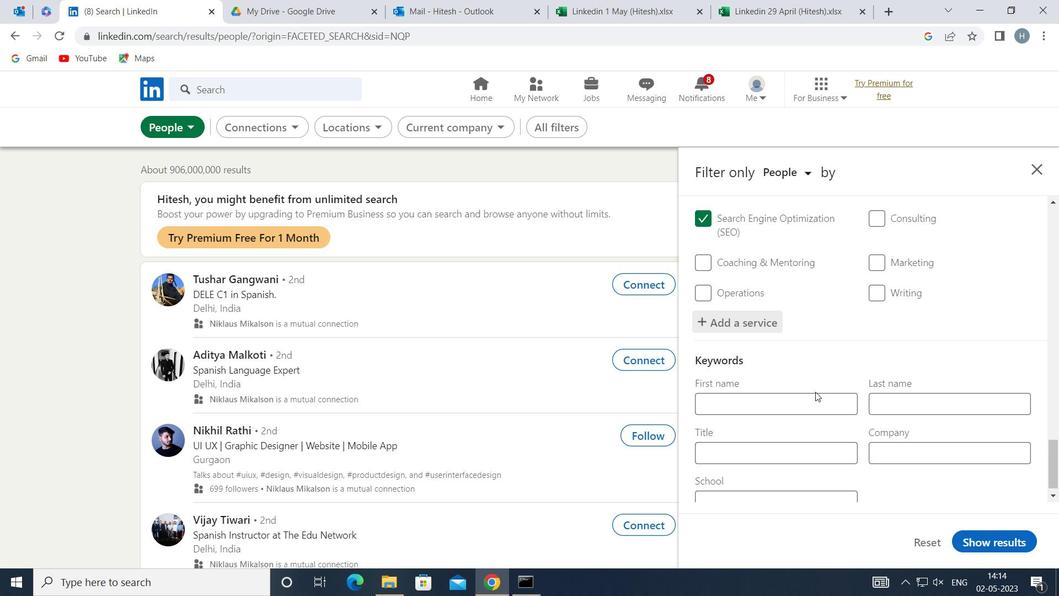 
Action: Mouse moved to (815, 394)
Screenshot: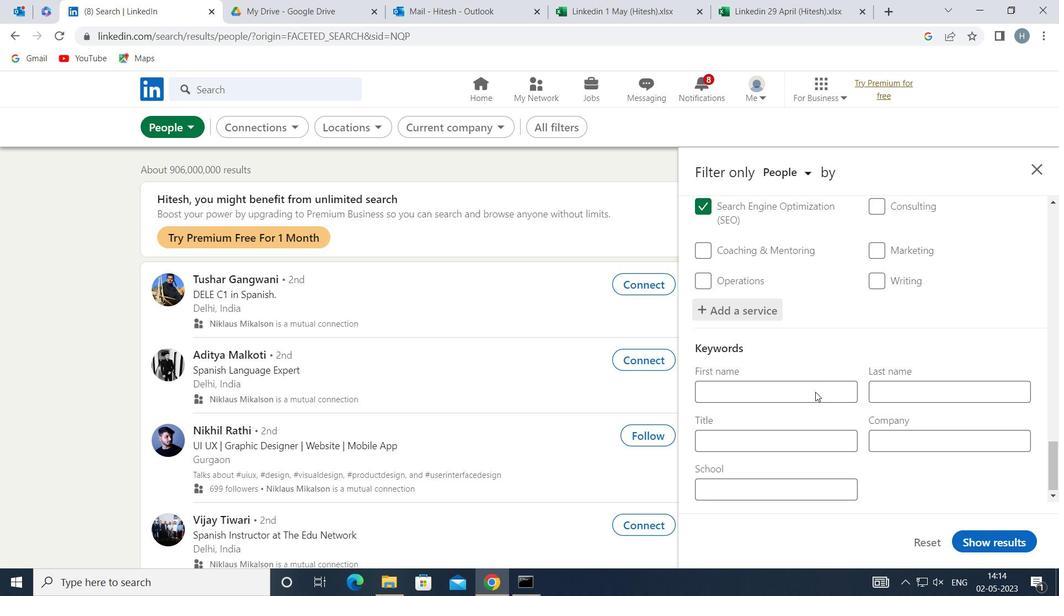 
Action: Mouse scrolled (815, 393) with delta (0, 0)
Screenshot: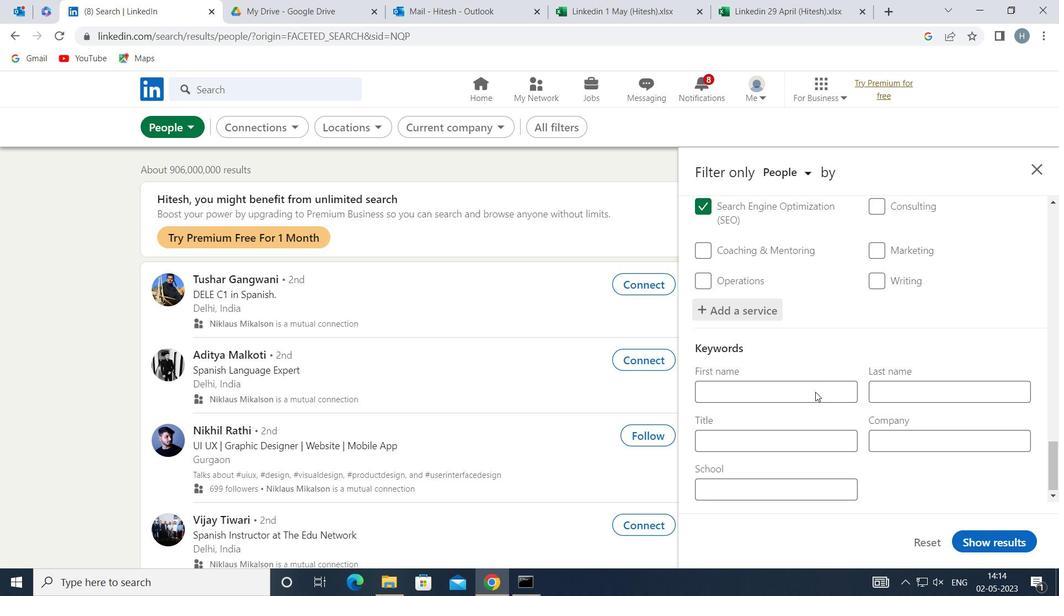 
Action: Mouse moved to (821, 436)
Screenshot: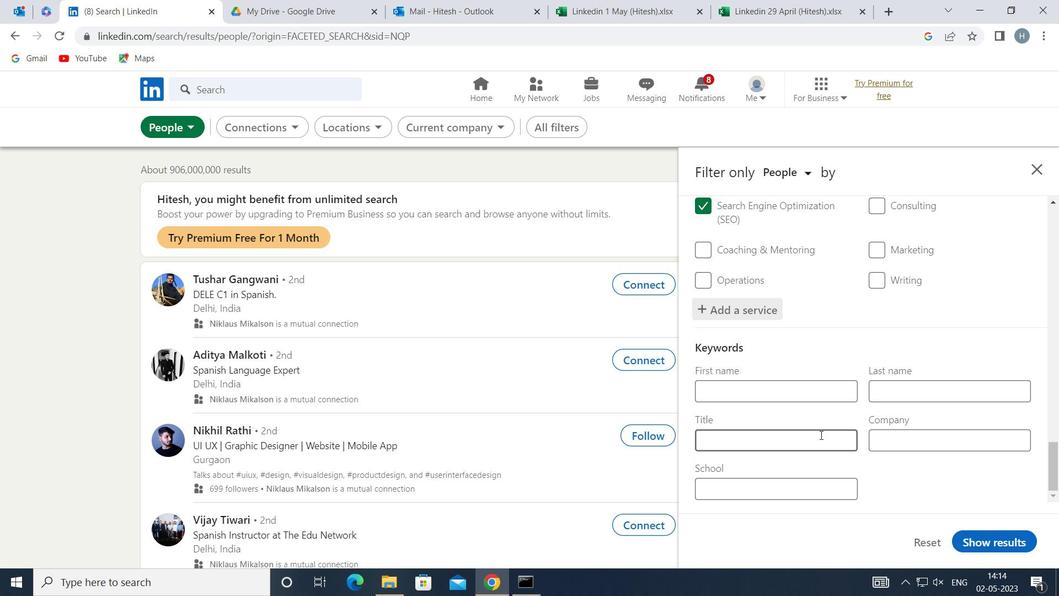 
Action: Mouse pressed left at (821, 436)
Screenshot: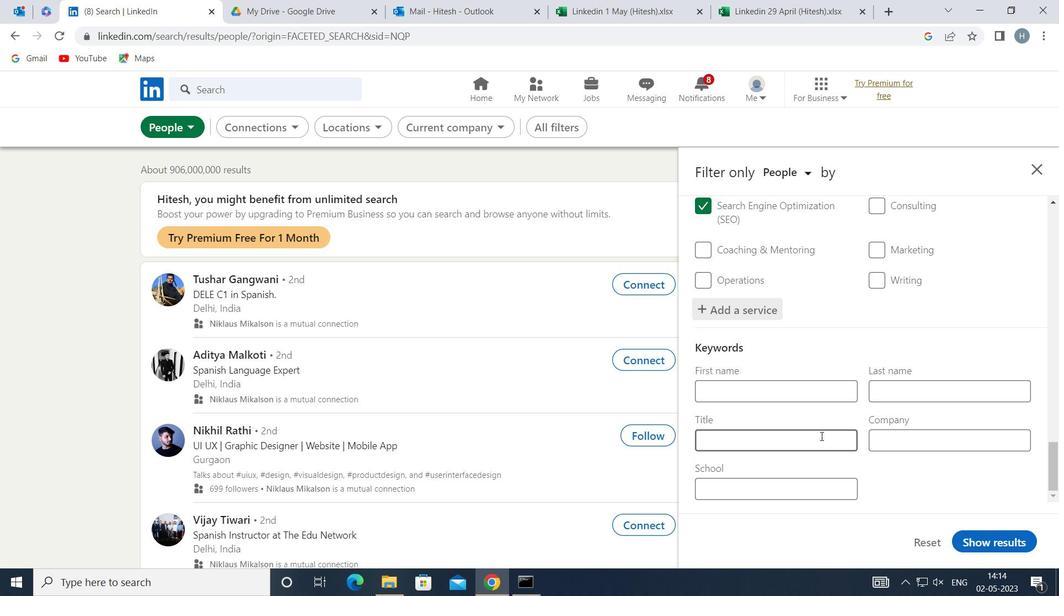 
Action: Mouse moved to (821, 436)
Screenshot: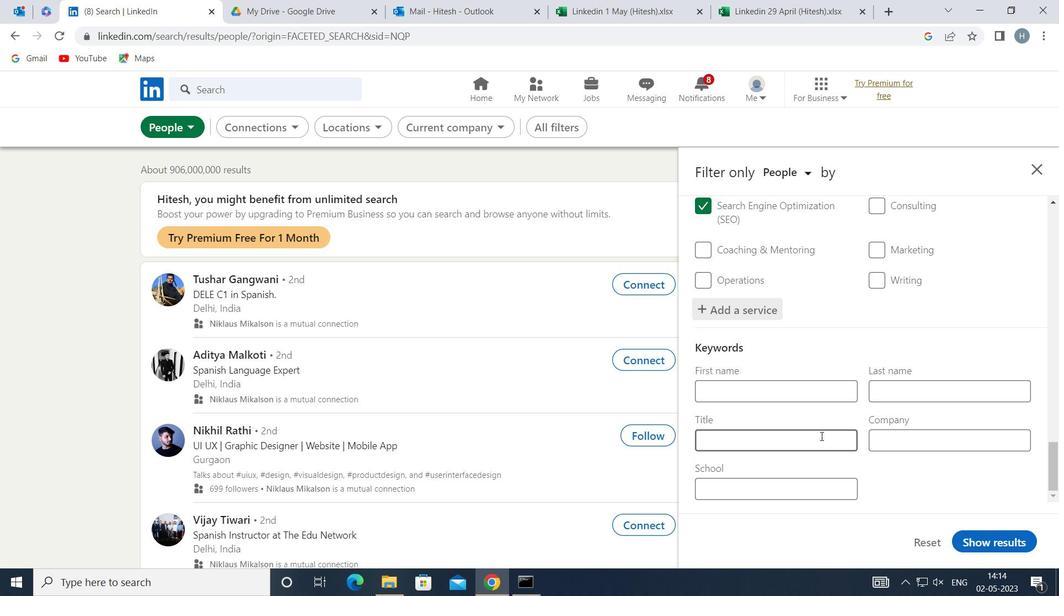 
Action: Key pressed <Key.shift><Key.shift>WELDER
Screenshot: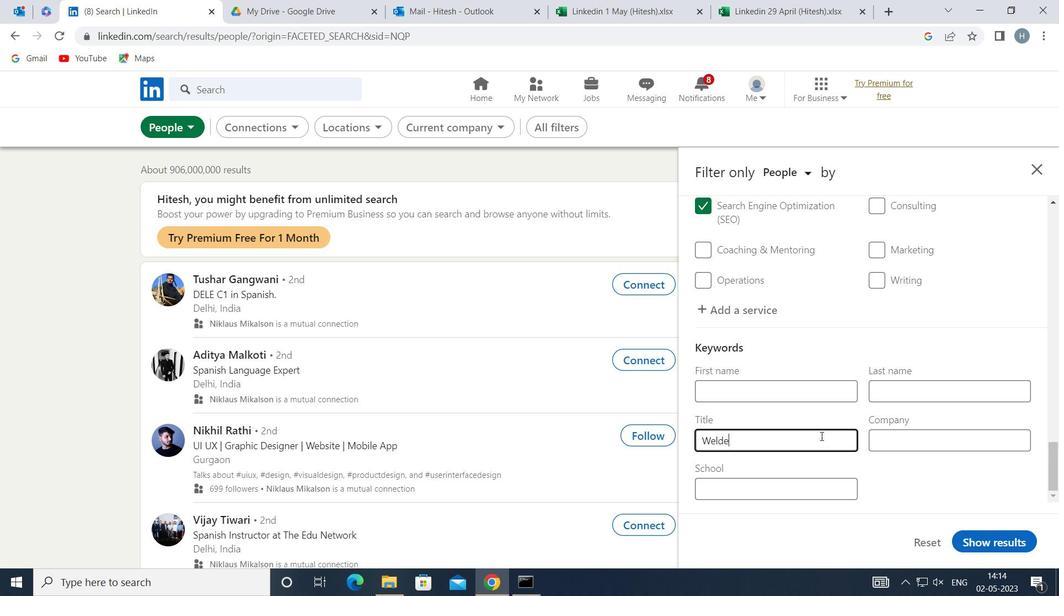 
Action: Mouse moved to (1015, 541)
Screenshot: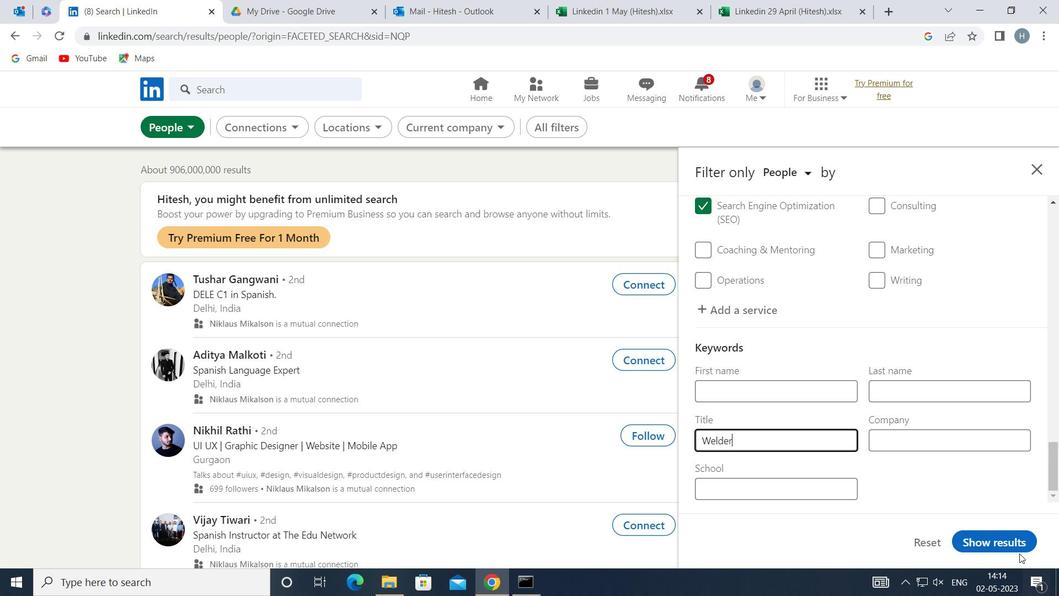 
Action: Mouse pressed left at (1015, 541)
Screenshot: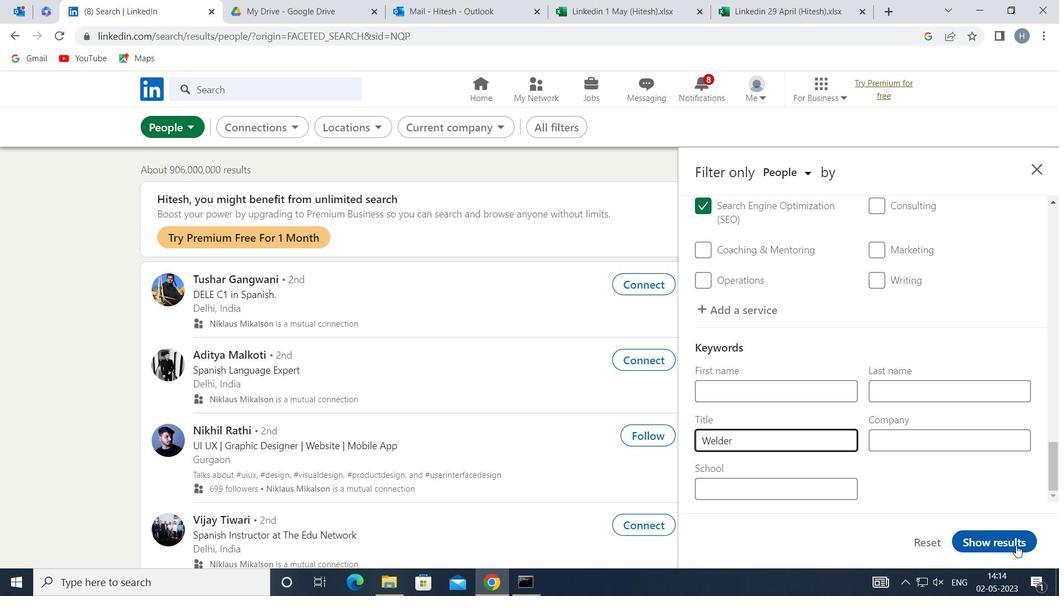 
Action: Mouse moved to (697, 401)
Screenshot: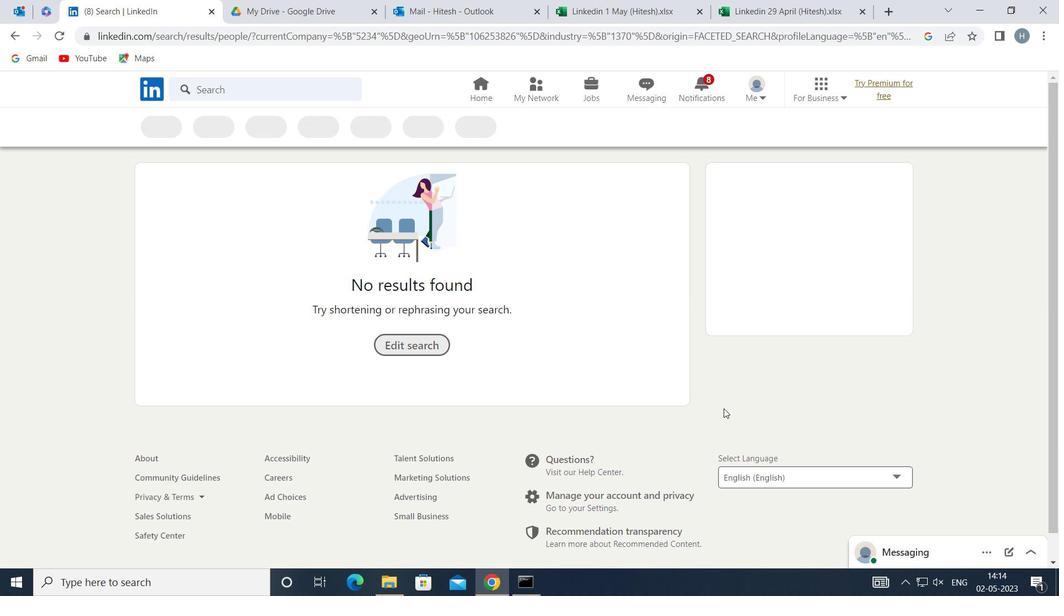 
